 Task: Research Airbnb accommodation in Toukh, Egypt from 9th November, 2023 to 17th November, 2023 for 2 adults.1  bedroom having 2 beds and 1 bathroom. Property type can be flat. Look for 3 properties as per requirement.
Action: Mouse moved to (430, 92)
Screenshot: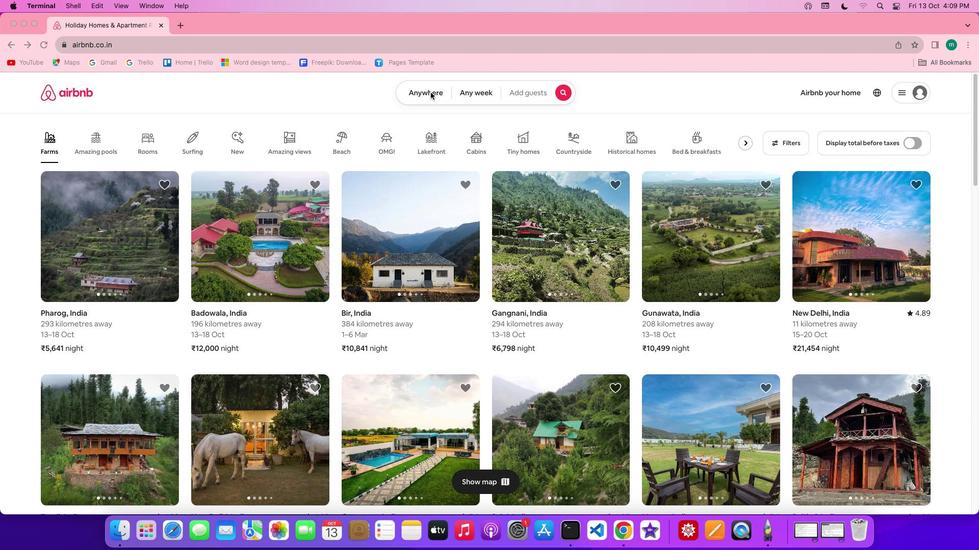 
Action: Mouse pressed left at (430, 92)
Screenshot: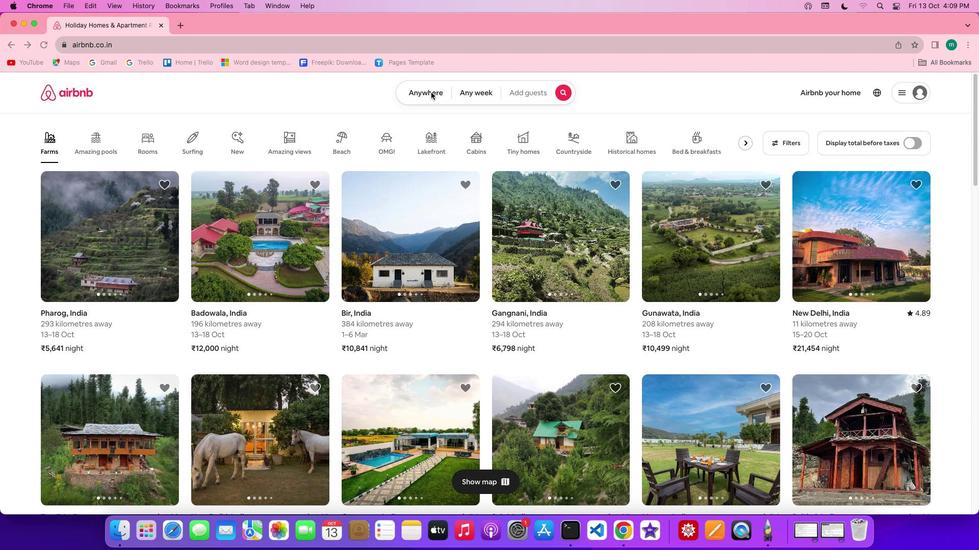 
Action: Mouse pressed left at (430, 92)
Screenshot: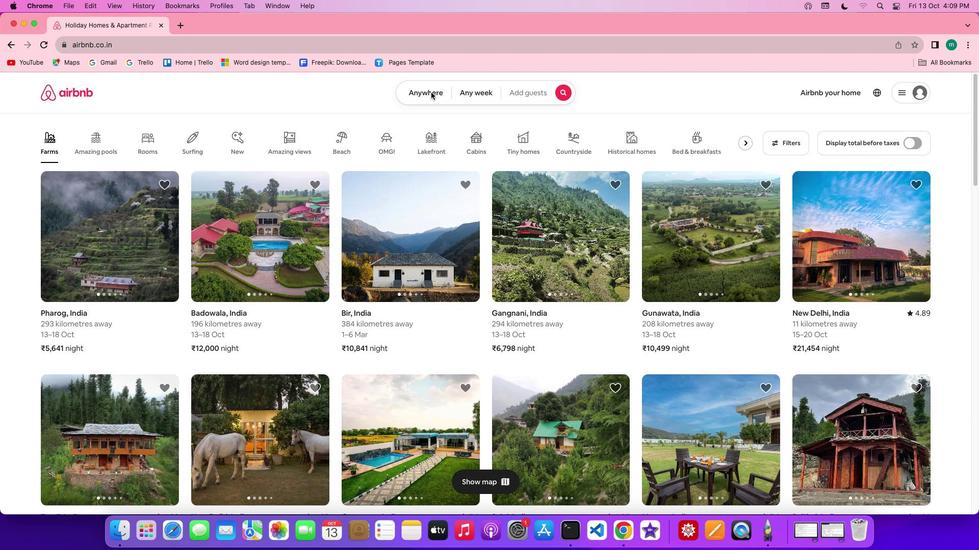 
Action: Mouse moved to (373, 136)
Screenshot: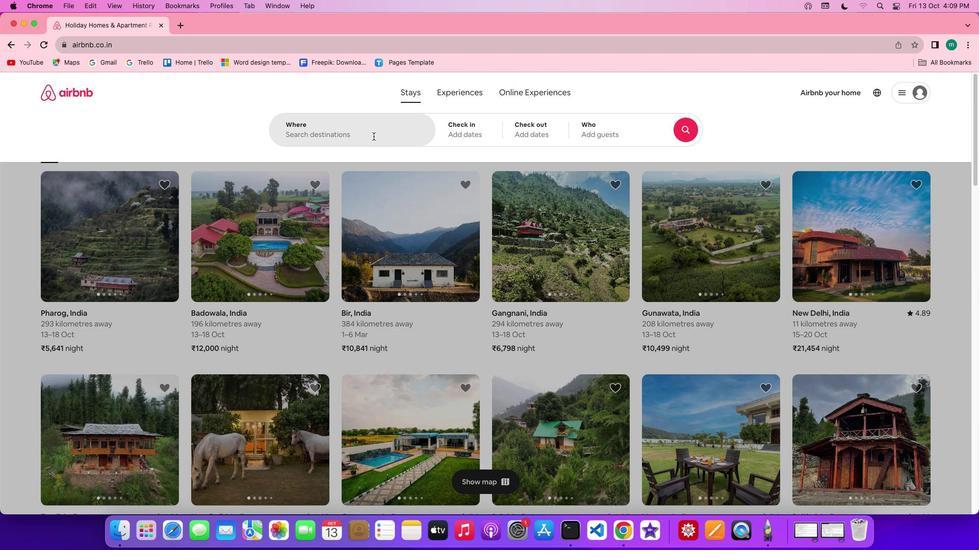 
Action: Mouse pressed left at (373, 136)
Screenshot: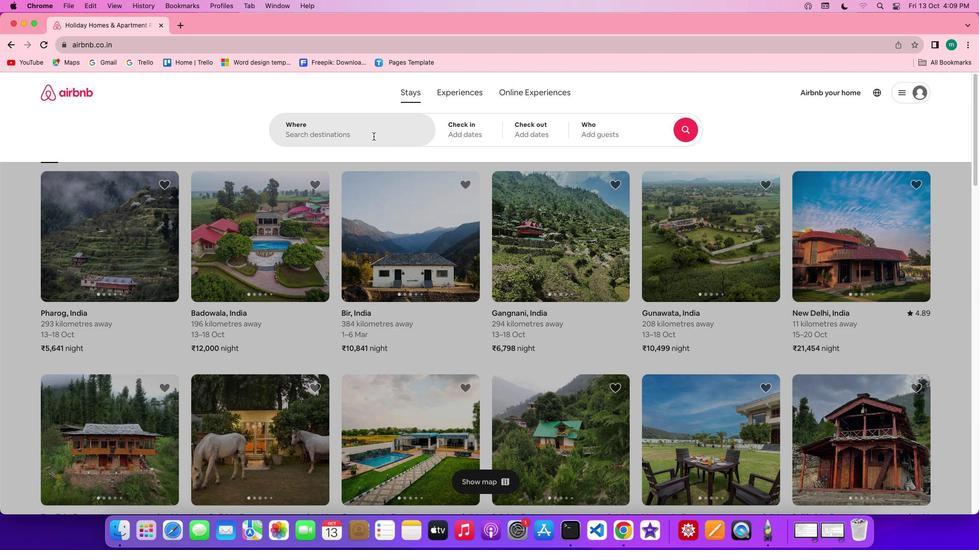 
Action: Key pressed Key.shift'T''o''u''k''h'','Key.shift'W''g''y''p''t'
Screenshot: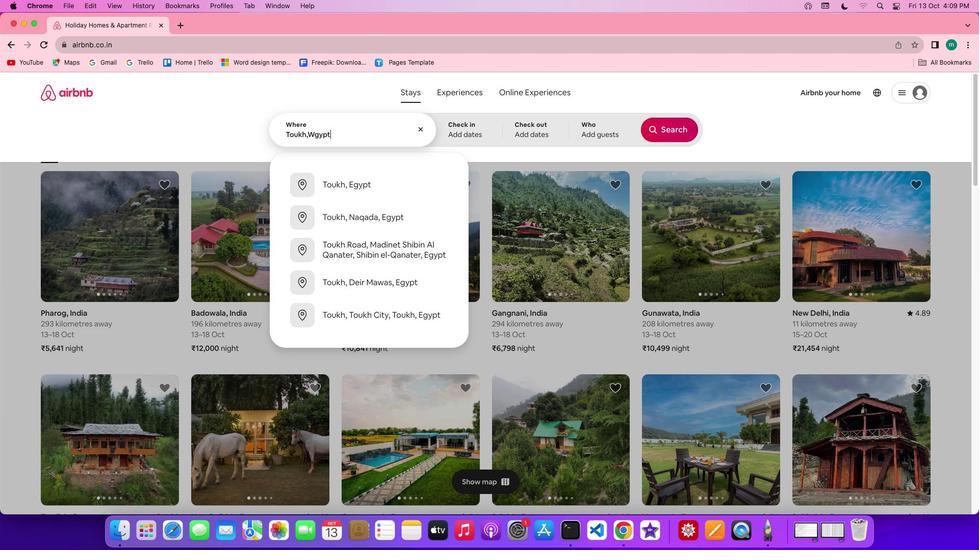 
Action: Mouse moved to (316, 133)
Screenshot: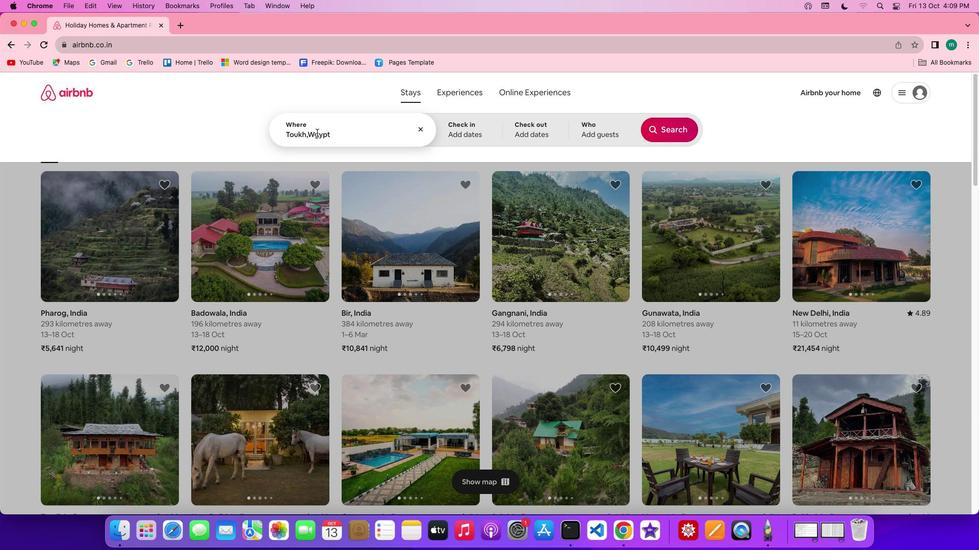 
Action: Mouse pressed left at (316, 133)
Screenshot: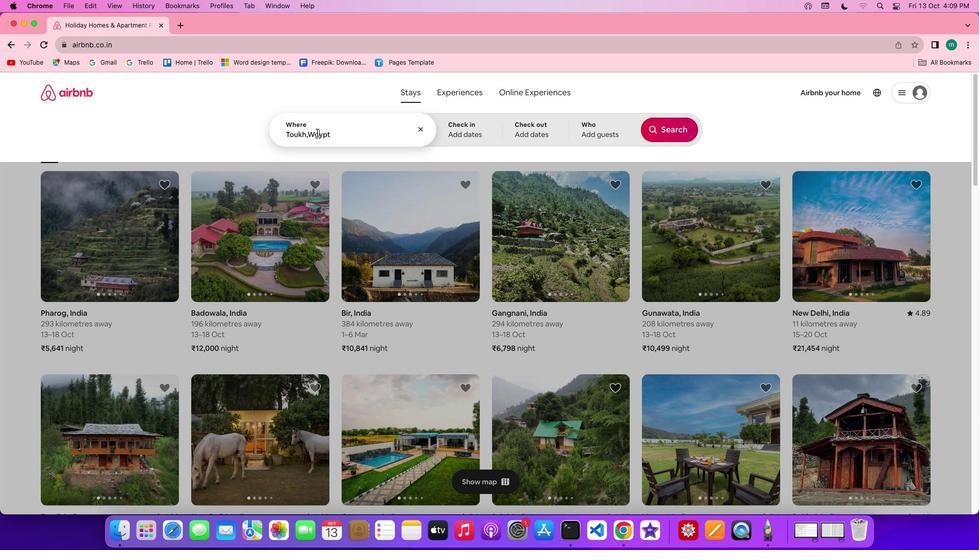 
Action: Mouse moved to (314, 135)
Screenshot: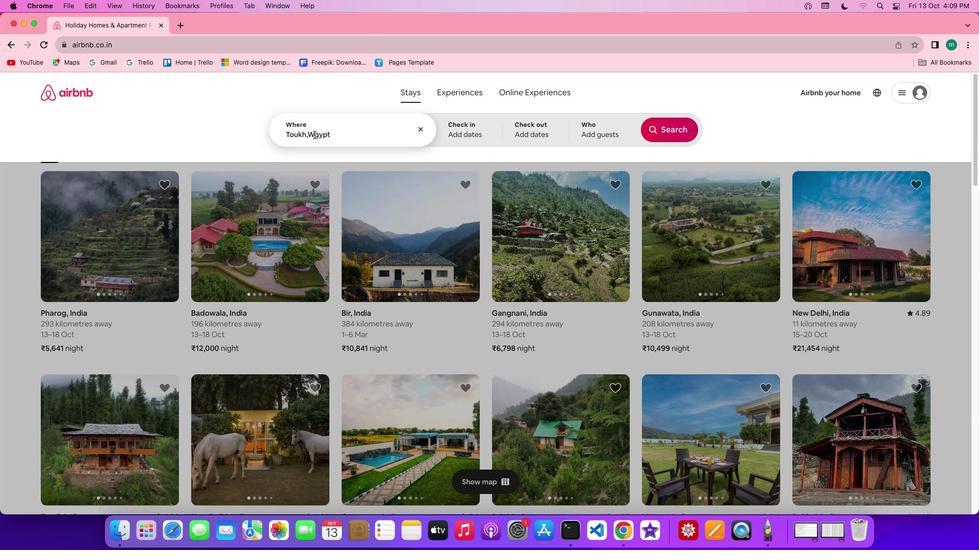 
Action: Mouse pressed left at (314, 135)
Screenshot: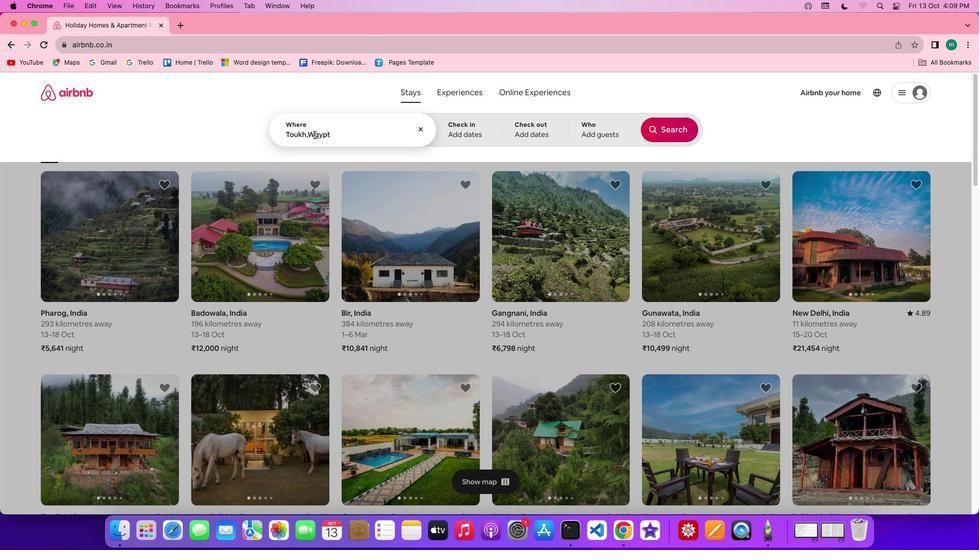 
Action: Mouse moved to (371, 132)
Screenshot: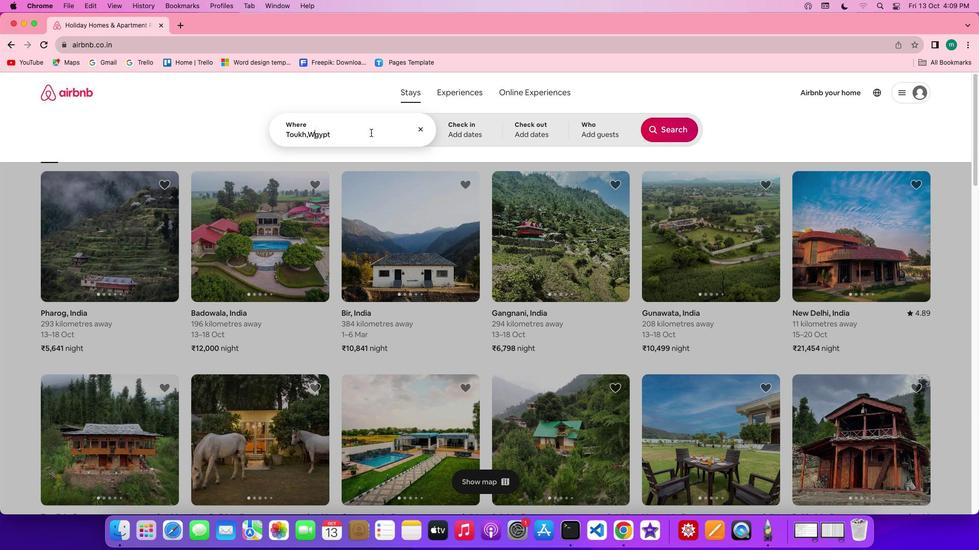 
Action: Key pressed Key.backspace'e'
Screenshot: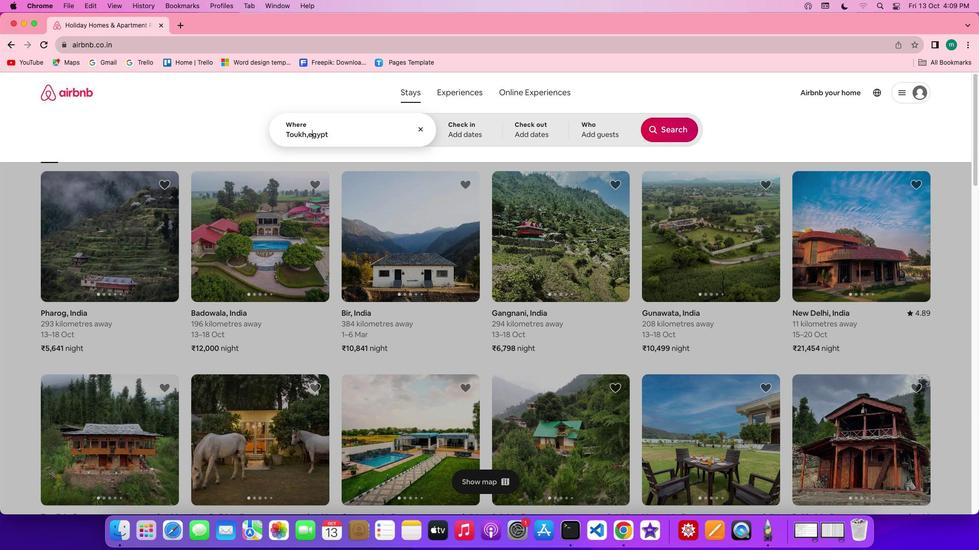 
Action: Mouse moved to (402, 176)
Screenshot: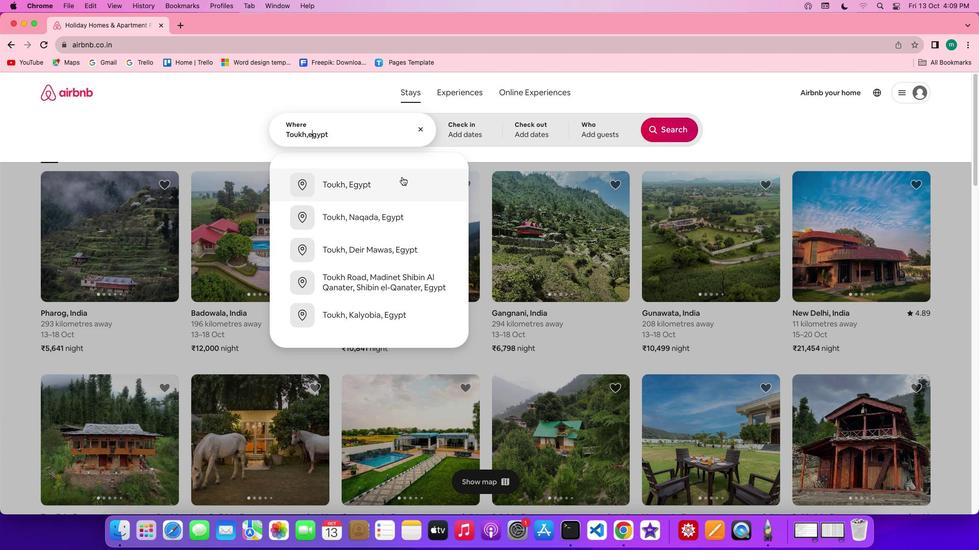 
Action: Mouse pressed left at (402, 176)
Screenshot: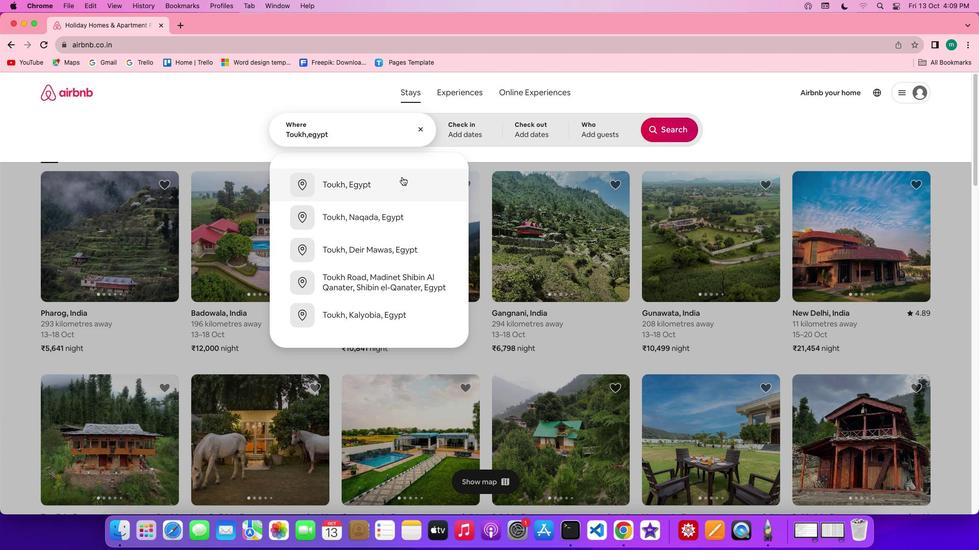 
Action: Mouse moved to (611, 289)
Screenshot: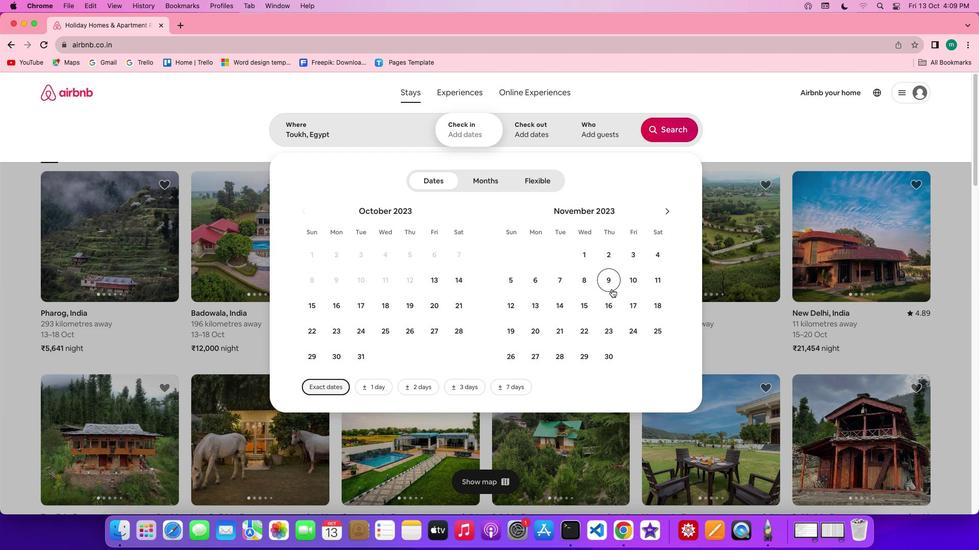 
Action: Mouse pressed left at (611, 289)
Screenshot: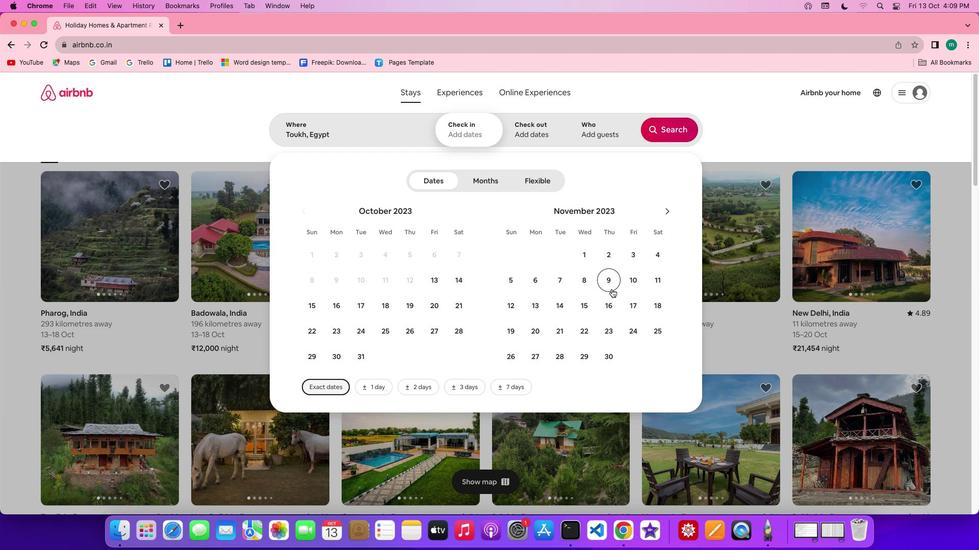 
Action: Mouse moved to (634, 313)
Screenshot: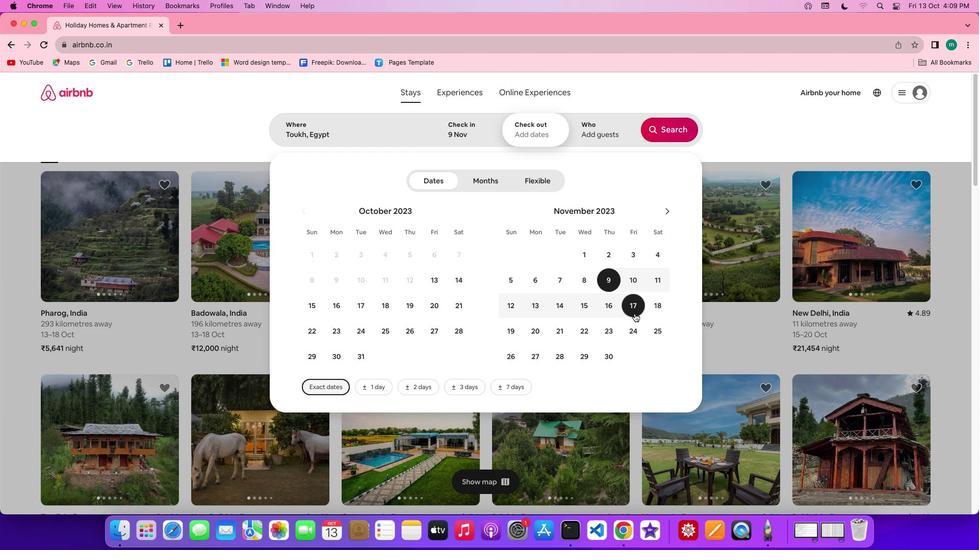 
Action: Mouse pressed left at (634, 313)
Screenshot: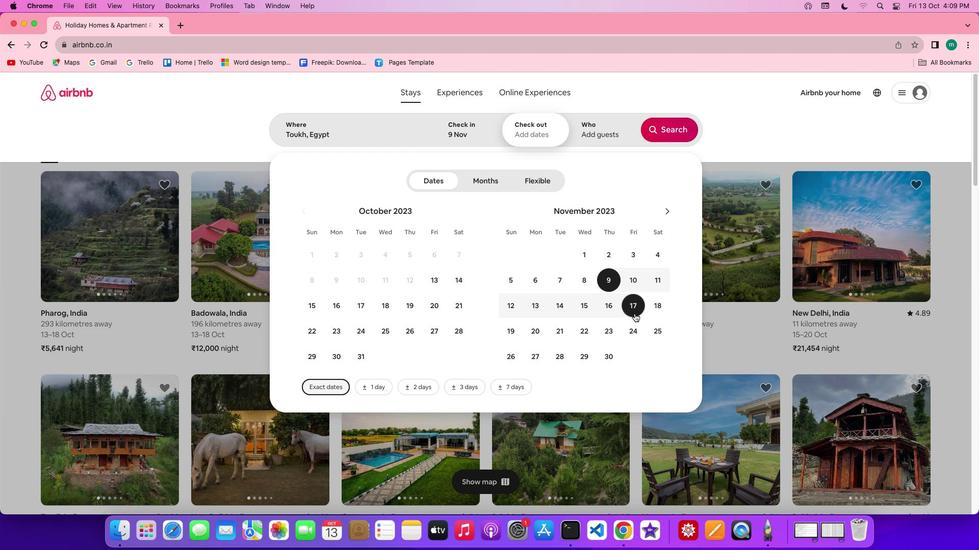 
Action: Mouse moved to (593, 135)
Screenshot: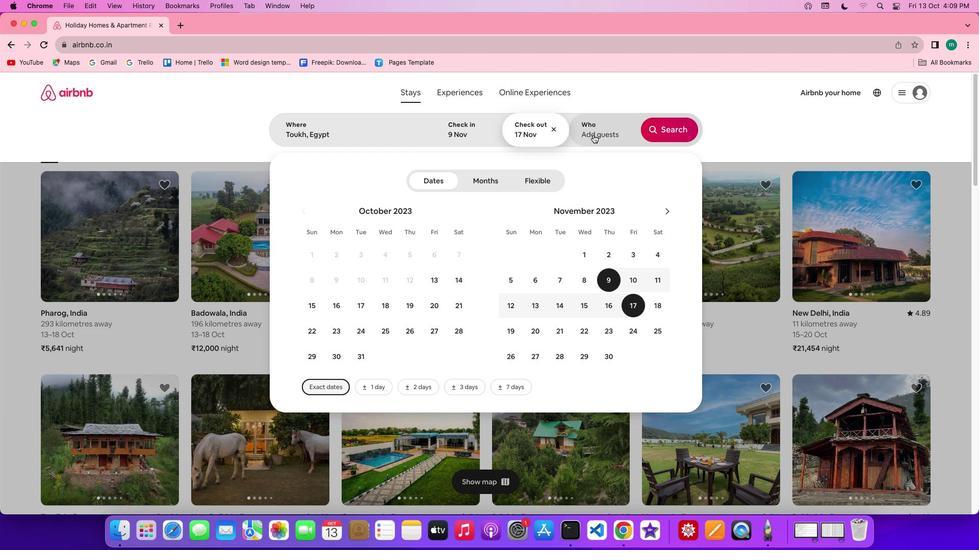 
Action: Mouse pressed left at (593, 135)
Screenshot: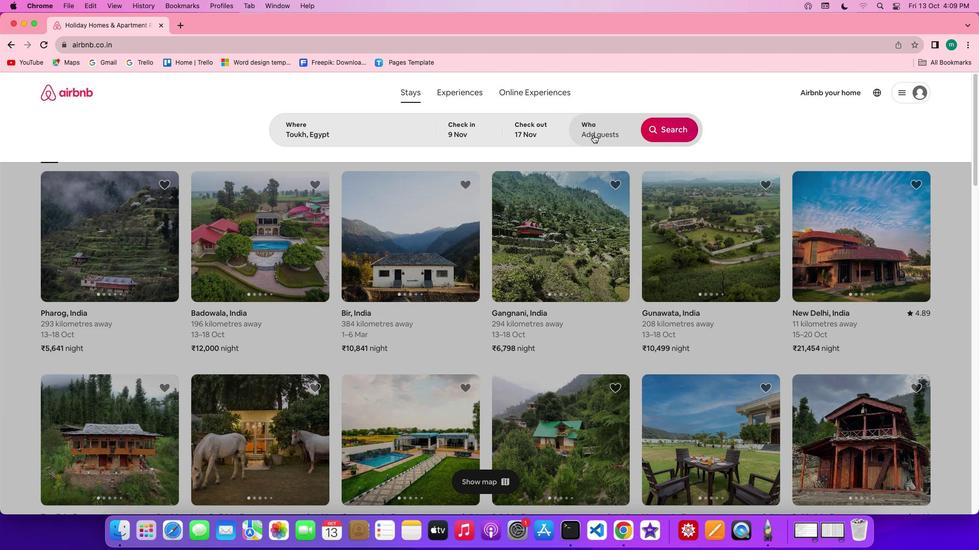 
Action: Mouse moved to (669, 179)
Screenshot: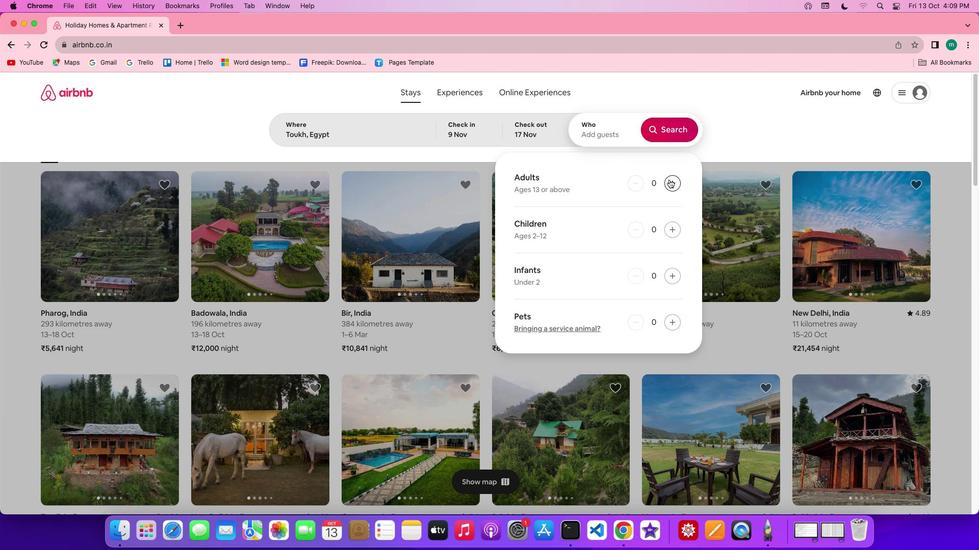 
Action: Mouse pressed left at (669, 179)
Screenshot: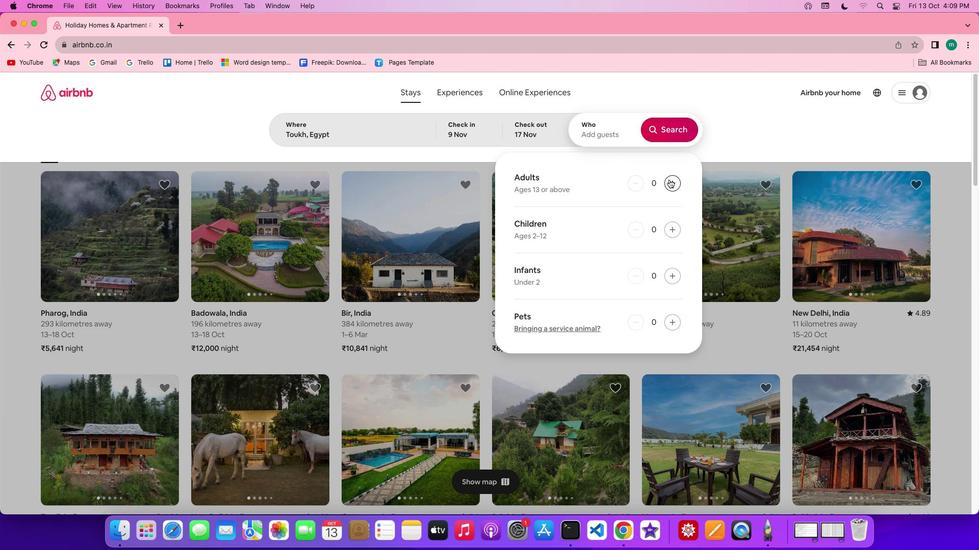 
Action: Mouse pressed left at (669, 179)
Screenshot: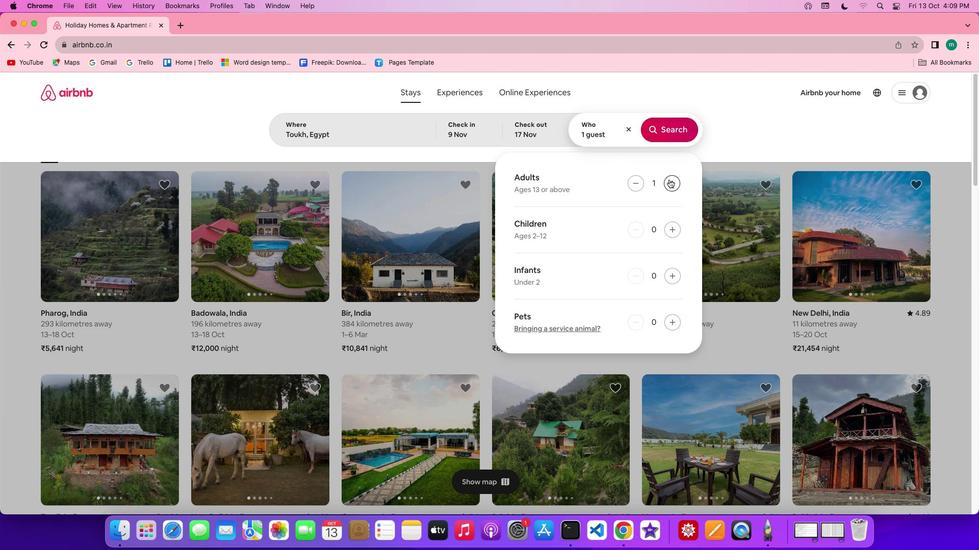 
Action: Mouse moved to (657, 128)
Screenshot: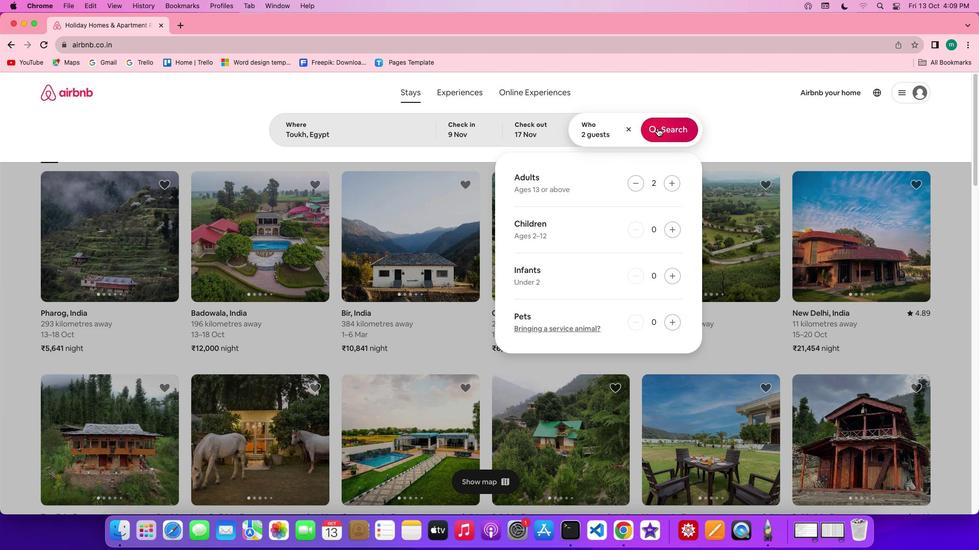 
Action: Mouse pressed left at (657, 128)
Screenshot: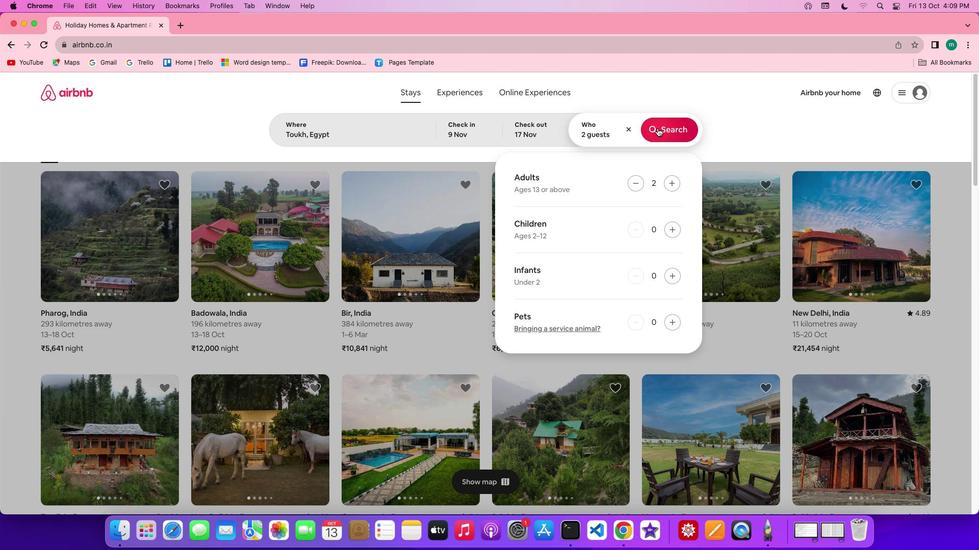 
Action: Mouse moved to (805, 131)
Screenshot: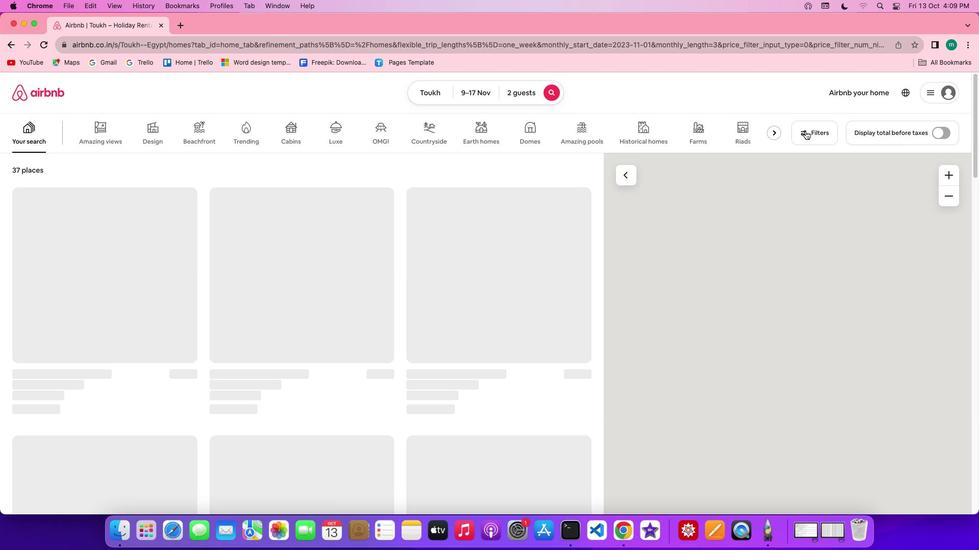 
Action: Mouse pressed left at (805, 131)
Screenshot: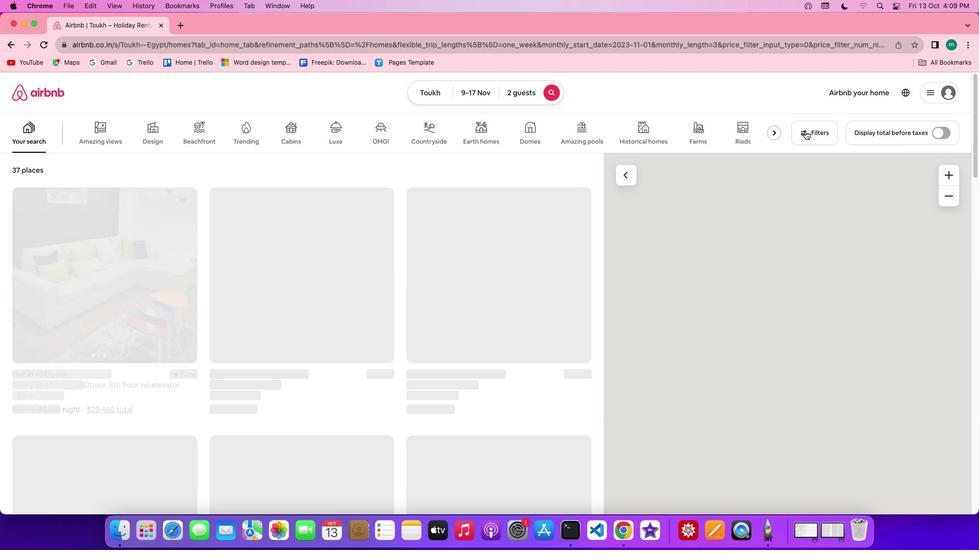 
Action: Mouse moved to (819, 132)
Screenshot: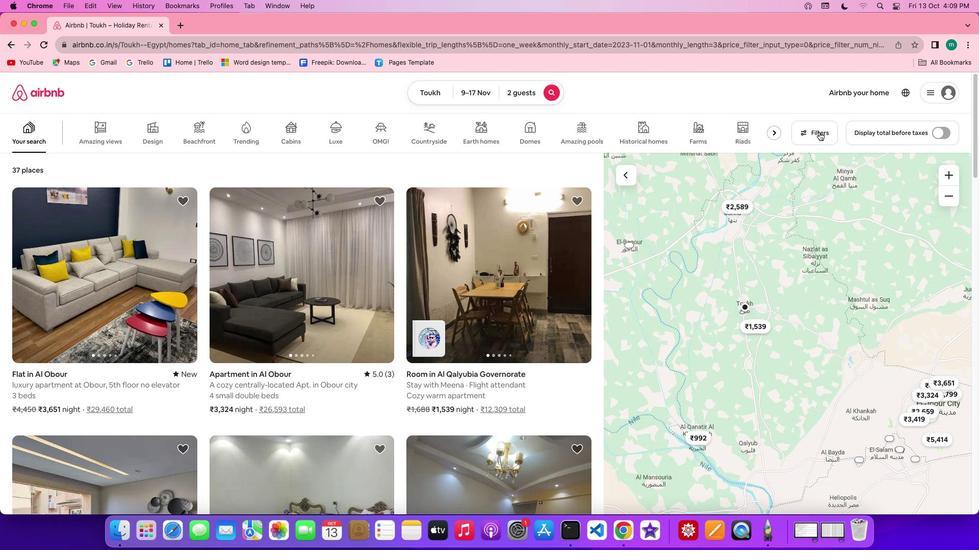 
Action: Mouse pressed left at (819, 132)
Screenshot: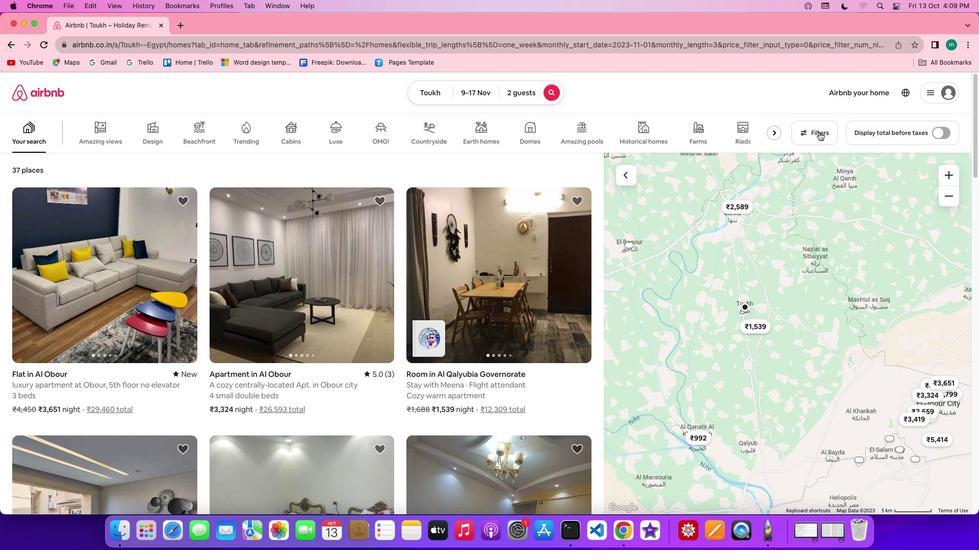 
Action: Mouse moved to (480, 328)
Screenshot: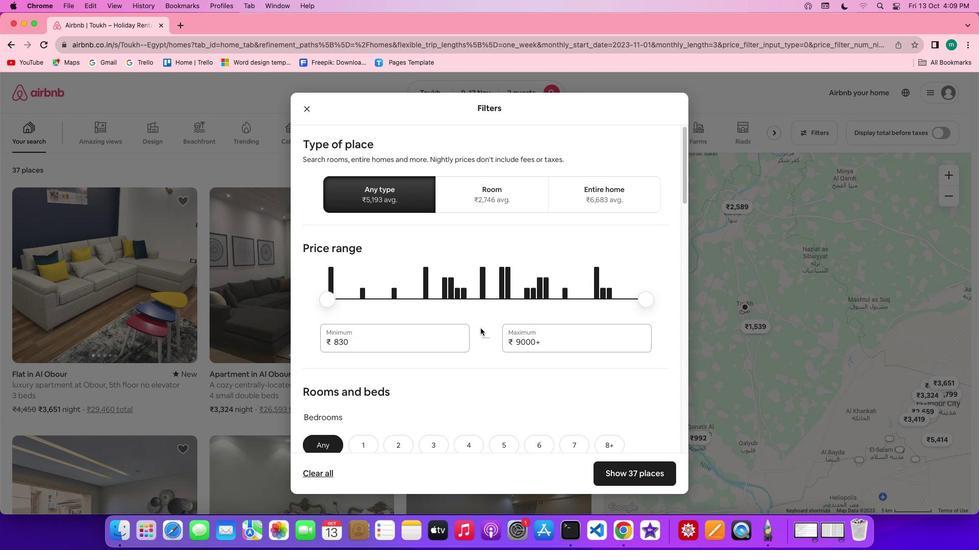 
Action: Mouse scrolled (480, 328) with delta (0, 0)
Screenshot: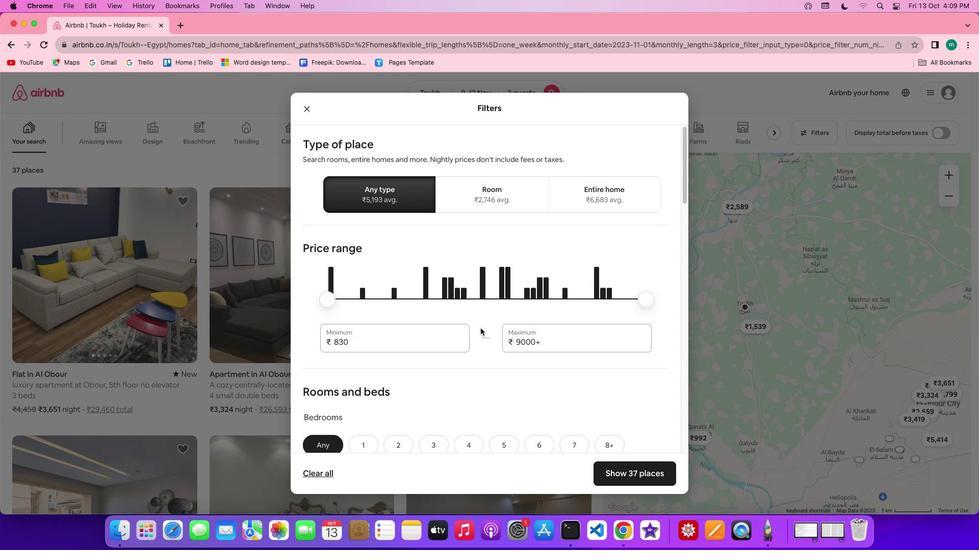 
Action: Mouse scrolled (480, 328) with delta (0, 0)
Screenshot: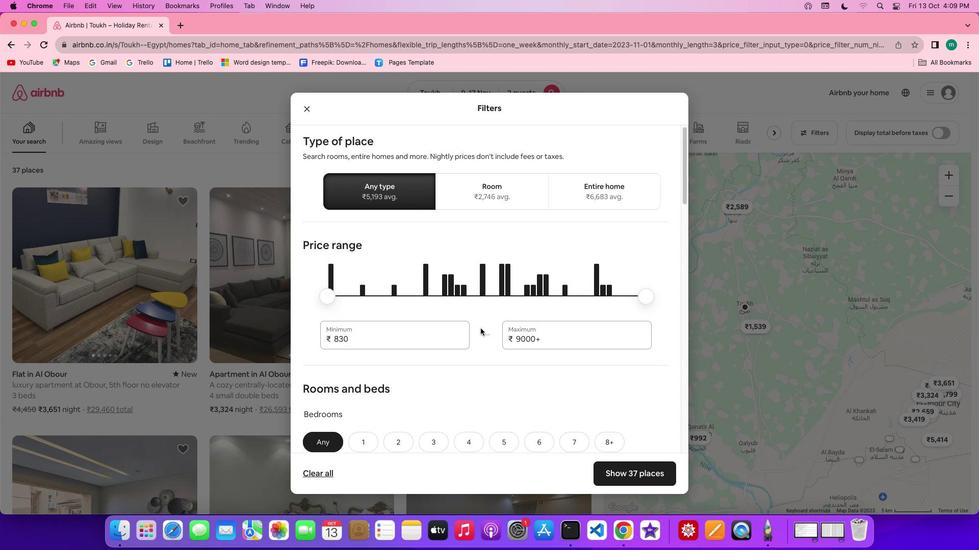
Action: Mouse scrolled (480, 328) with delta (0, -1)
Screenshot: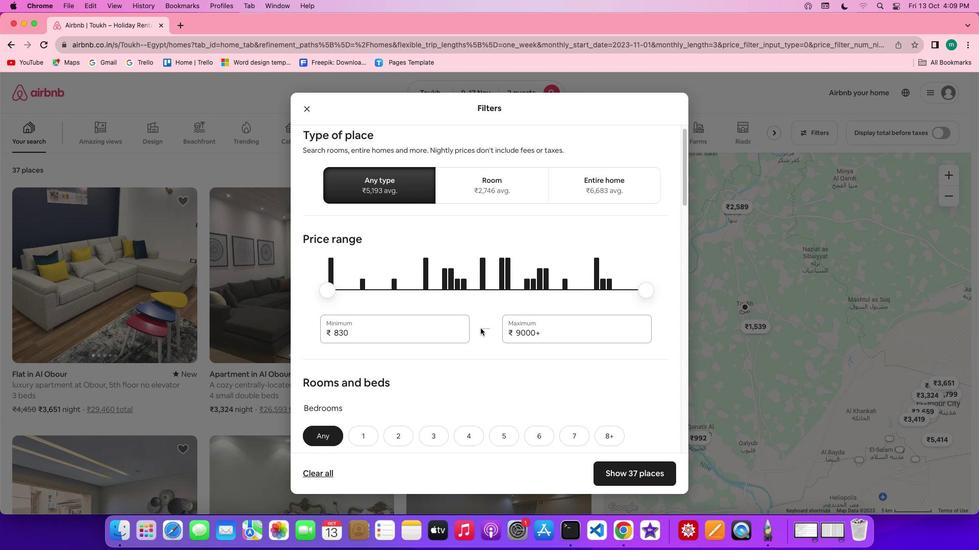 
Action: Mouse scrolled (480, 328) with delta (0, 0)
Screenshot: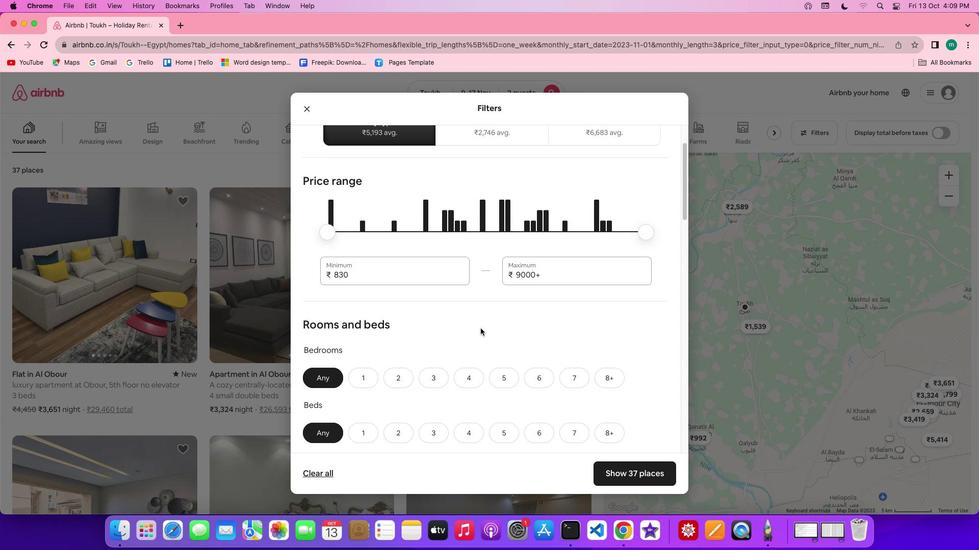 
Action: Mouse scrolled (480, 328) with delta (0, 0)
Screenshot: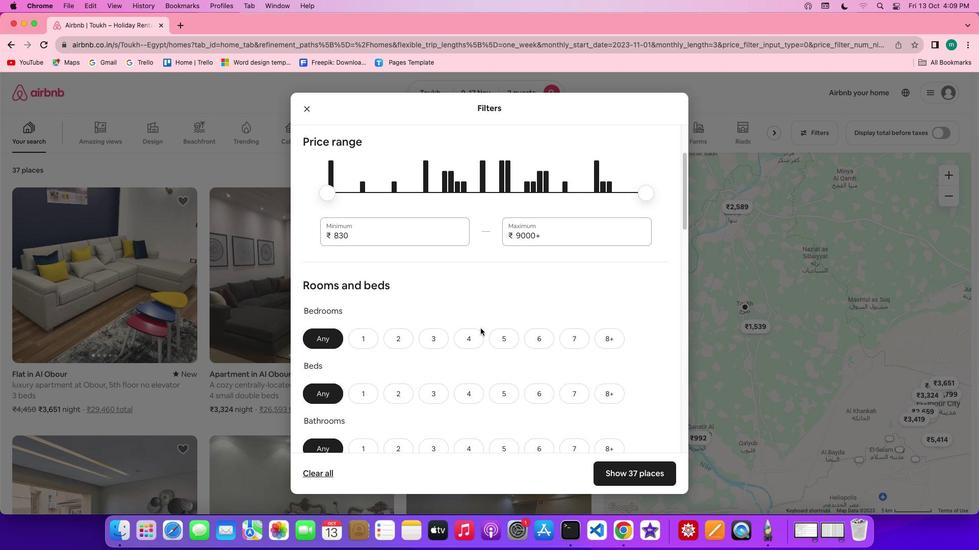 
Action: Mouse scrolled (480, 328) with delta (0, 0)
Screenshot: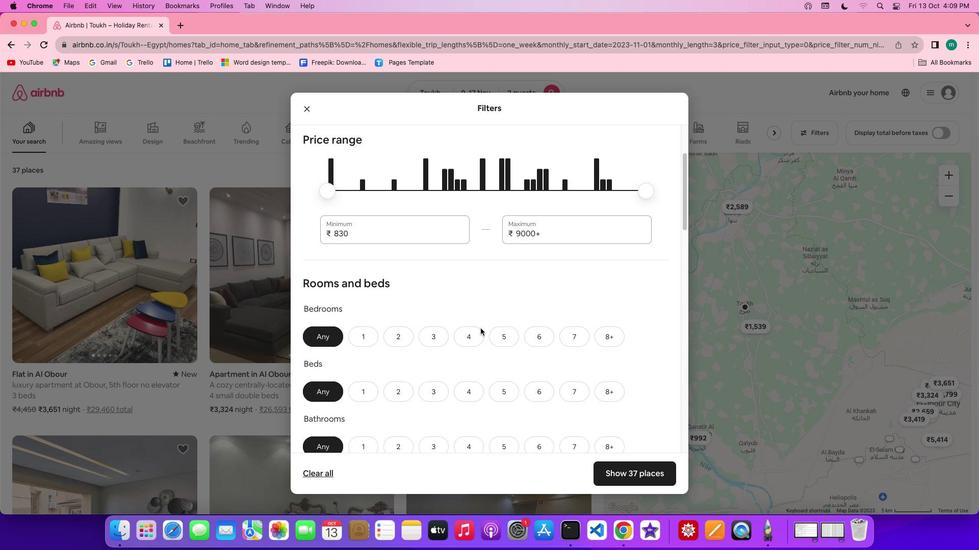 
Action: Mouse scrolled (480, 328) with delta (0, 0)
Screenshot: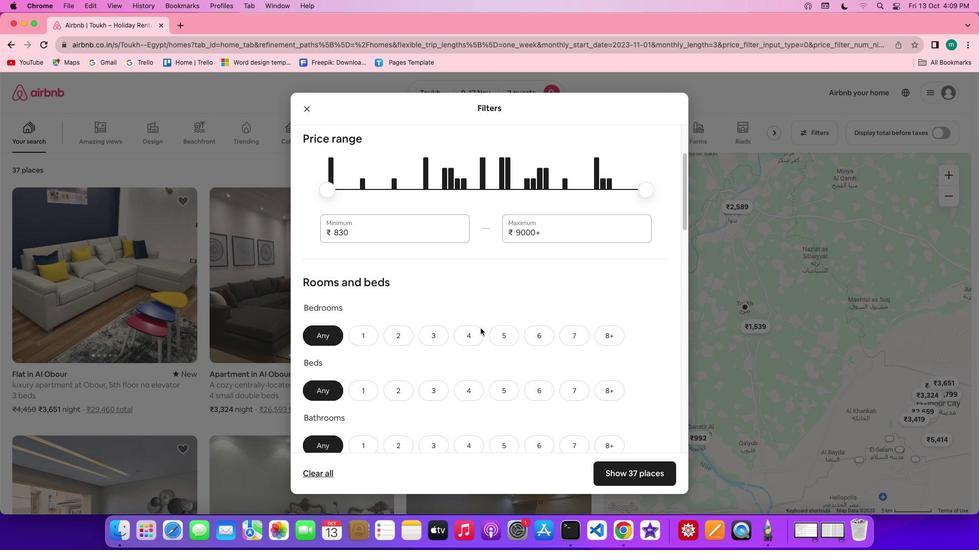 
Action: Mouse scrolled (480, 328) with delta (0, 0)
Screenshot: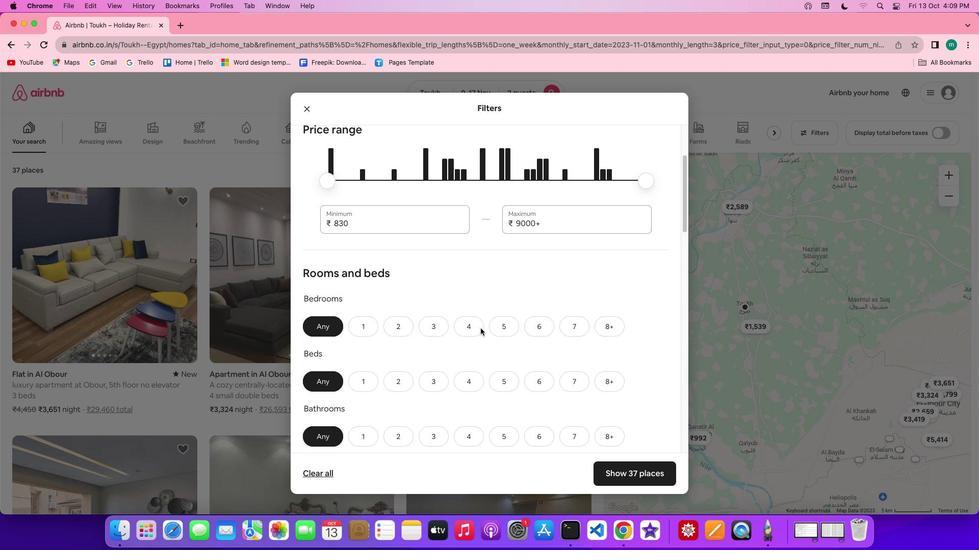 
Action: Mouse scrolled (480, 328) with delta (0, 0)
Screenshot: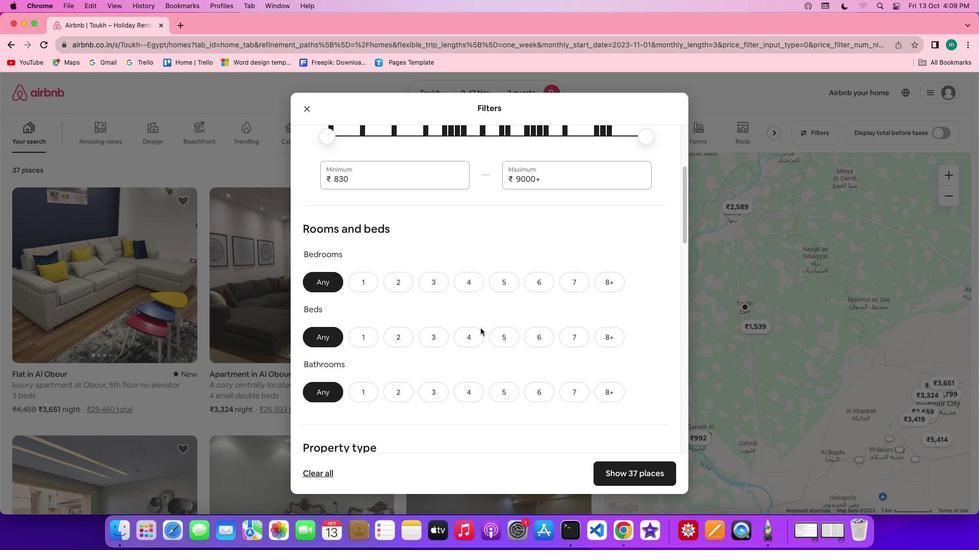
Action: Mouse scrolled (480, 328) with delta (0, 0)
Screenshot: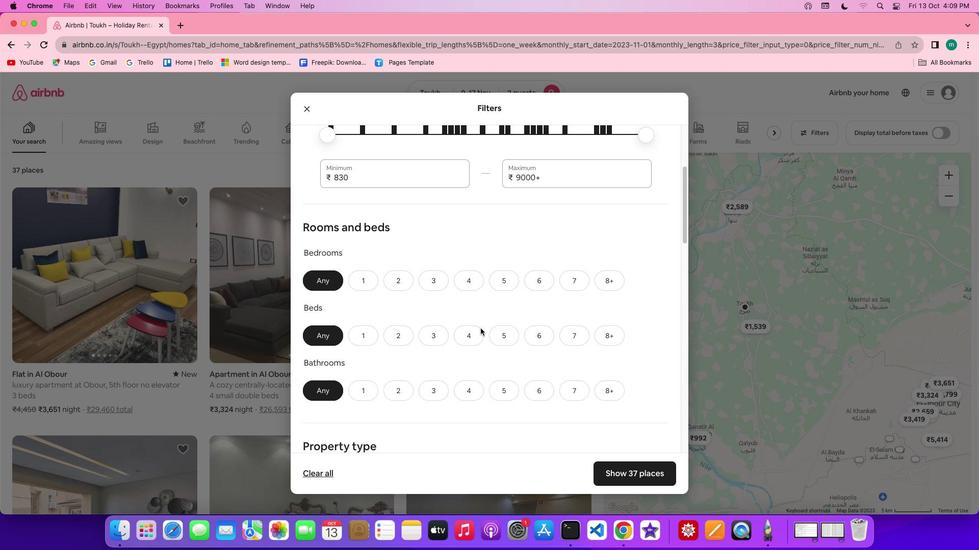 
Action: Mouse scrolled (480, 328) with delta (0, -1)
Screenshot: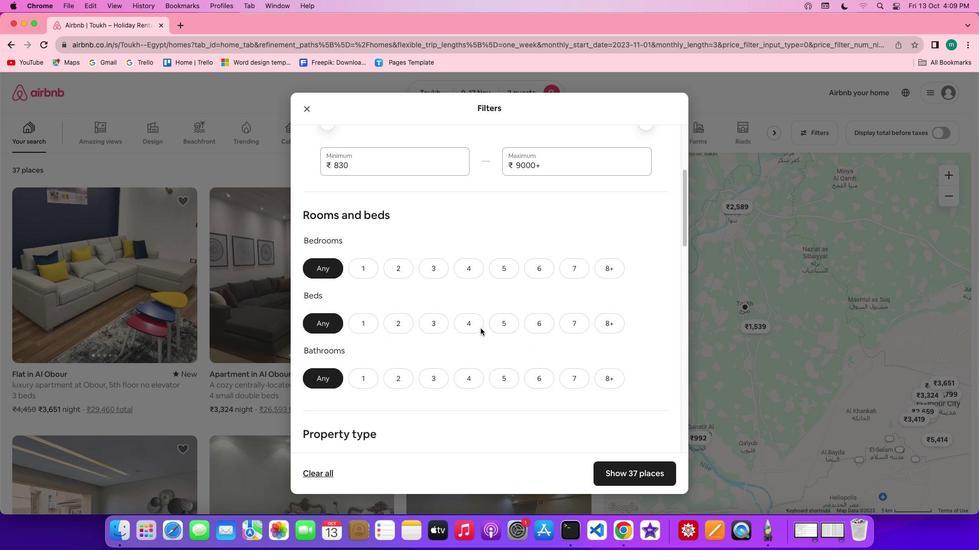 
Action: Mouse moved to (484, 322)
Screenshot: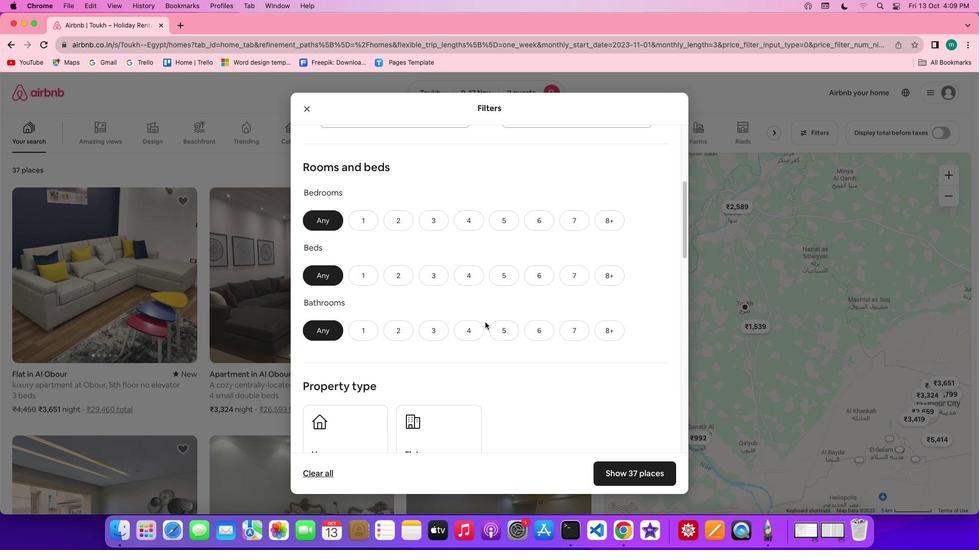
Action: Mouse scrolled (484, 322) with delta (0, 0)
Screenshot: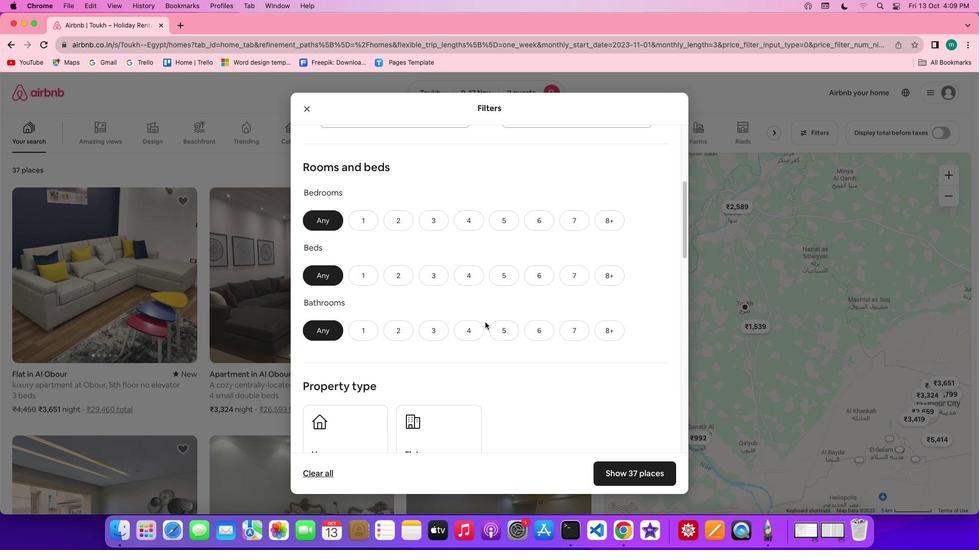 
Action: Mouse scrolled (484, 322) with delta (0, 0)
Screenshot: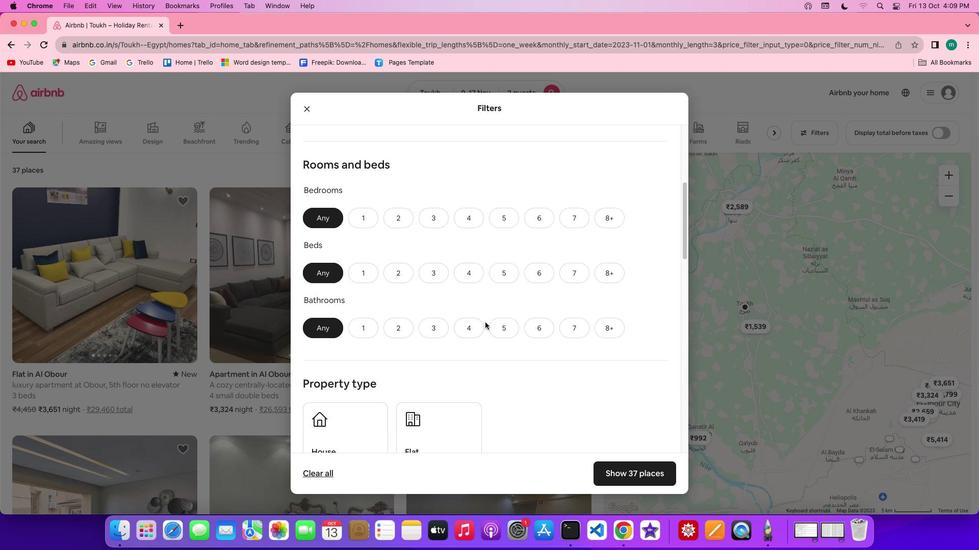 
Action: Mouse scrolled (484, 322) with delta (0, 0)
Screenshot: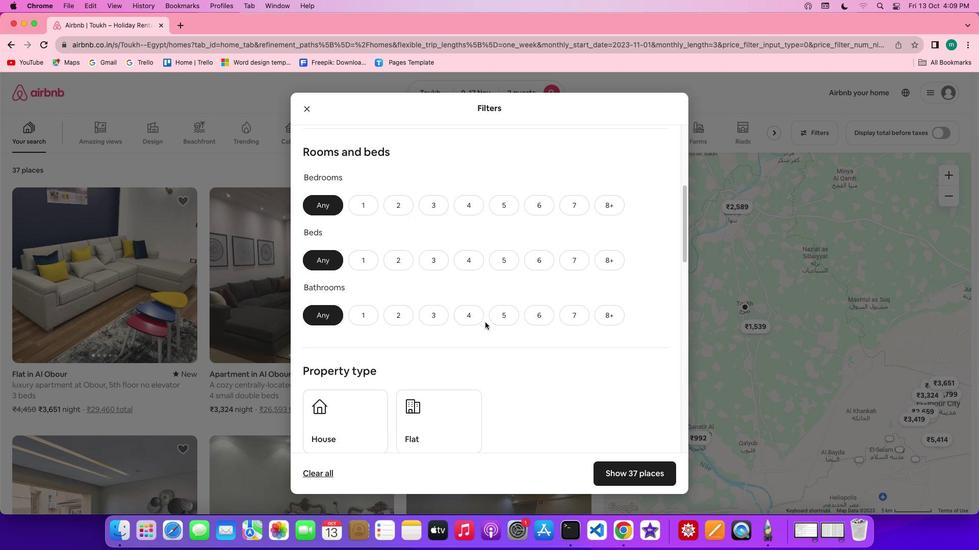 
Action: Mouse moved to (365, 189)
Screenshot: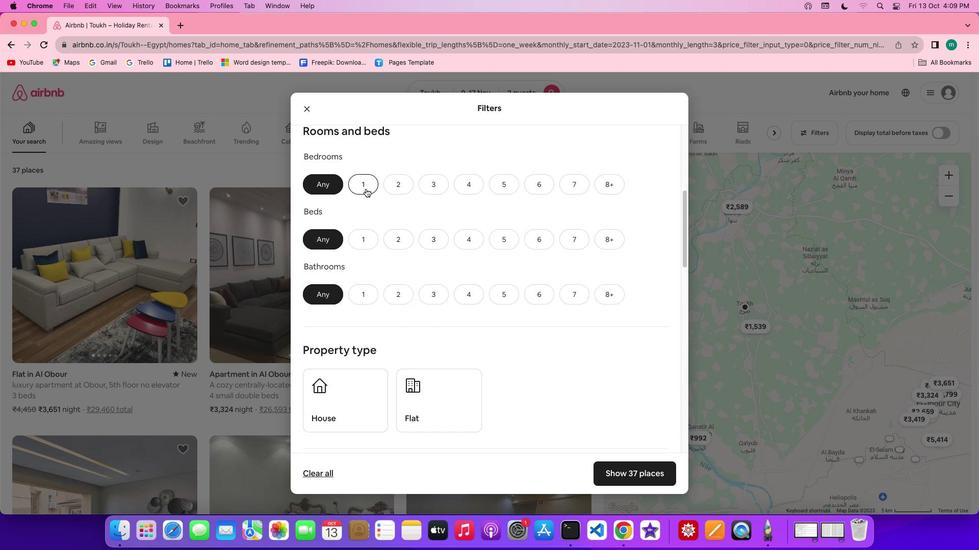 
Action: Mouse pressed left at (365, 189)
Screenshot: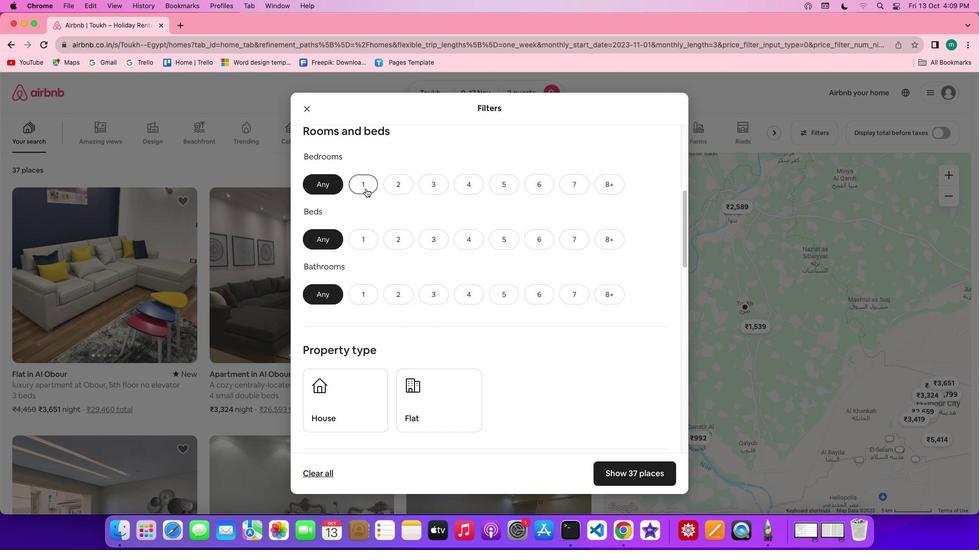 
Action: Mouse moved to (398, 236)
Screenshot: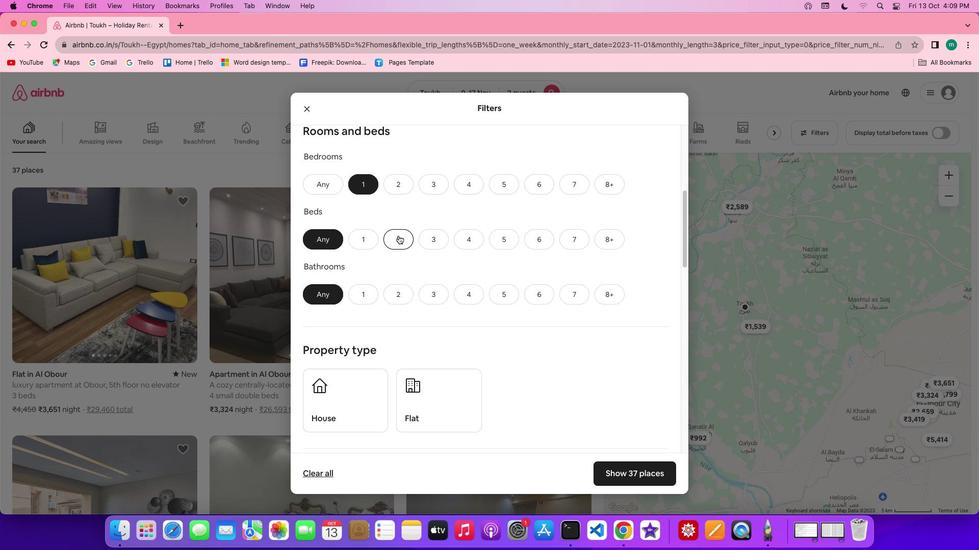 
Action: Mouse pressed left at (398, 236)
Screenshot: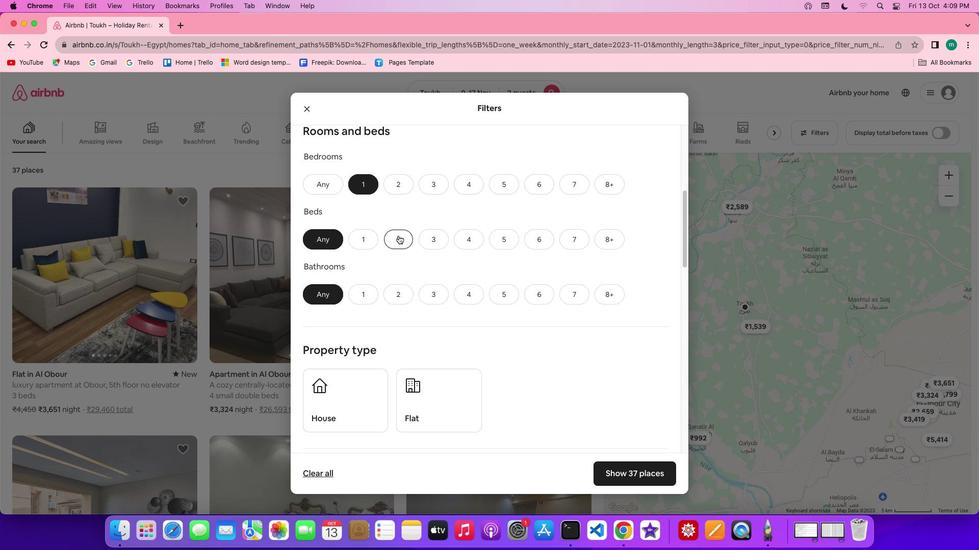 
Action: Mouse moved to (369, 292)
Screenshot: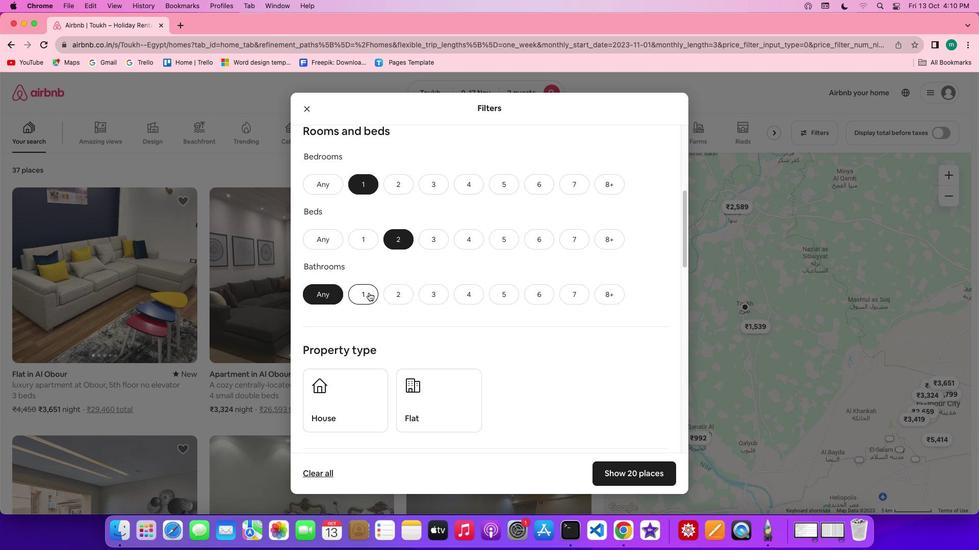 
Action: Mouse pressed left at (369, 292)
Screenshot: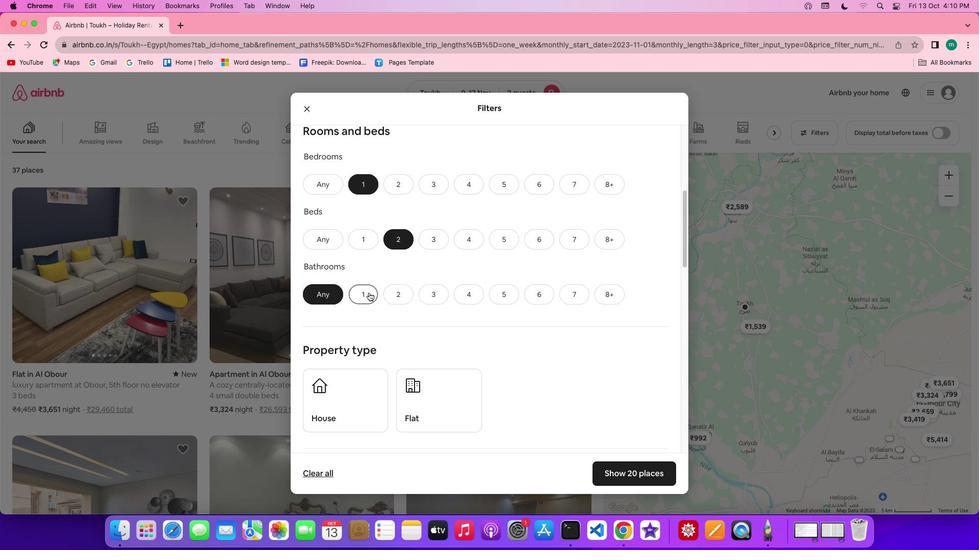 
Action: Mouse moved to (451, 319)
Screenshot: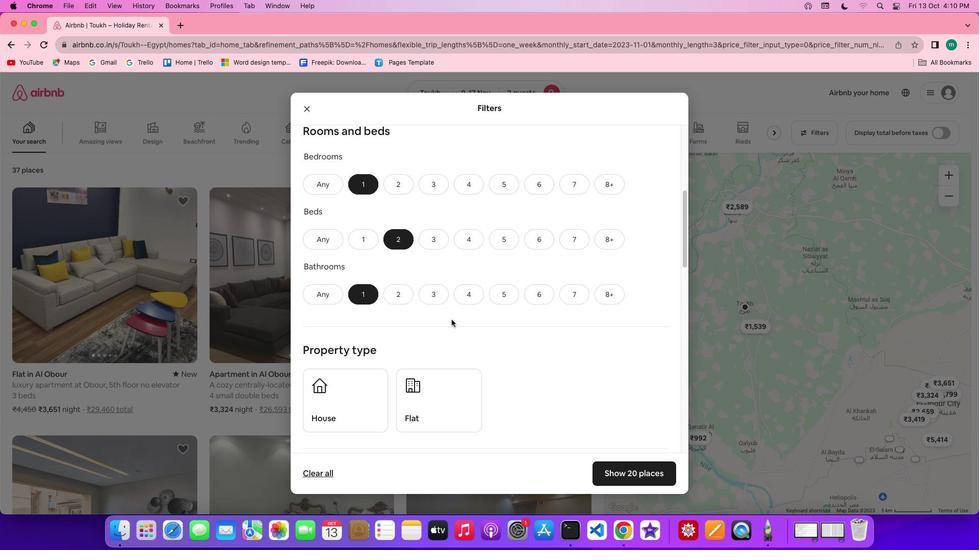
Action: Mouse scrolled (451, 319) with delta (0, 0)
Screenshot: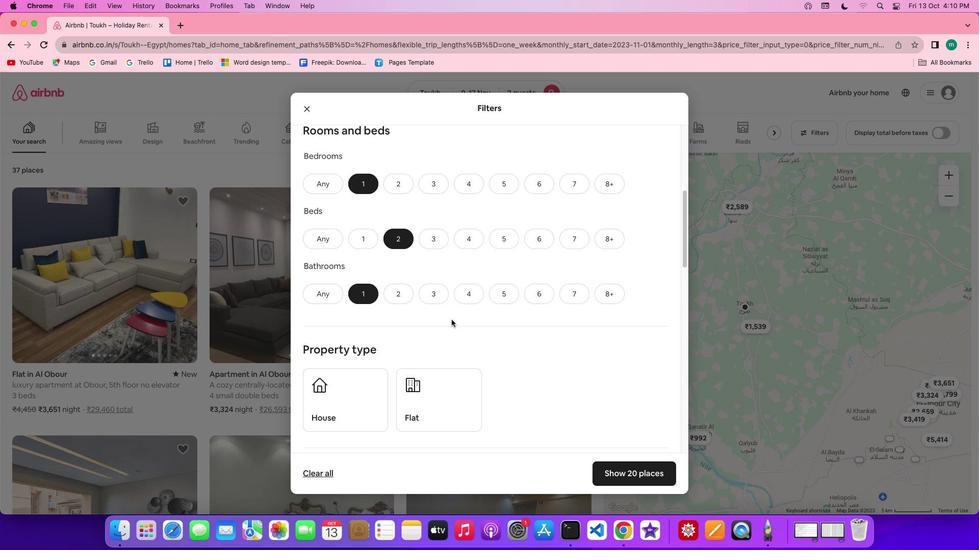 
Action: Mouse scrolled (451, 319) with delta (0, 0)
Screenshot: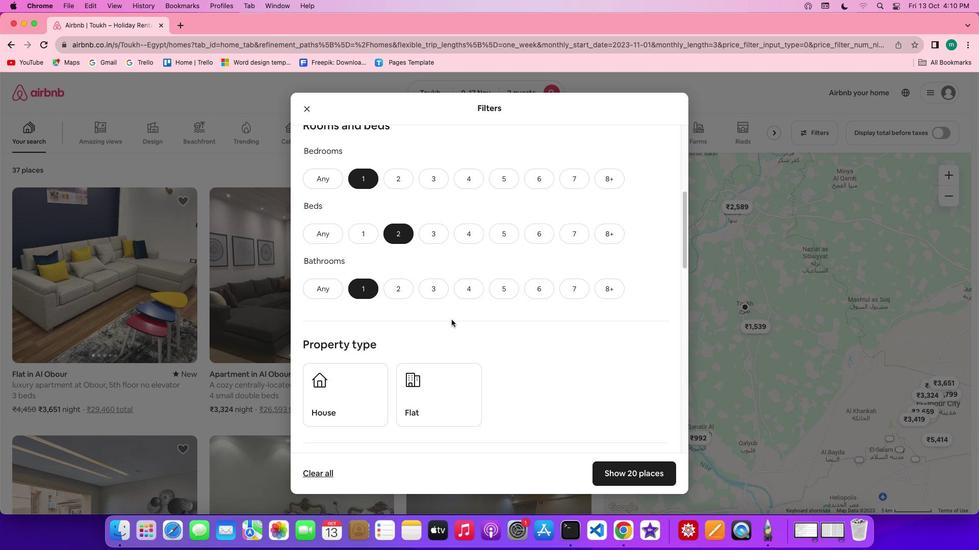 
Action: Mouse scrolled (451, 319) with delta (0, 0)
Screenshot: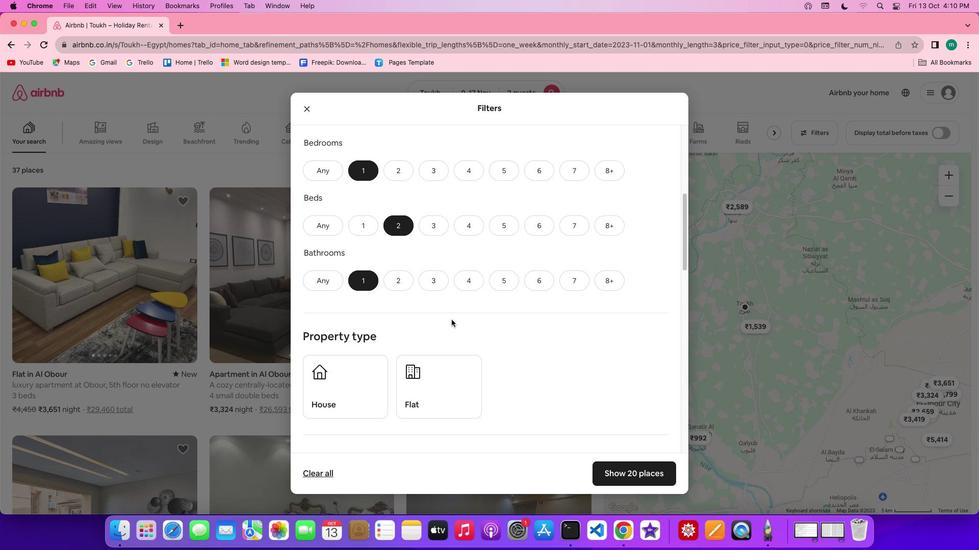 
Action: Mouse scrolled (451, 319) with delta (0, -1)
Screenshot: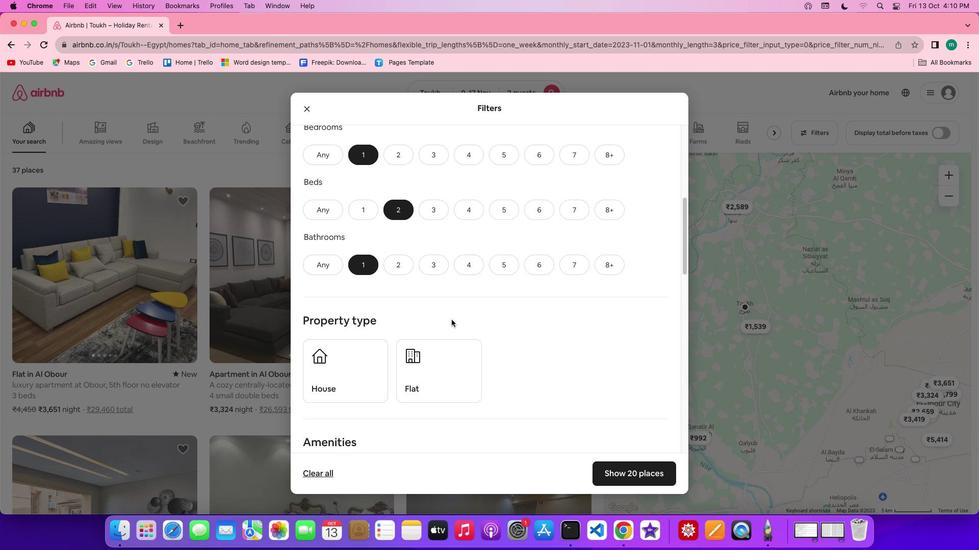
Action: Mouse pressed left at (451, 319)
Screenshot: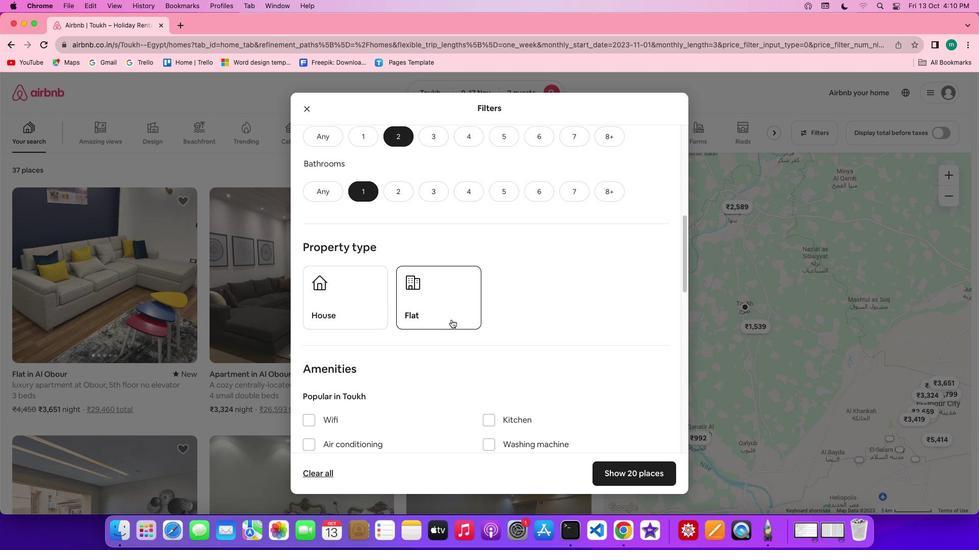 
Action: Mouse moved to (496, 330)
Screenshot: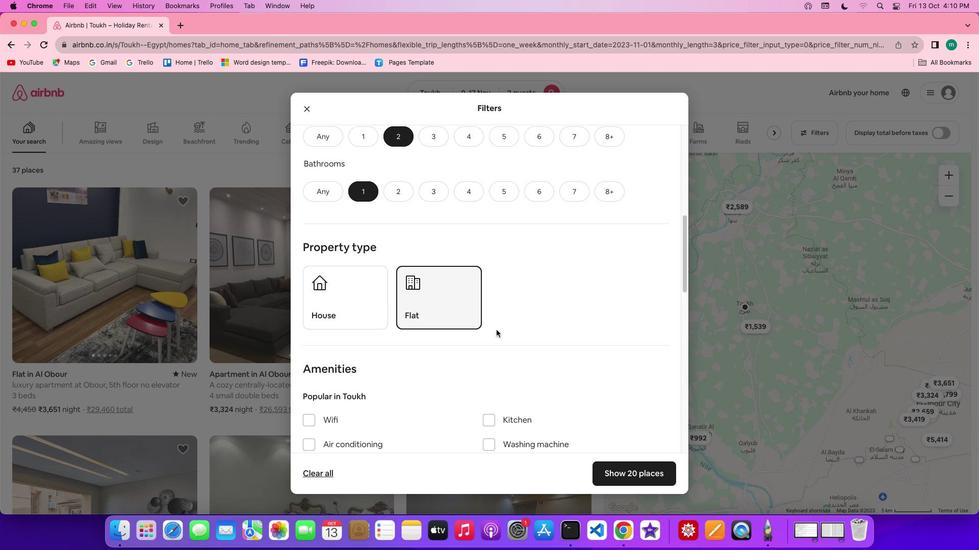 
Action: Mouse scrolled (496, 330) with delta (0, 0)
Screenshot: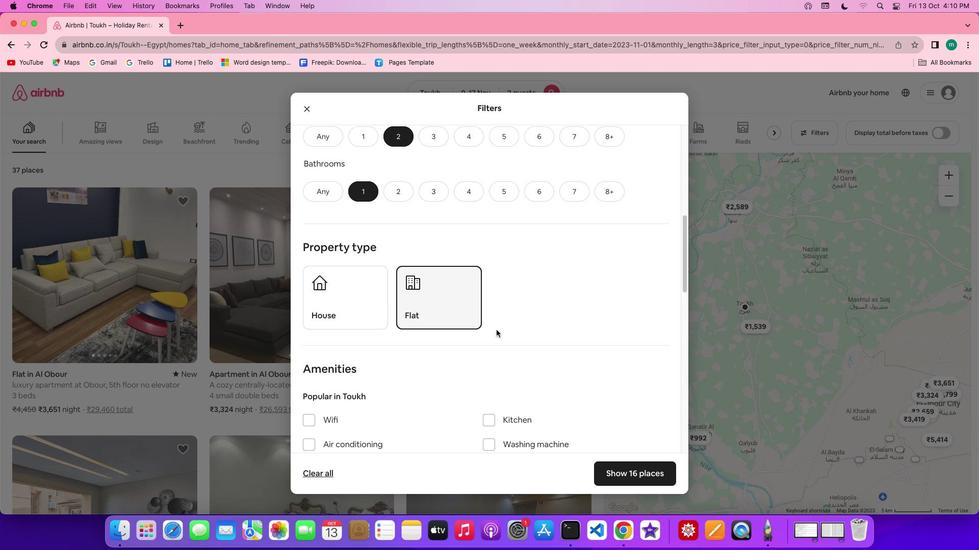 
Action: Mouse scrolled (496, 330) with delta (0, 0)
Screenshot: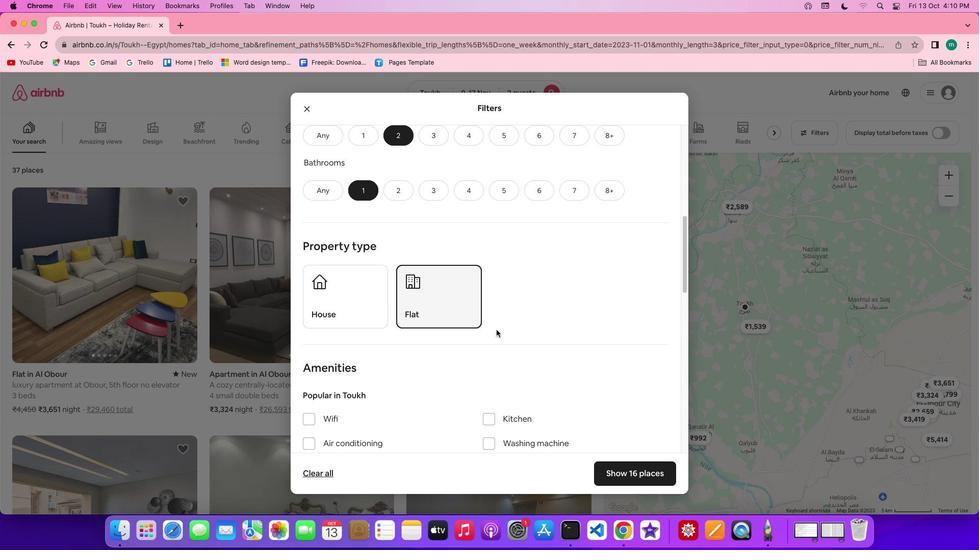 
Action: Mouse scrolled (496, 330) with delta (0, 0)
Screenshot: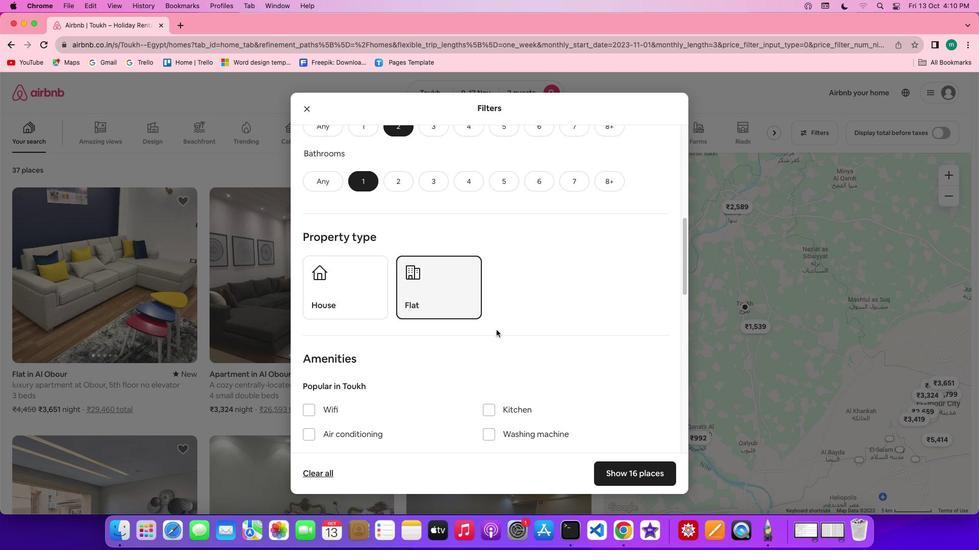 
Action: Mouse scrolled (496, 330) with delta (0, 0)
Screenshot: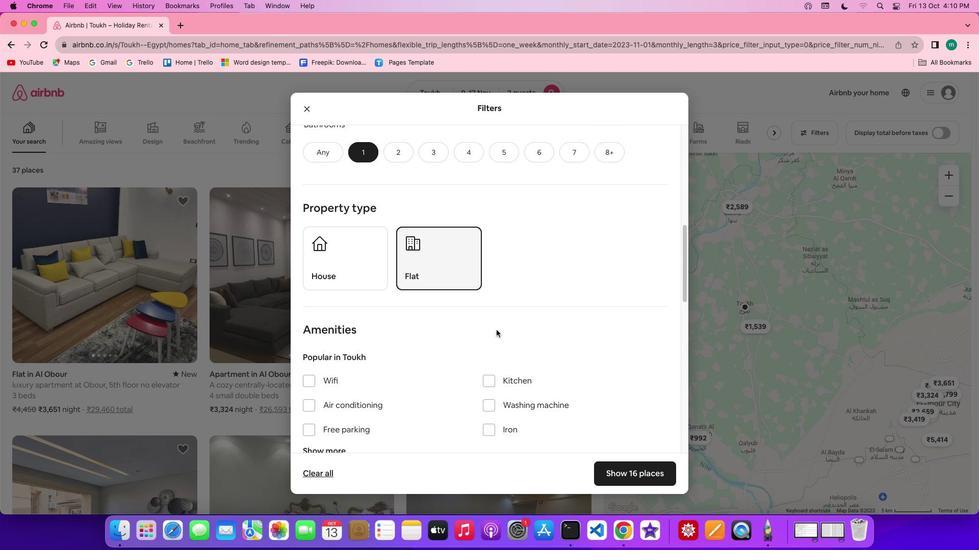 
Action: Mouse scrolled (496, 330) with delta (0, 0)
Screenshot: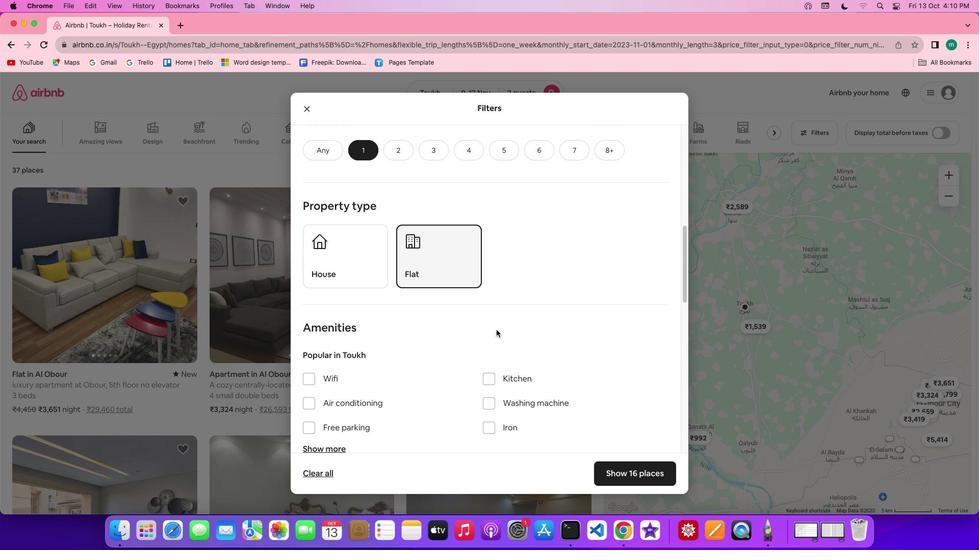 
Action: Mouse scrolled (496, 330) with delta (0, 0)
Screenshot: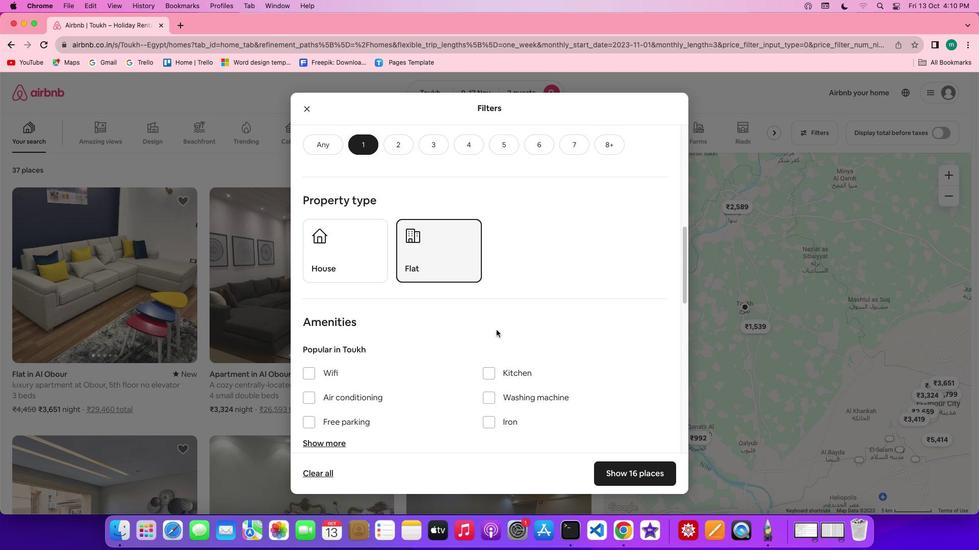 
Action: Mouse scrolled (496, 330) with delta (0, 0)
Screenshot: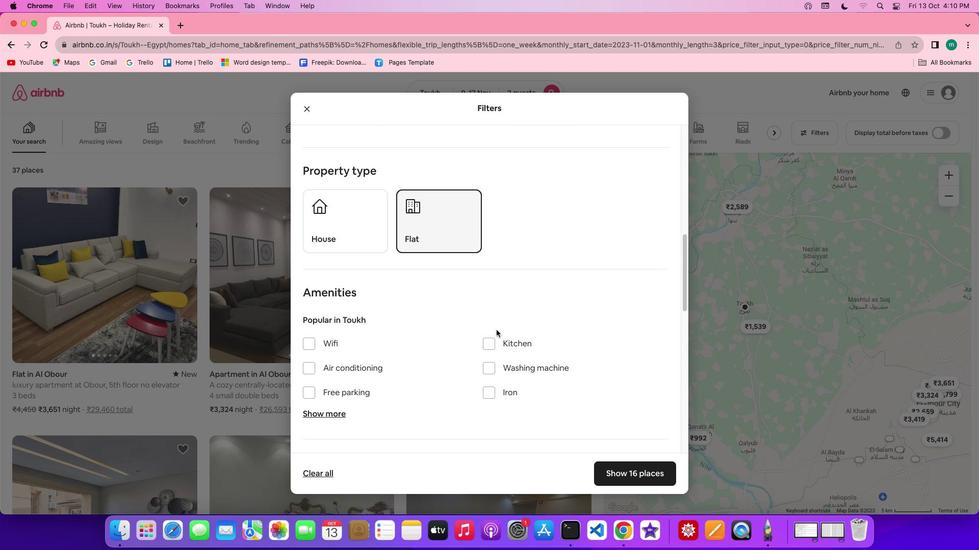 
Action: Mouse scrolled (496, 330) with delta (0, 0)
Screenshot: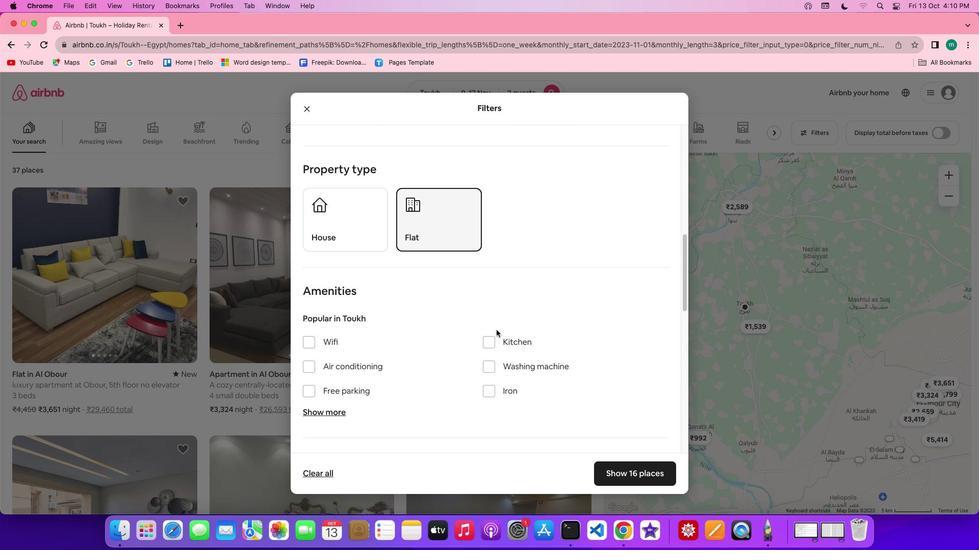 
Action: Mouse scrolled (496, 330) with delta (0, 0)
Screenshot: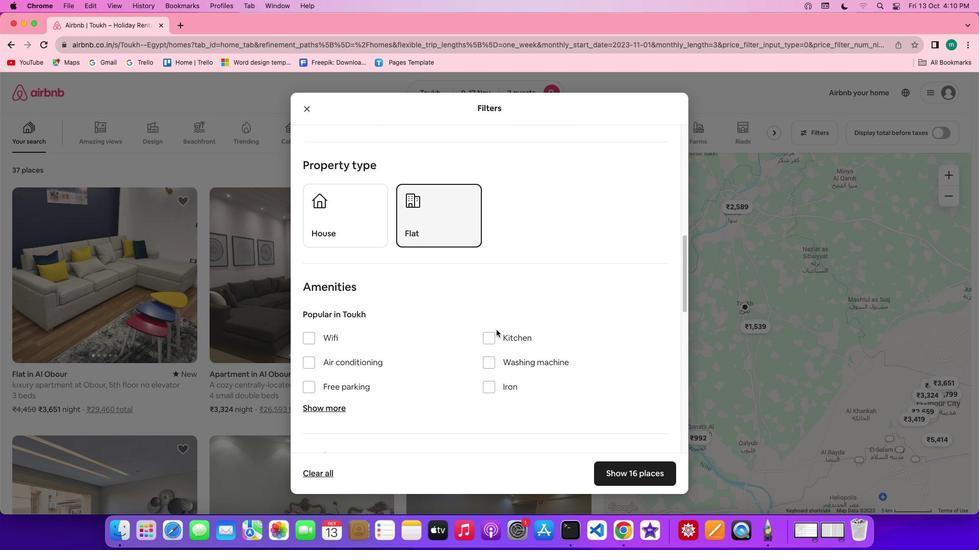 
Action: Mouse scrolled (496, 330) with delta (0, 0)
Screenshot: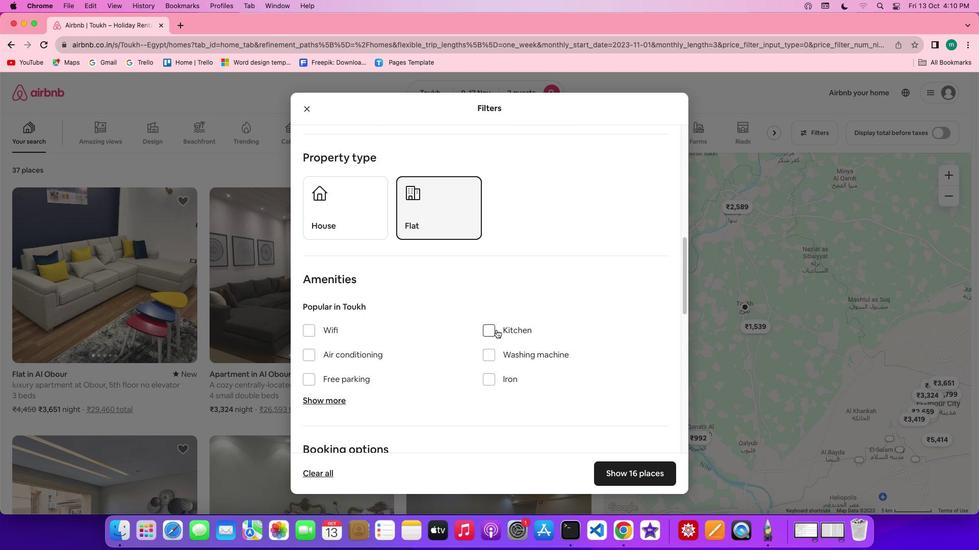 
Action: Mouse scrolled (496, 330) with delta (0, 0)
Screenshot: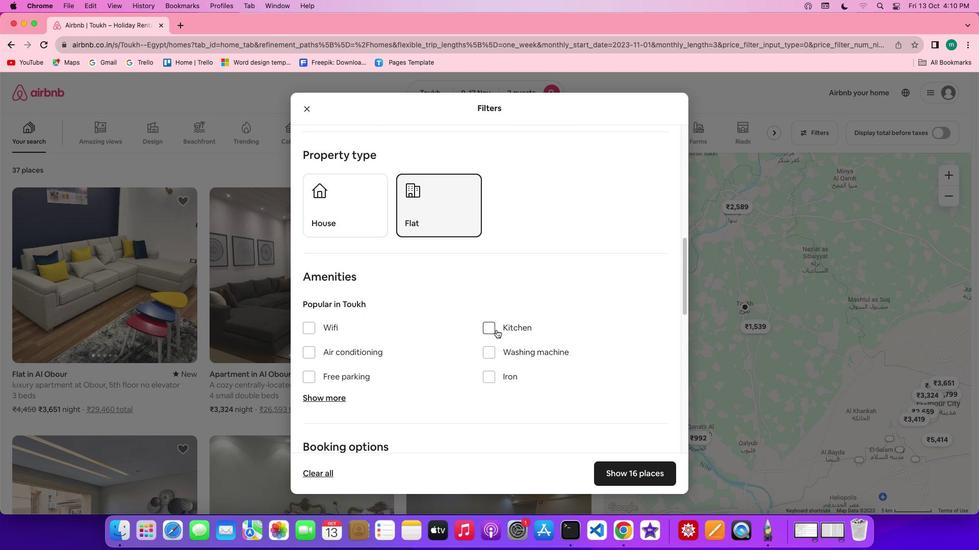 
Action: Mouse scrolled (496, 330) with delta (0, 0)
Screenshot: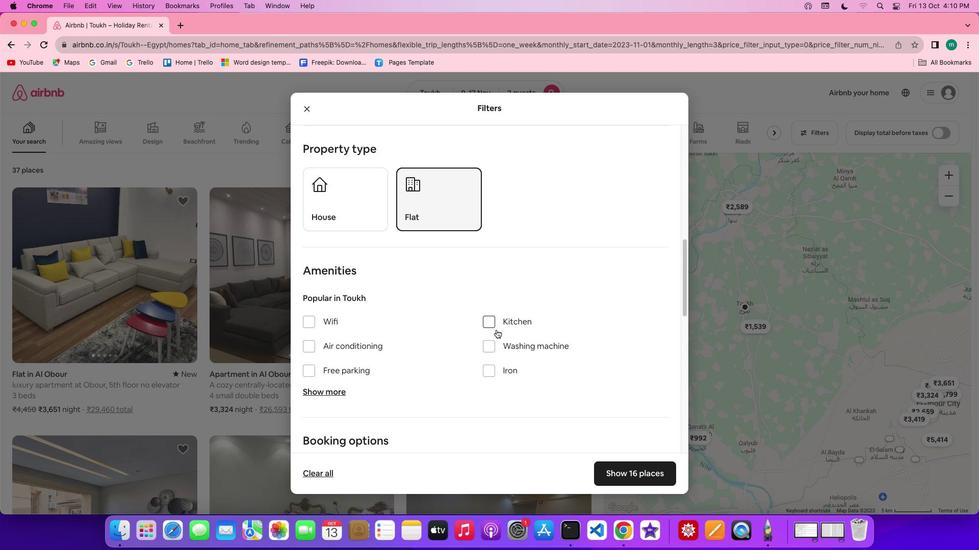 
Action: Mouse moved to (619, 473)
Screenshot: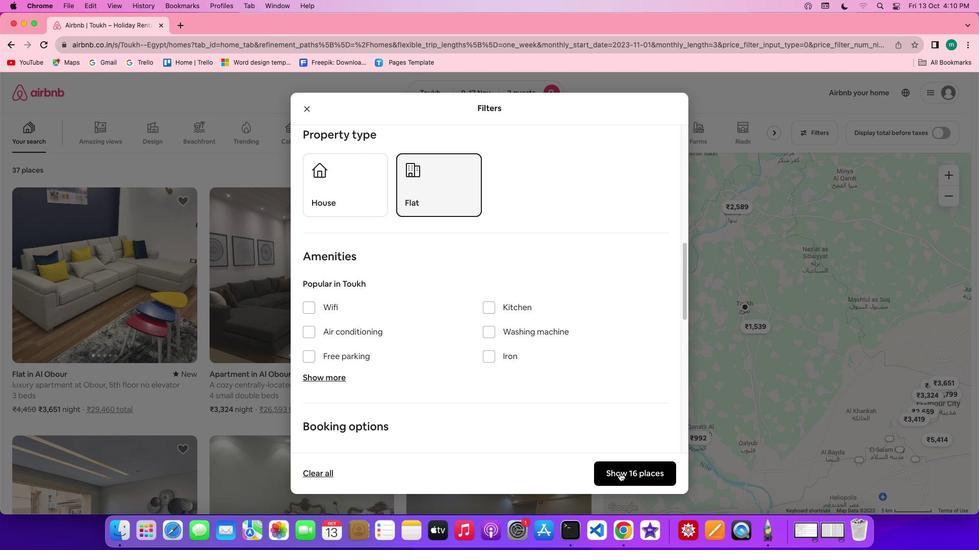 
Action: Mouse pressed left at (619, 473)
Screenshot: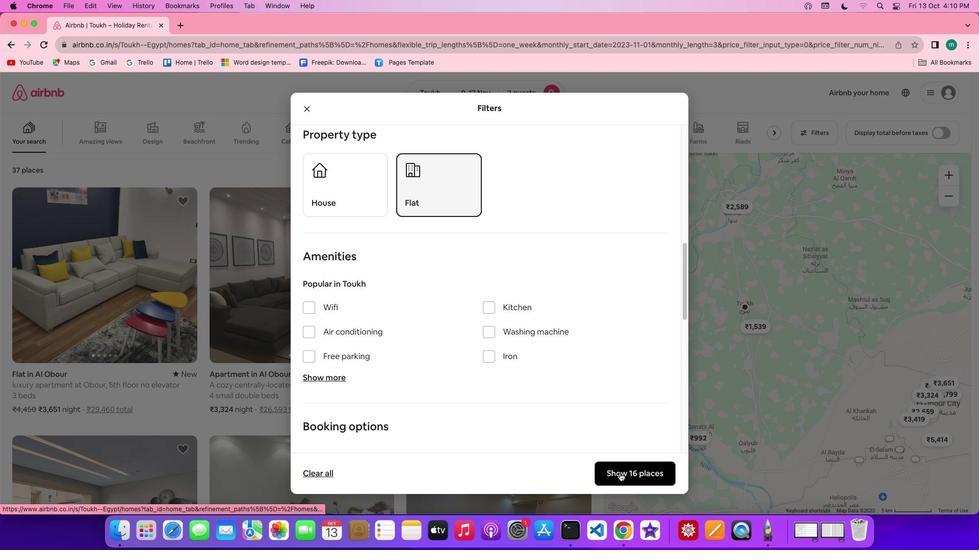 
Action: Mouse moved to (120, 255)
Screenshot: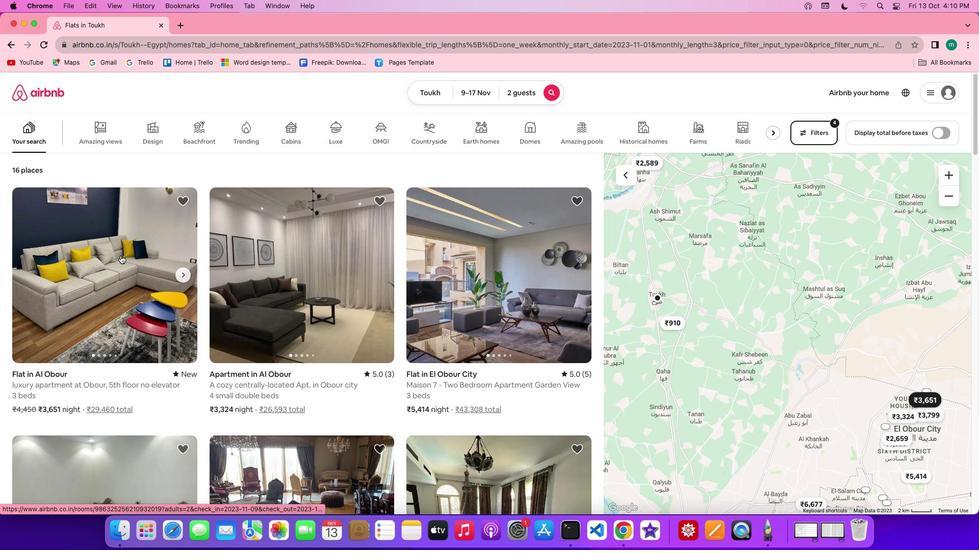 
Action: Mouse pressed left at (120, 255)
Screenshot: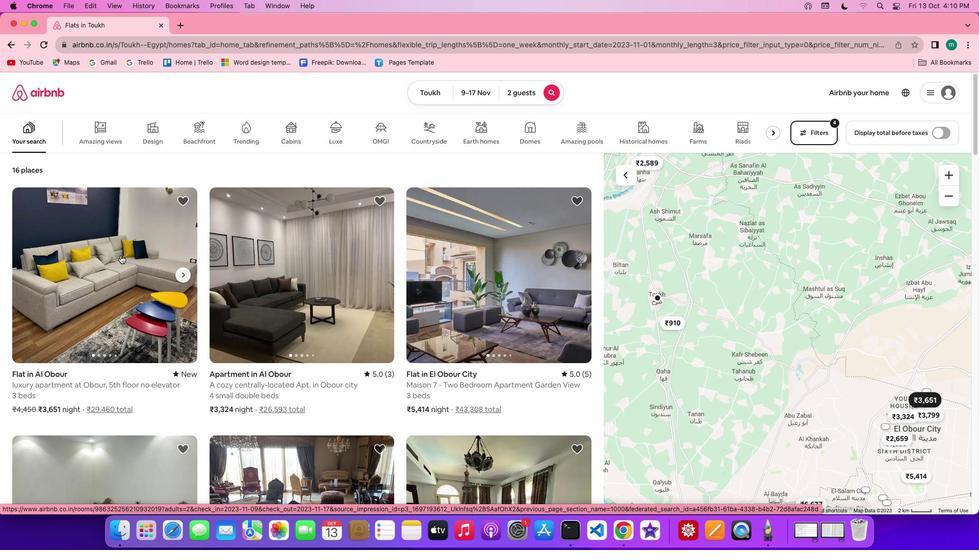 
Action: Mouse moved to (741, 377)
Screenshot: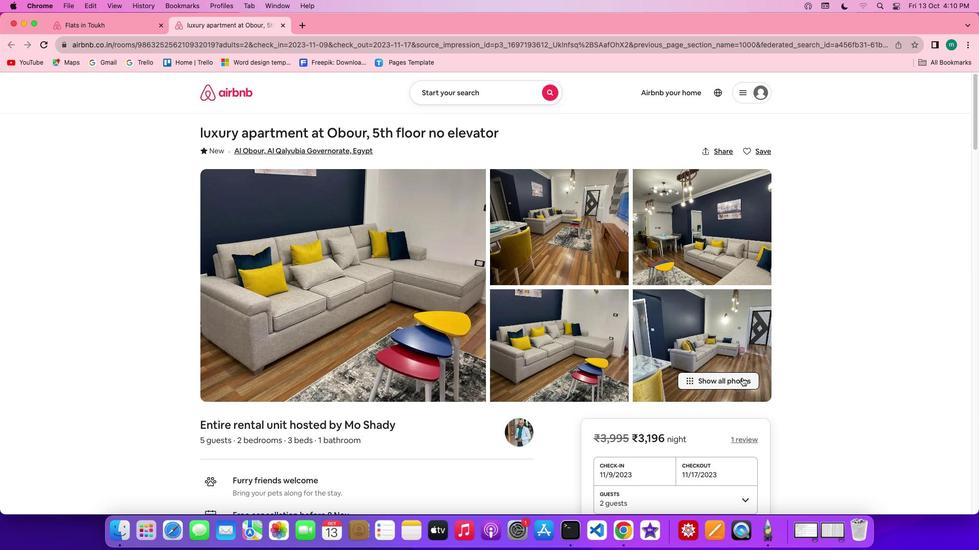 
Action: Mouse pressed left at (741, 377)
Screenshot: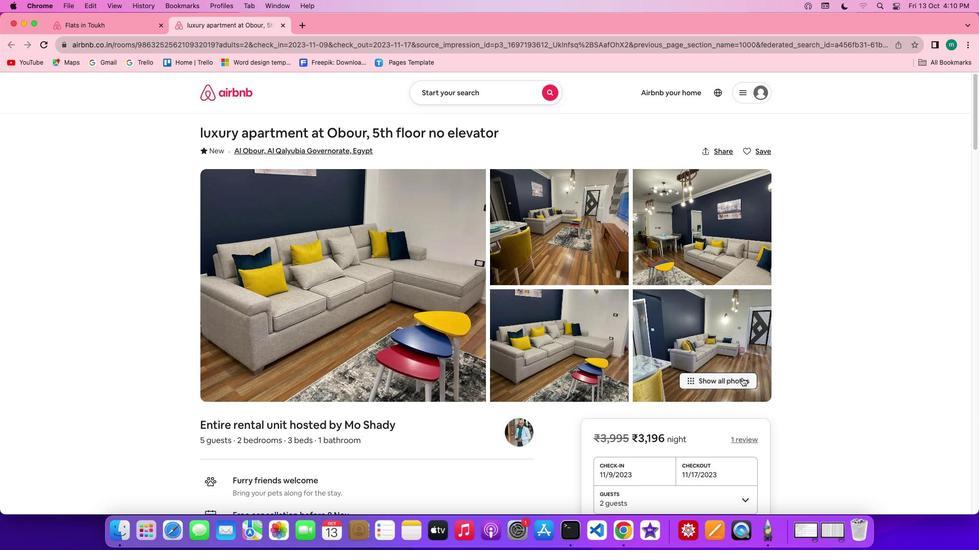 
Action: Mouse moved to (741, 377)
Screenshot: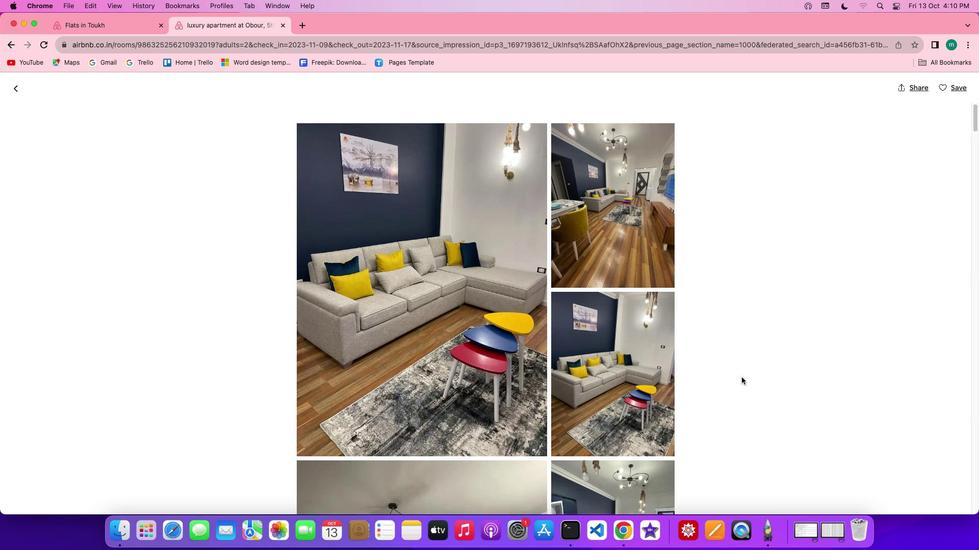
Action: Mouse scrolled (741, 377) with delta (0, 0)
Screenshot: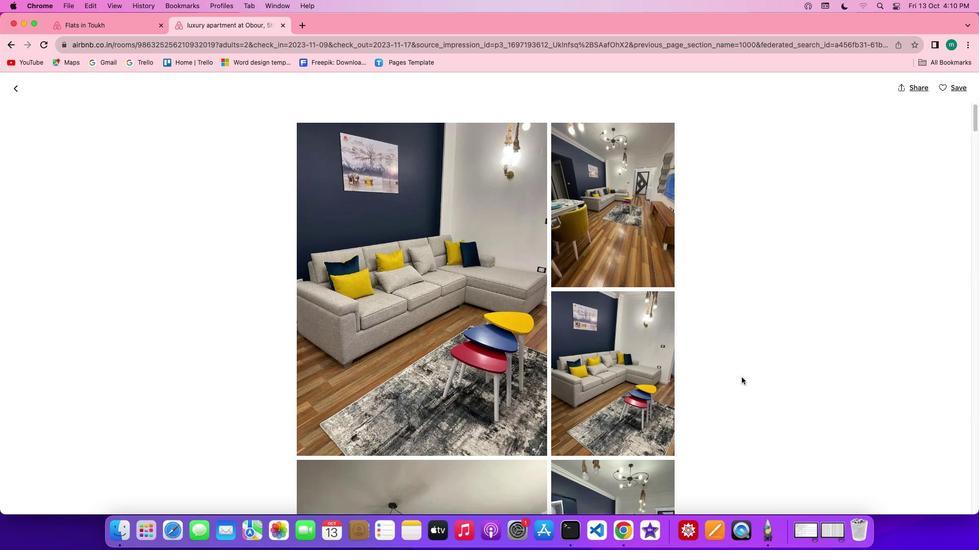 
Action: Mouse scrolled (741, 377) with delta (0, 0)
Screenshot: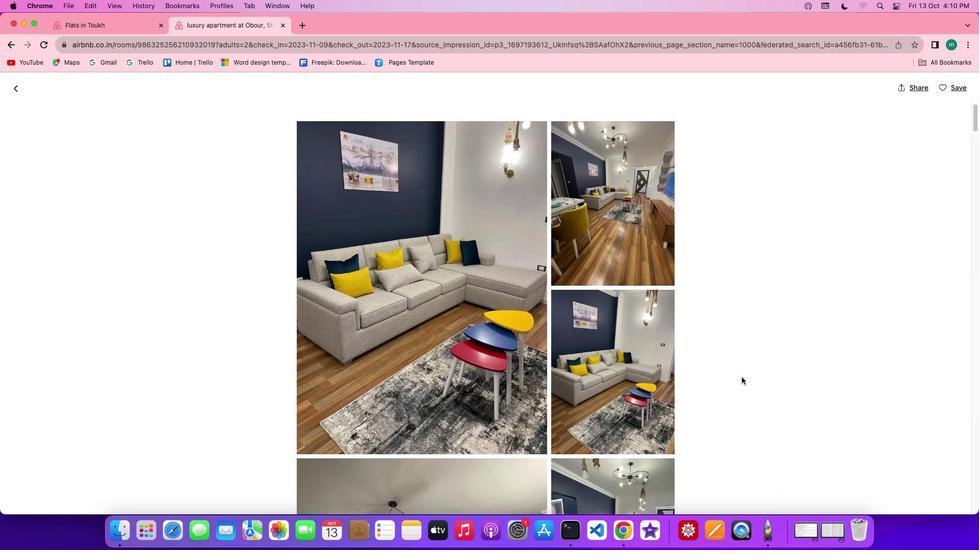
Action: Mouse scrolled (741, 377) with delta (0, 0)
Screenshot: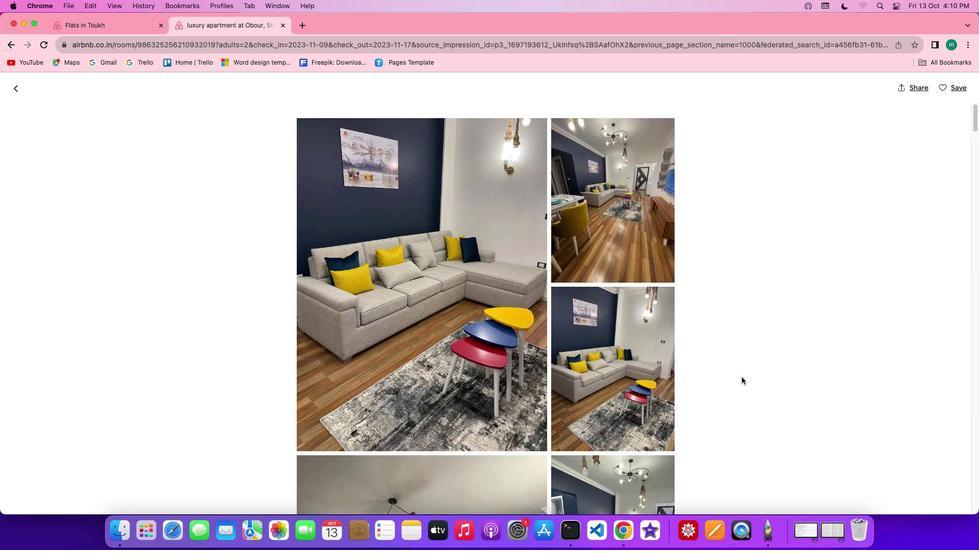 
Action: Mouse scrolled (741, 377) with delta (0, -1)
Screenshot: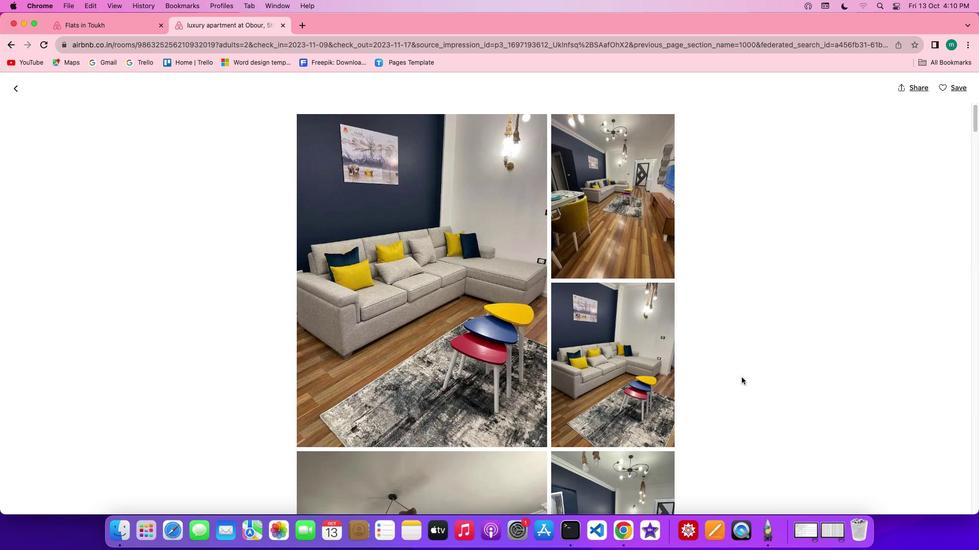 
Action: Mouse scrolled (741, 377) with delta (0, -1)
Screenshot: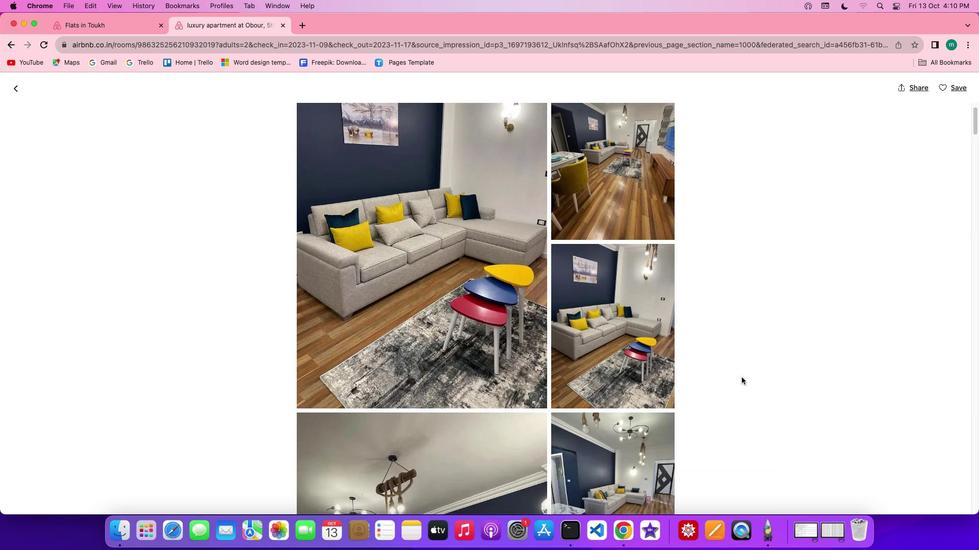 
Action: Mouse scrolled (741, 377) with delta (0, 0)
Screenshot: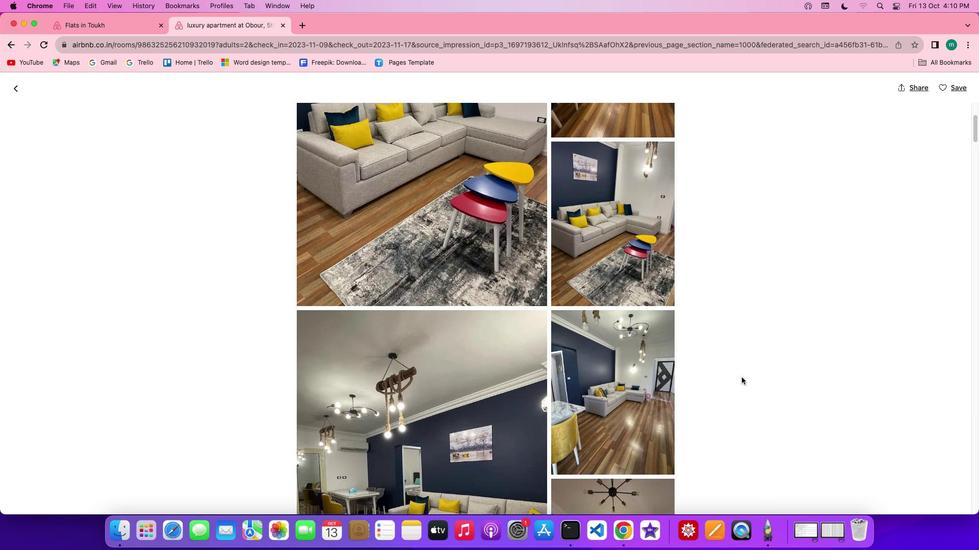 
Action: Mouse scrolled (741, 377) with delta (0, 0)
Screenshot: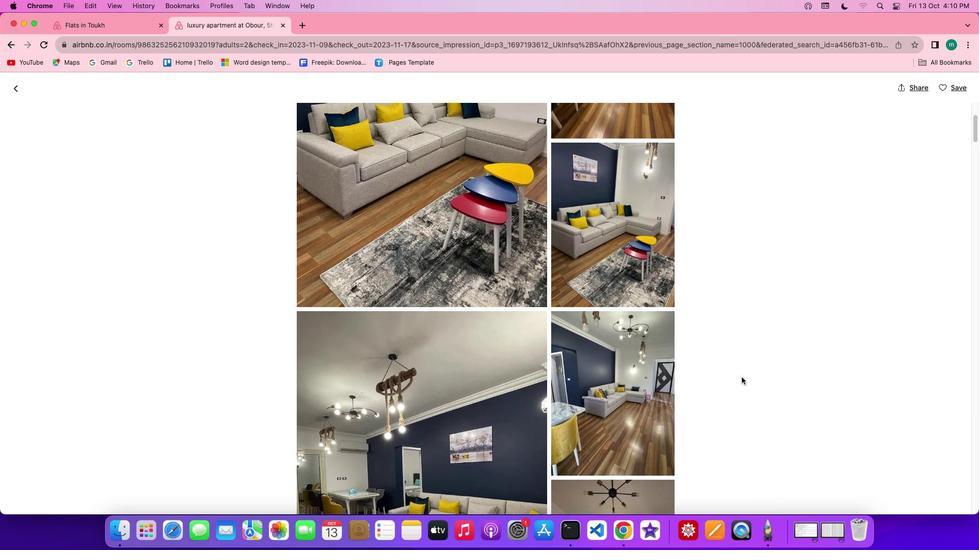 
Action: Mouse scrolled (741, 377) with delta (0, 1)
Screenshot: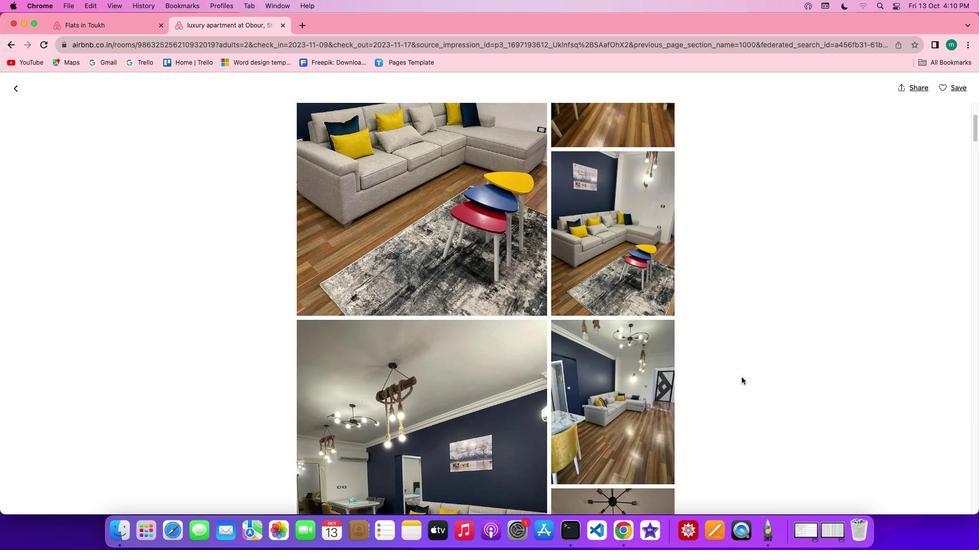
Action: Mouse scrolled (741, 377) with delta (0, 0)
Screenshot: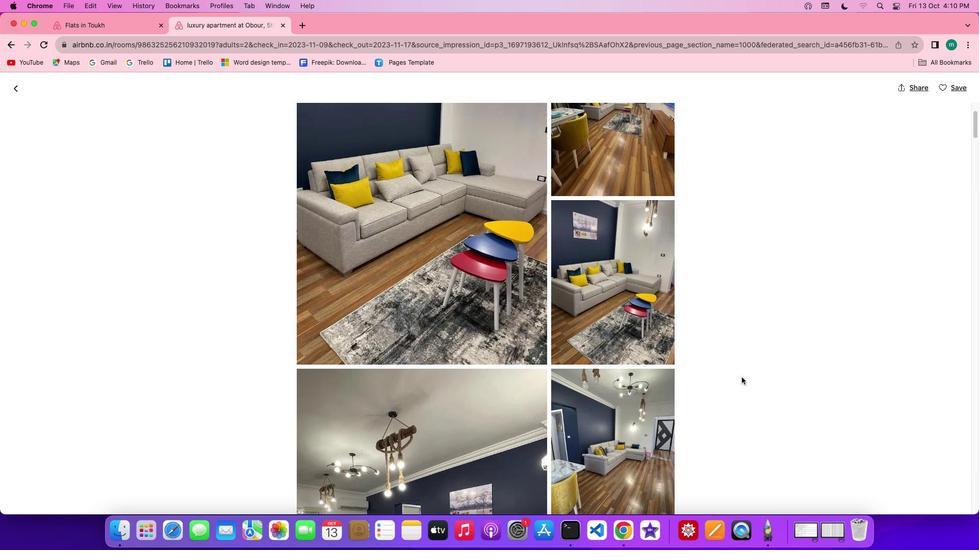 
Action: Mouse scrolled (741, 377) with delta (0, 0)
Screenshot: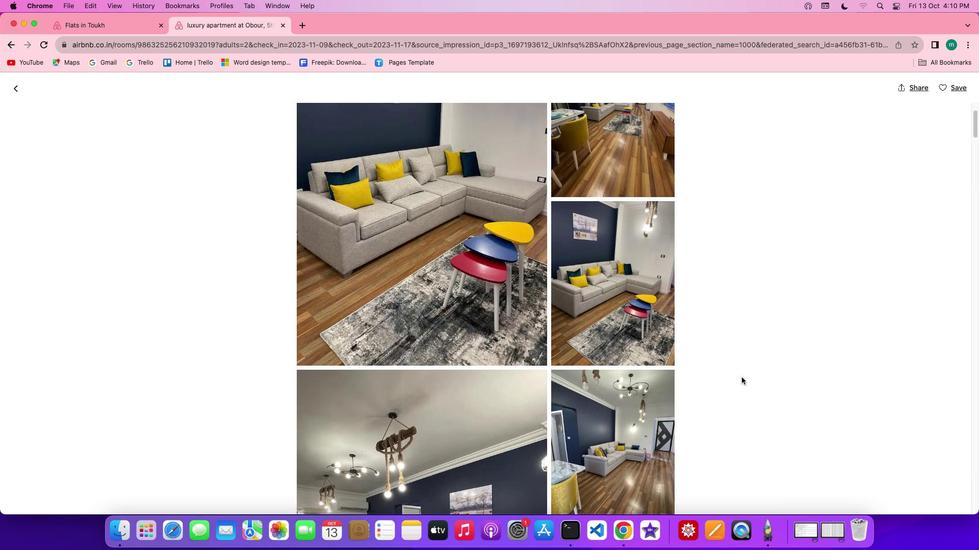 
Action: Mouse scrolled (741, 377) with delta (0, 0)
Screenshot: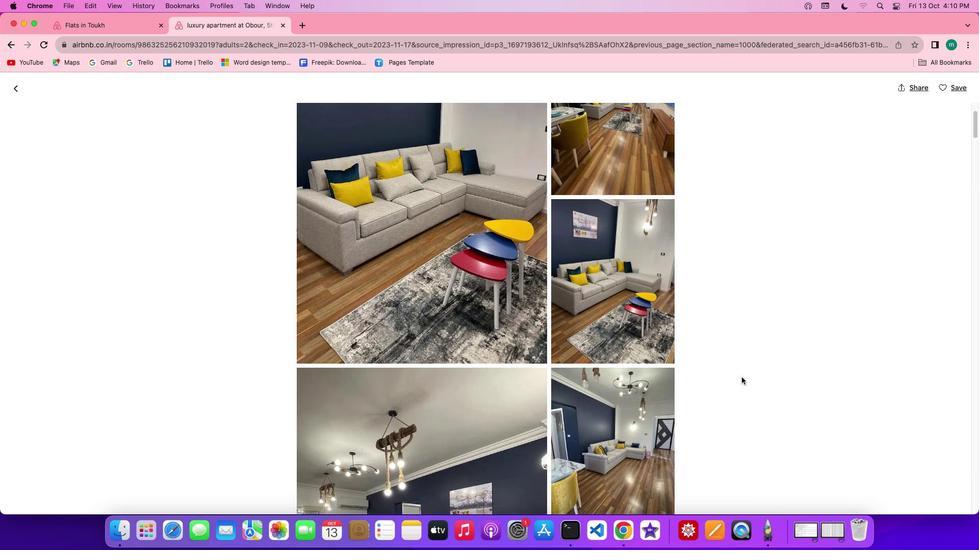 
Action: Mouse scrolled (741, 377) with delta (0, 0)
Screenshot: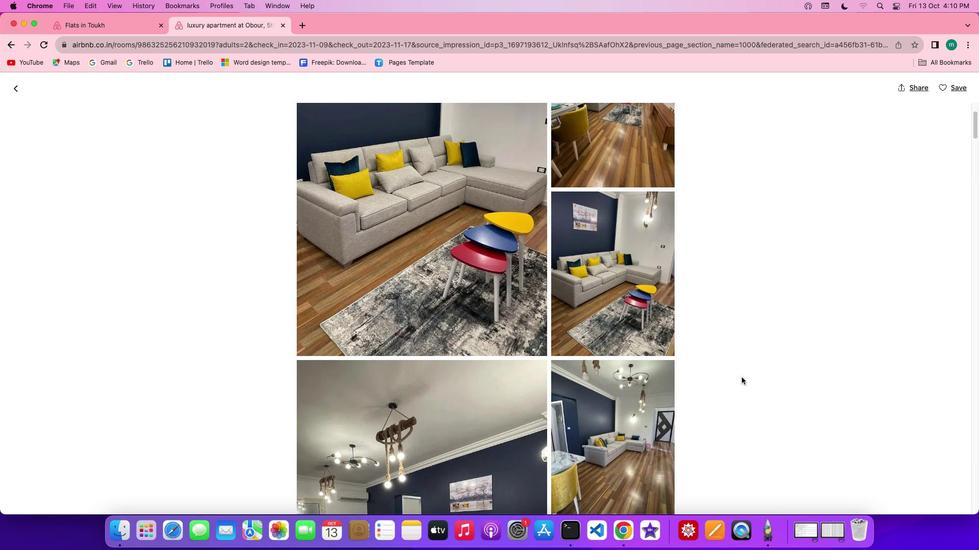 
Action: Mouse scrolled (741, 377) with delta (0, -1)
Screenshot: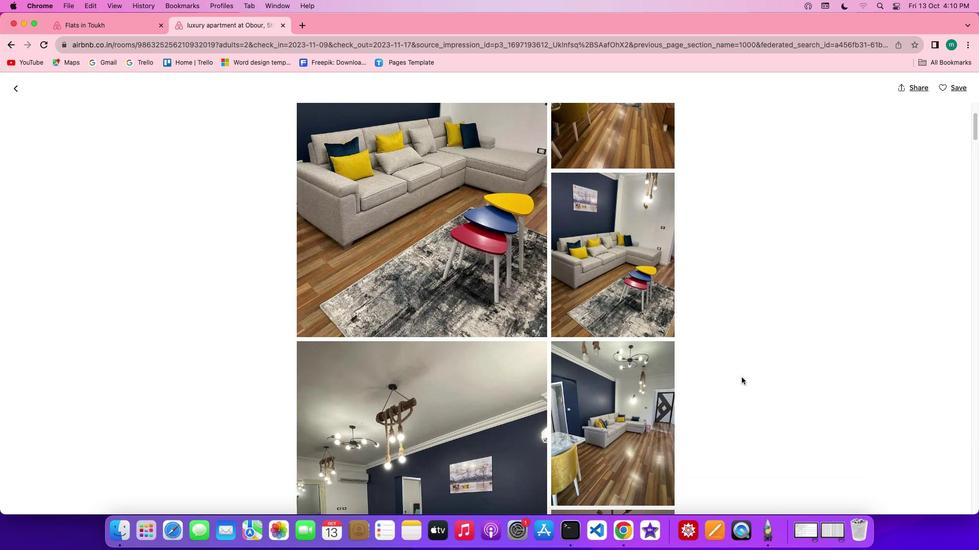 
Action: Mouse scrolled (741, 377) with delta (0, 0)
Screenshot: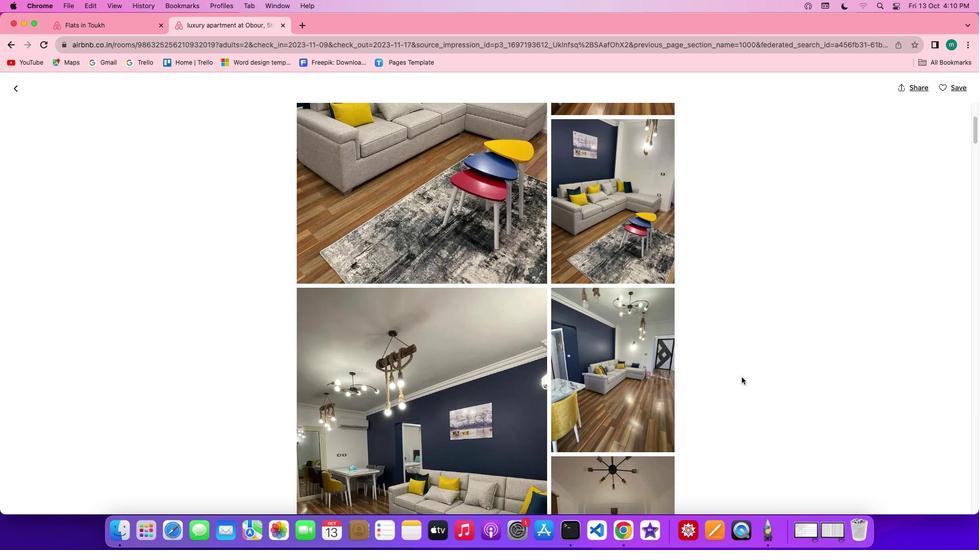 
Action: Mouse scrolled (741, 377) with delta (0, 0)
Screenshot: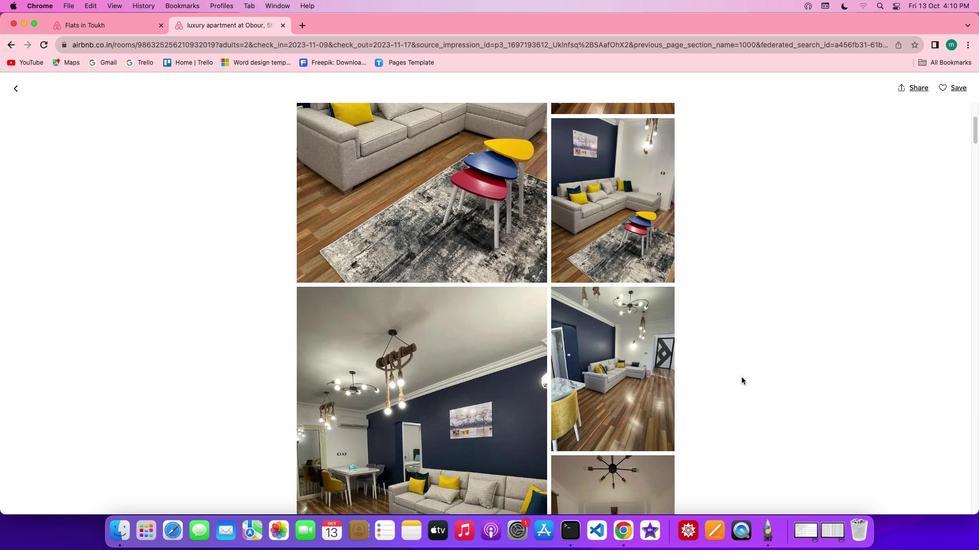 
Action: Mouse scrolled (741, 377) with delta (0, -1)
Screenshot: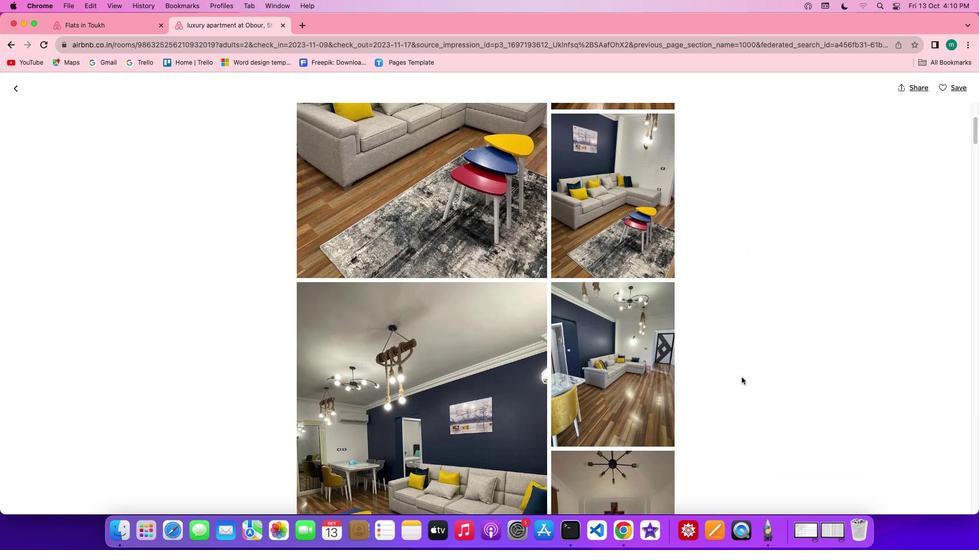 
Action: Mouse scrolled (741, 377) with delta (0, 0)
Screenshot: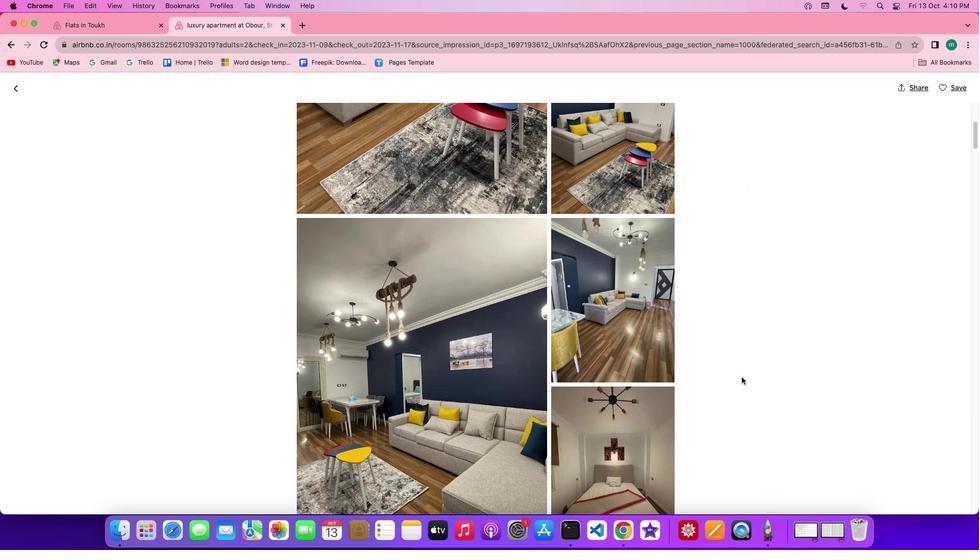 
Action: Mouse scrolled (741, 377) with delta (0, 0)
Screenshot: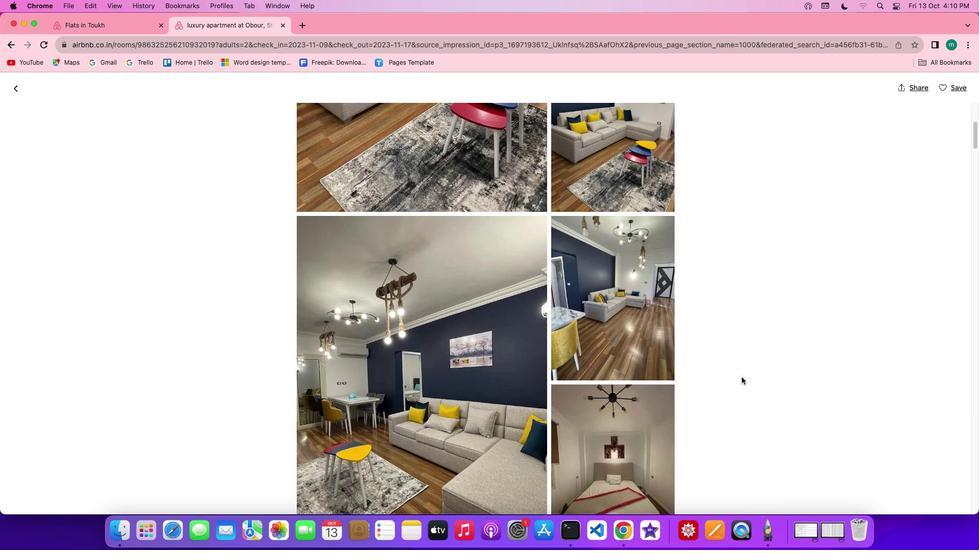 
Action: Mouse scrolled (741, 377) with delta (0, 0)
Screenshot: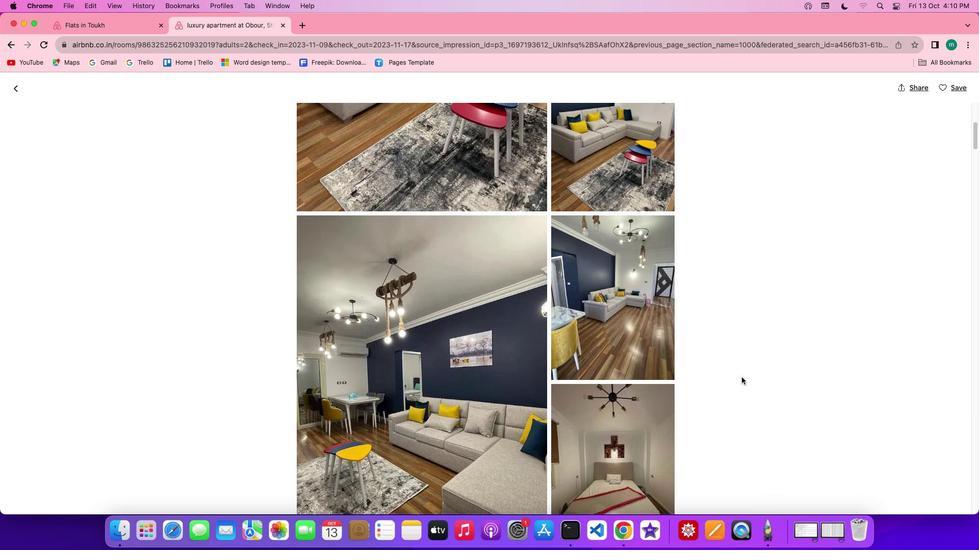 
Action: Mouse scrolled (741, 377) with delta (0, 0)
Screenshot: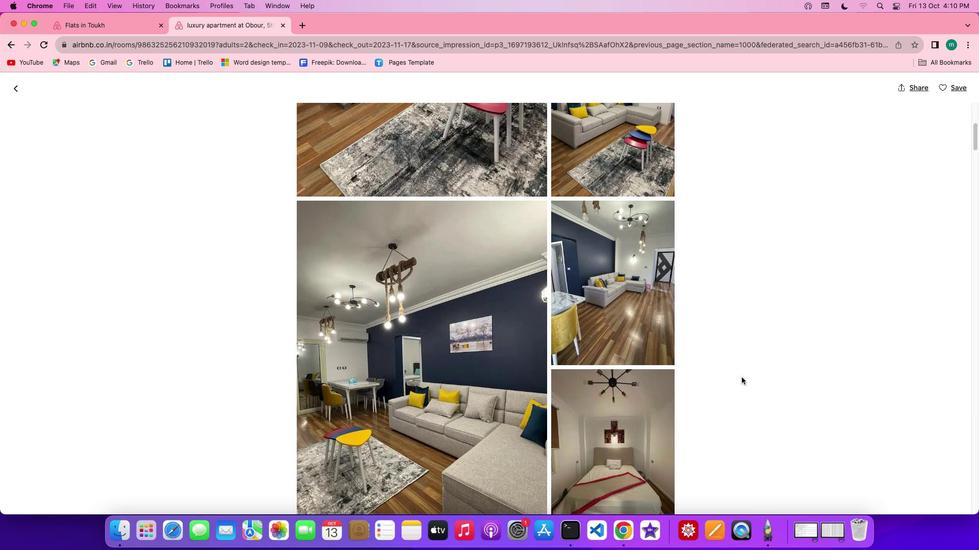 
Action: Mouse scrolled (741, 377) with delta (0, 0)
Screenshot: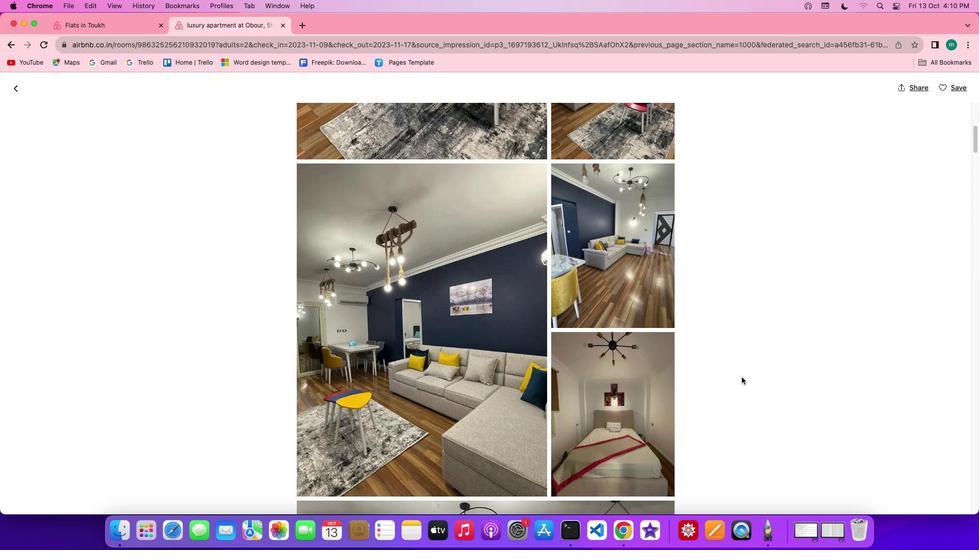 
Action: Mouse scrolled (741, 377) with delta (0, 0)
Screenshot: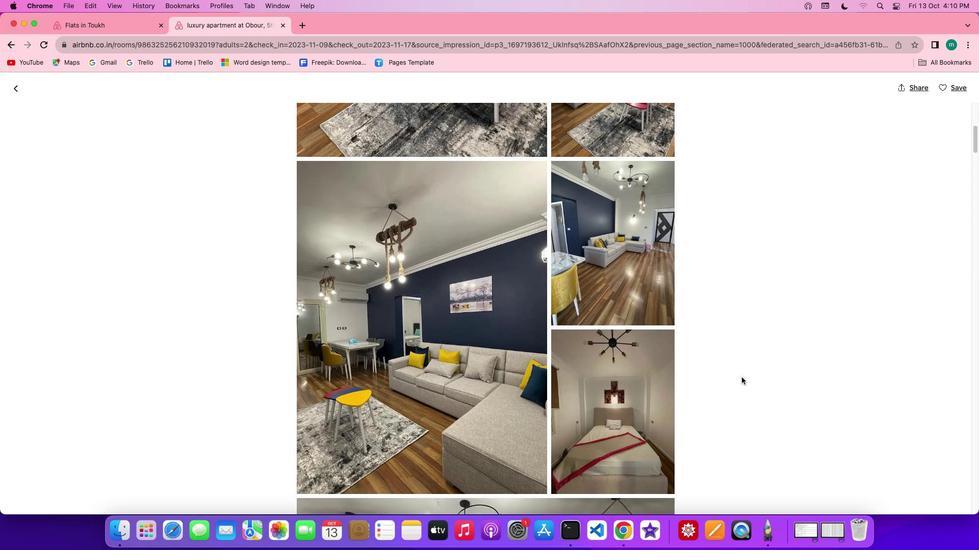 
Action: Mouse scrolled (741, 377) with delta (0, 0)
Screenshot: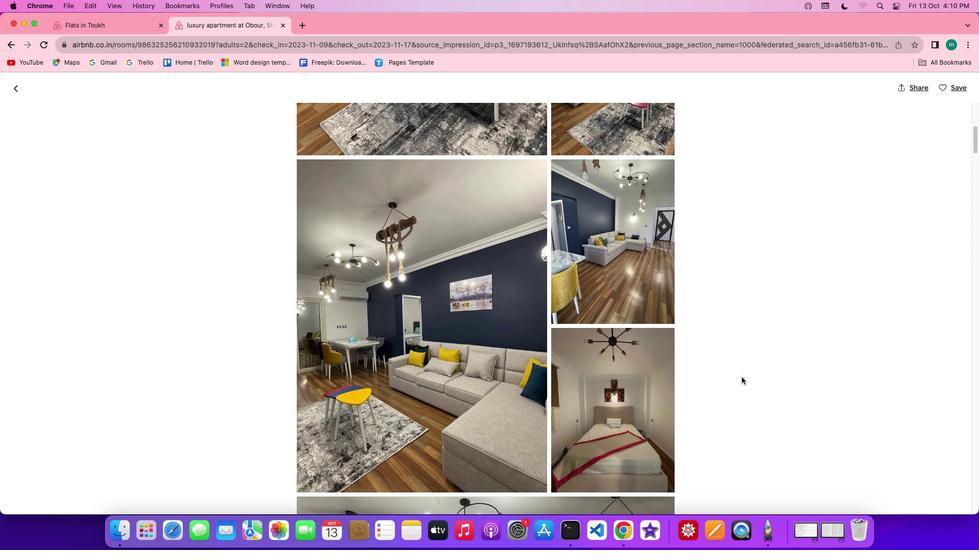 
Action: Mouse scrolled (741, 377) with delta (0, -1)
Screenshot: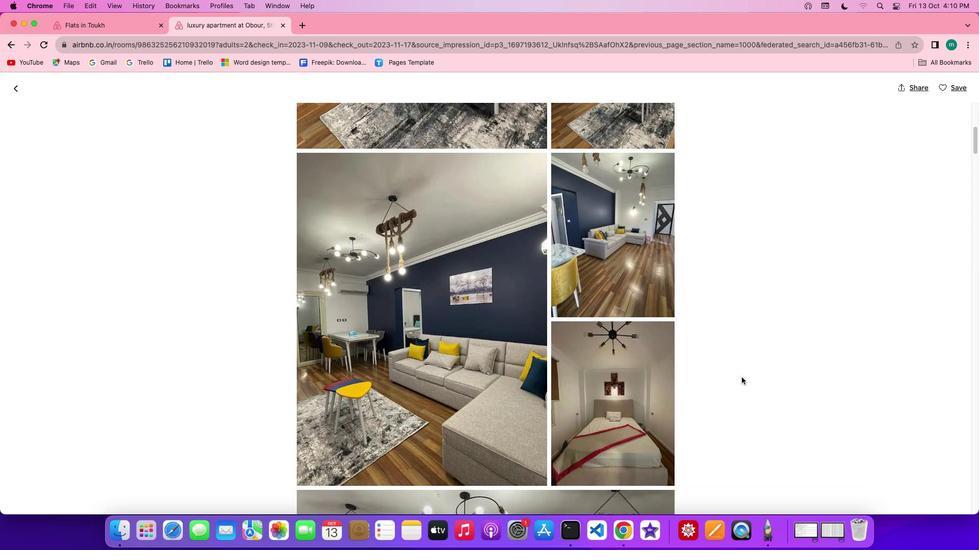 
Action: Mouse scrolled (741, 377) with delta (0, 0)
Screenshot: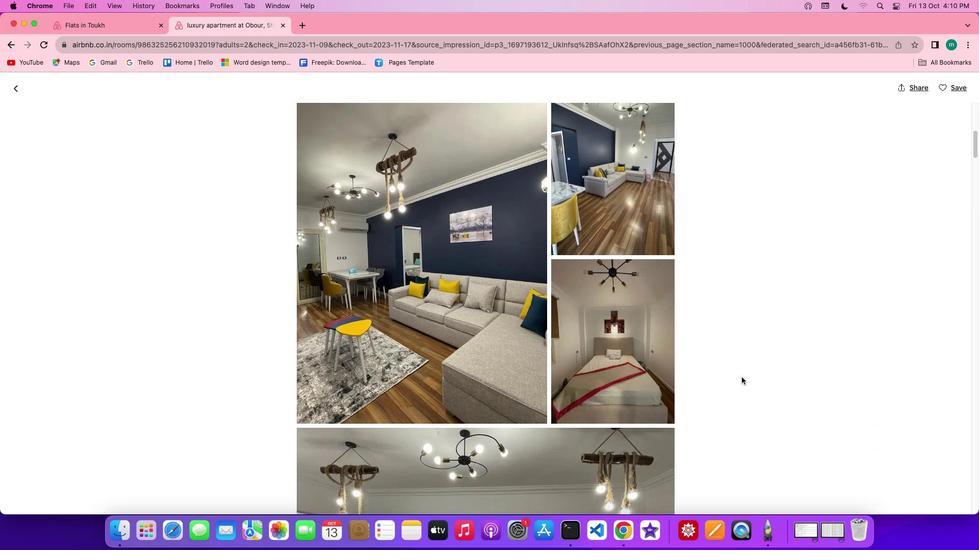 
Action: Mouse scrolled (741, 377) with delta (0, 0)
Screenshot: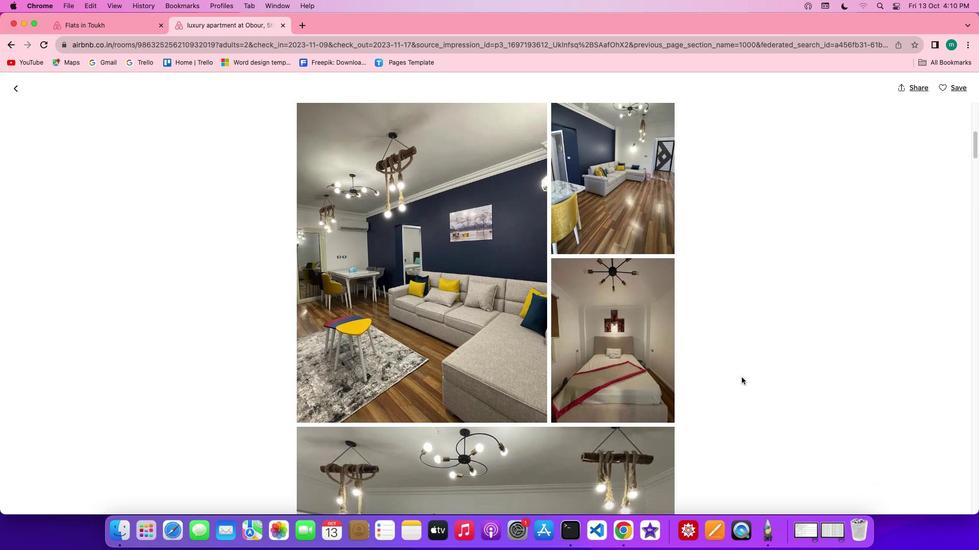 
Action: Mouse scrolled (741, 377) with delta (0, 0)
Screenshot: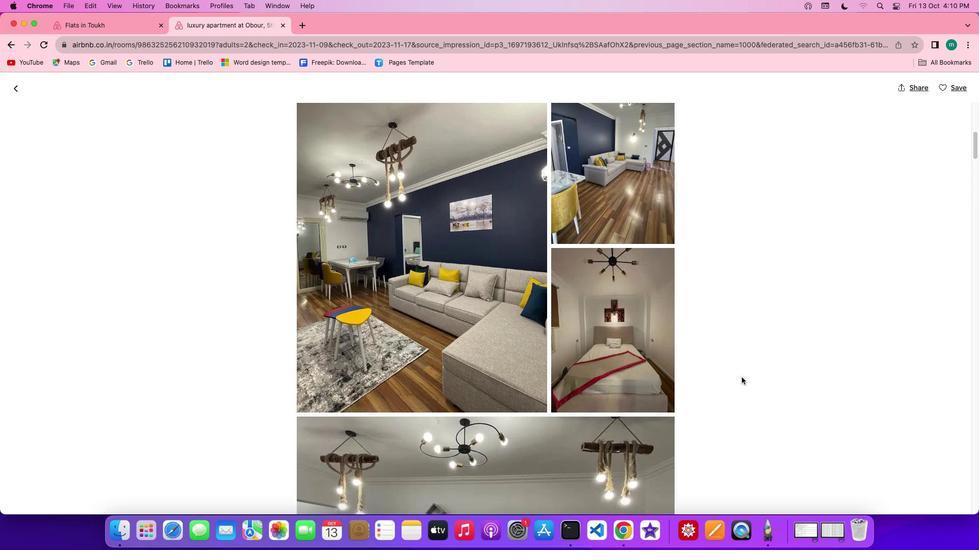 
Action: Mouse scrolled (741, 377) with delta (0, 0)
Screenshot: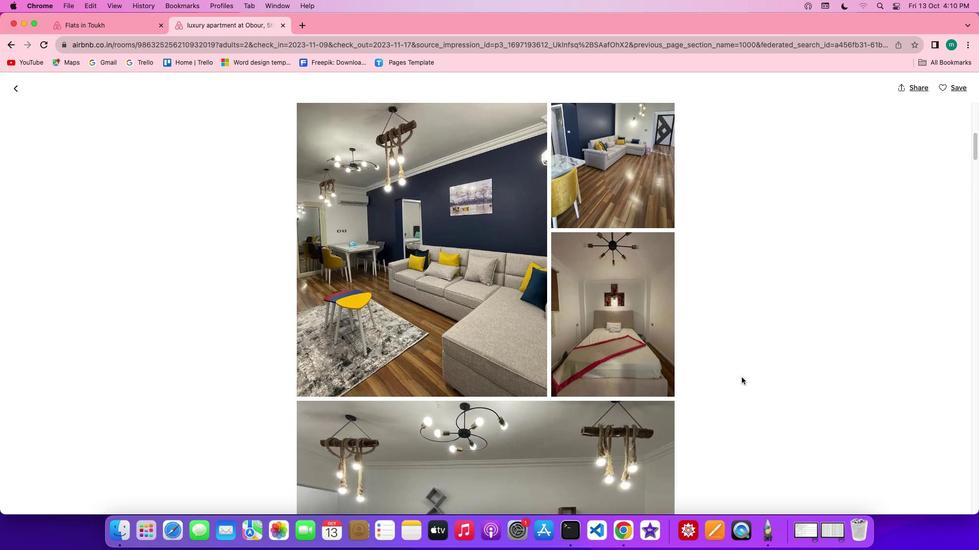 
Action: Mouse scrolled (741, 377) with delta (0, 0)
Screenshot: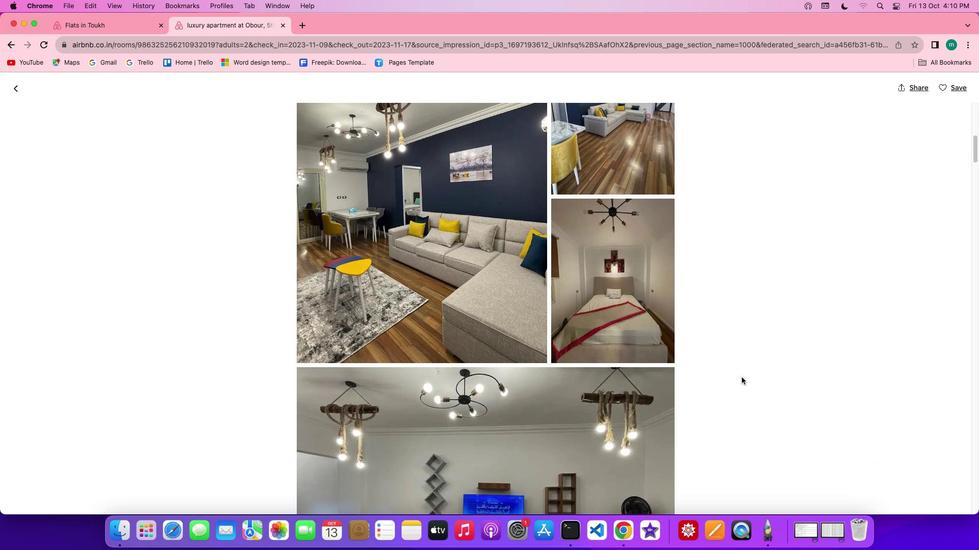 
Action: Mouse scrolled (741, 377) with delta (0, 0)
Screenshot: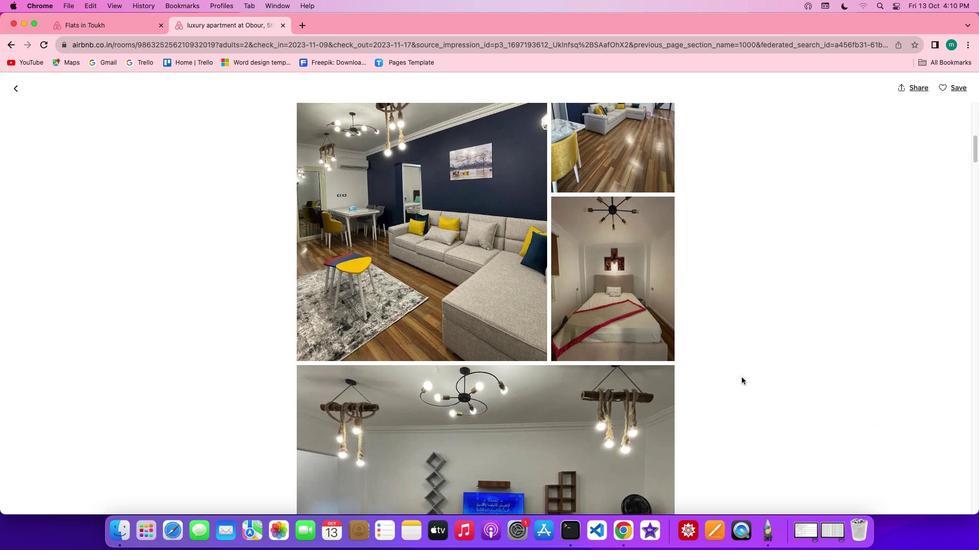 
Action: Mouse scrolled (741, 377) with delta (0, 0)
Screenshot: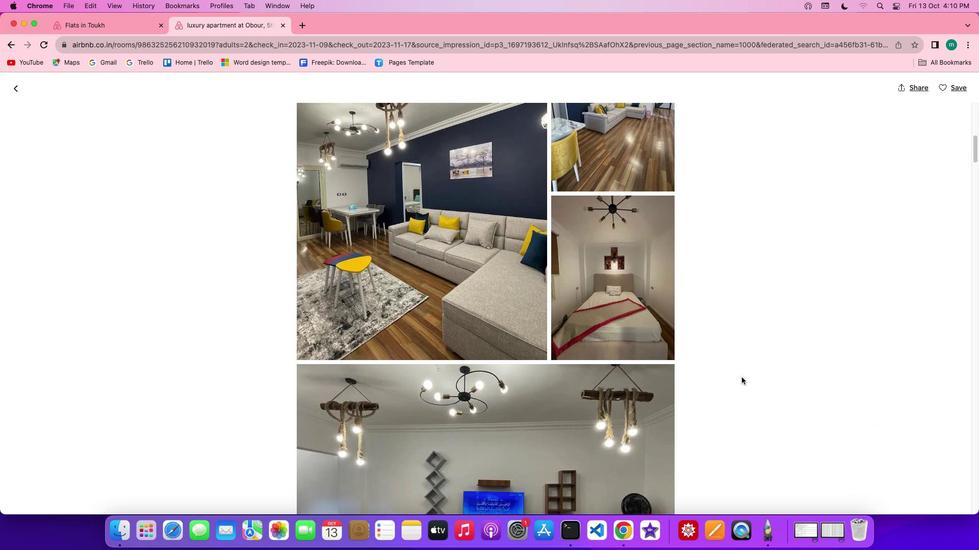 
Action: Mouse scrolled (741, 377) with delta (0, 0)
Screenshot: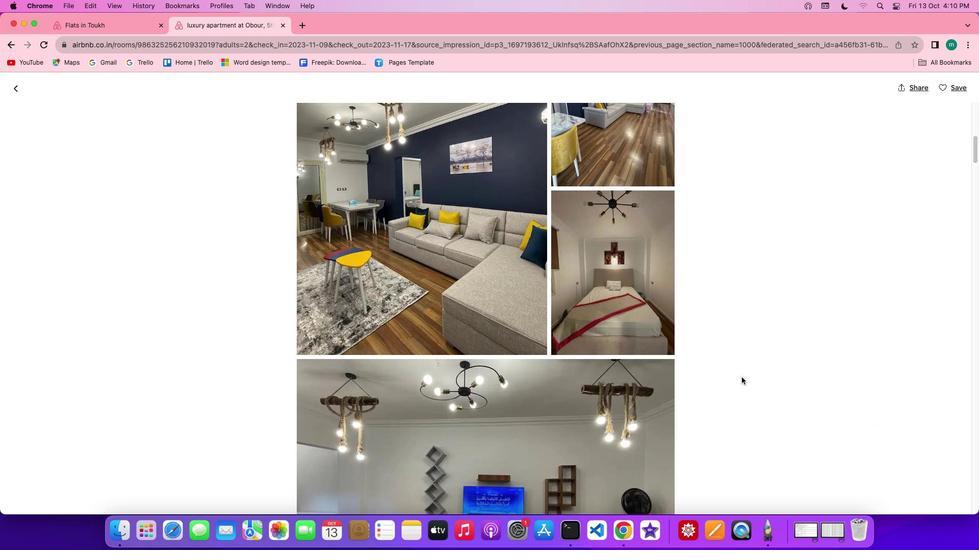 
Action: Mouse scrolled (741, 377) with delta (0, 0)
Screenshot: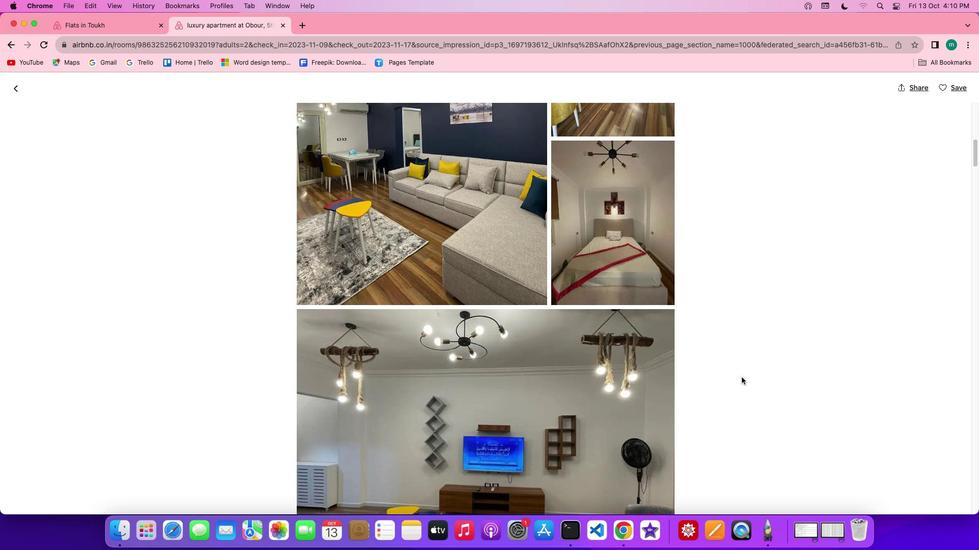 
Action: Mouse scrolled (741, 377) with delta (0, 0)
Screenshot: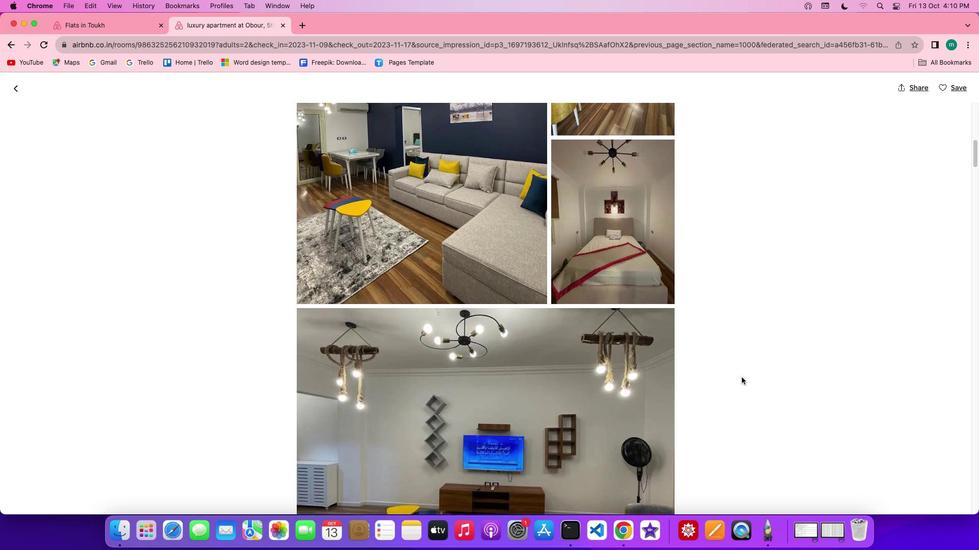 
Action: Mouse scrolled (741, 377) with delta (0, 0)
Screenshot: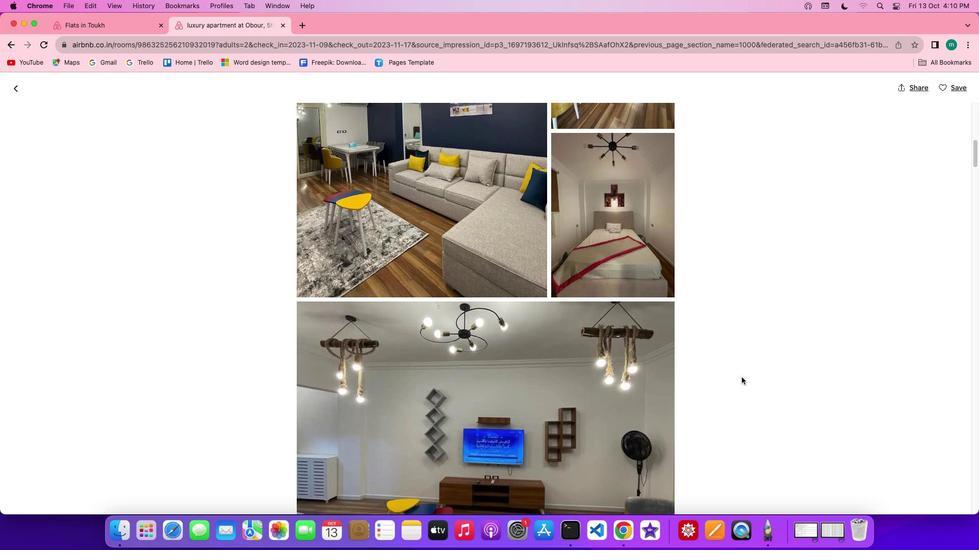 
Action: Mouse scrolled (741, 377) with delta (0, 0)
Screenshot: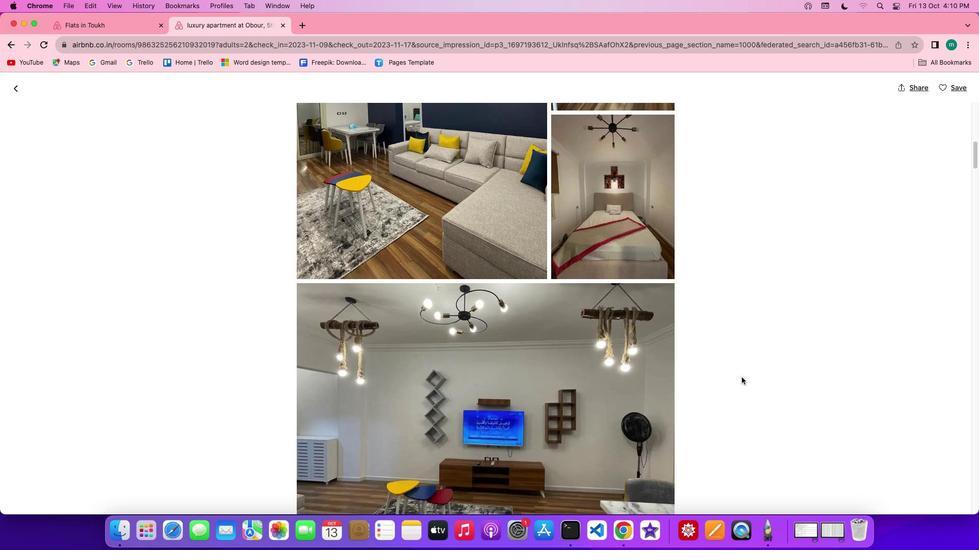 
Action: Mouse scrolled (741, 377) with delta (0, 0)
Screenshot: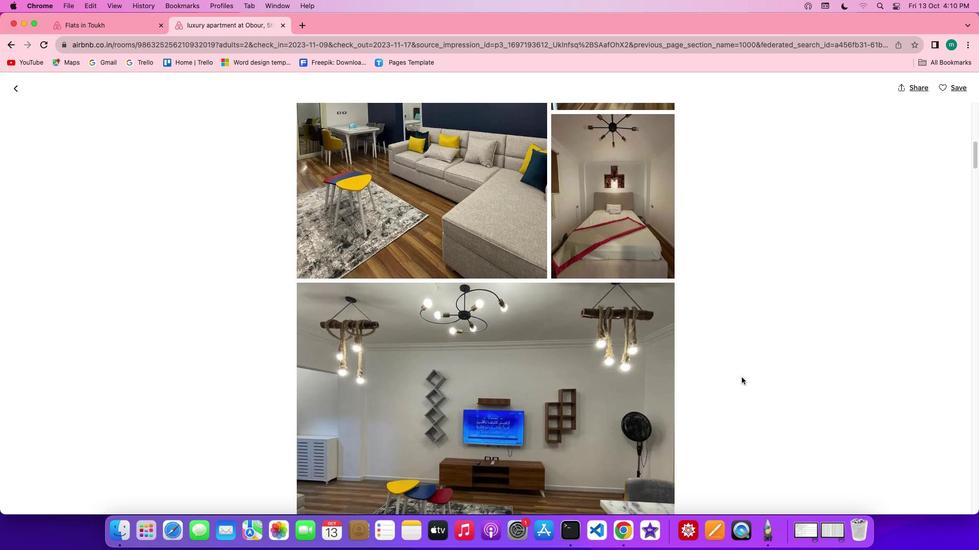 
Action: Mouse scrolled (741, 377) with delta (0, 0)
Screenshot: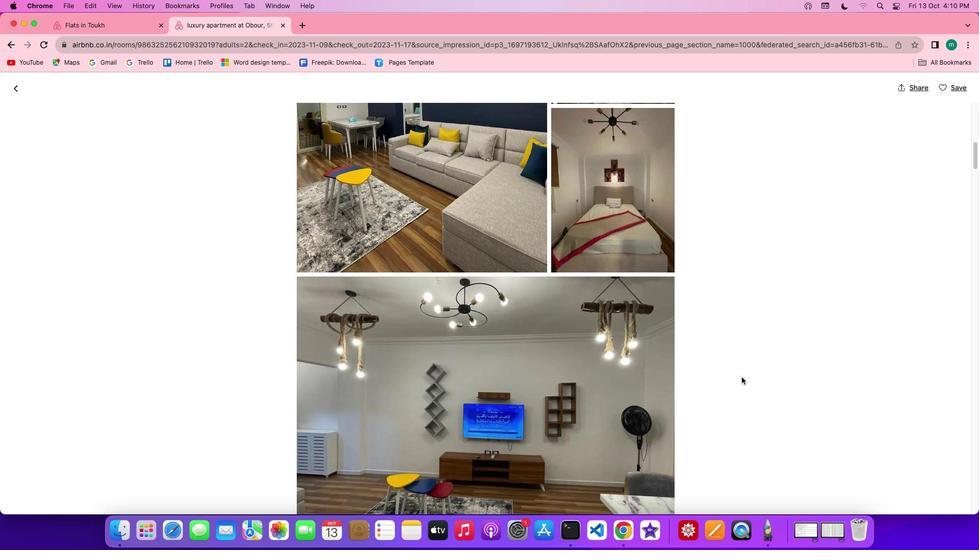 
Action: Mouse scrolled (741, 377) with delta (0, 0)
Screenshot: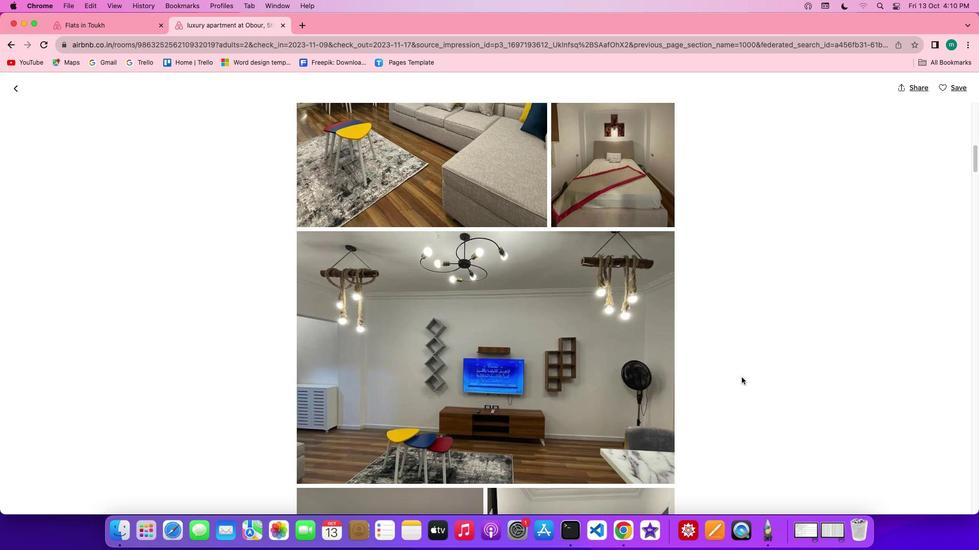 
Action: Mouse scrolled (741, 377) with delta (0, 0)
Screenshot: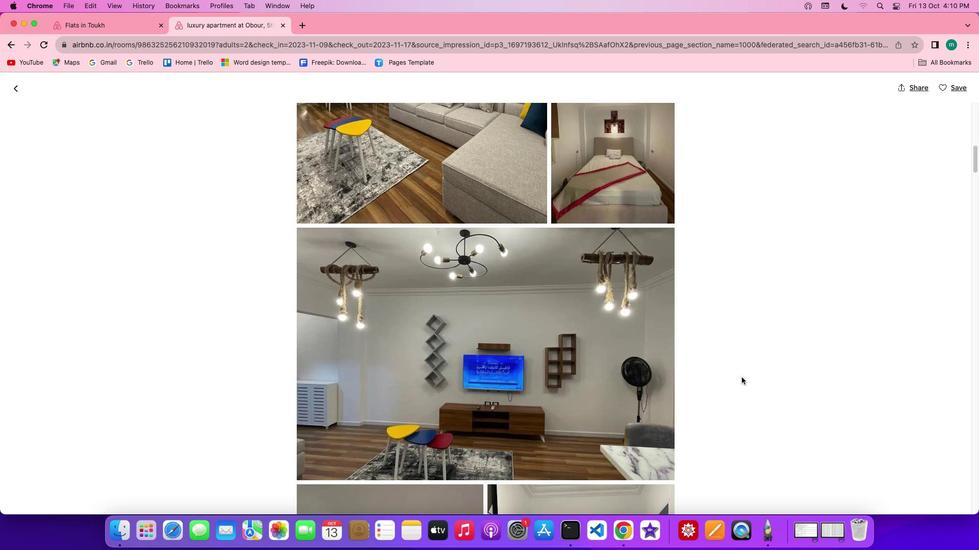 
Action: Mouse scrolled (741, 377) with delta (0, 0)
Screenshot: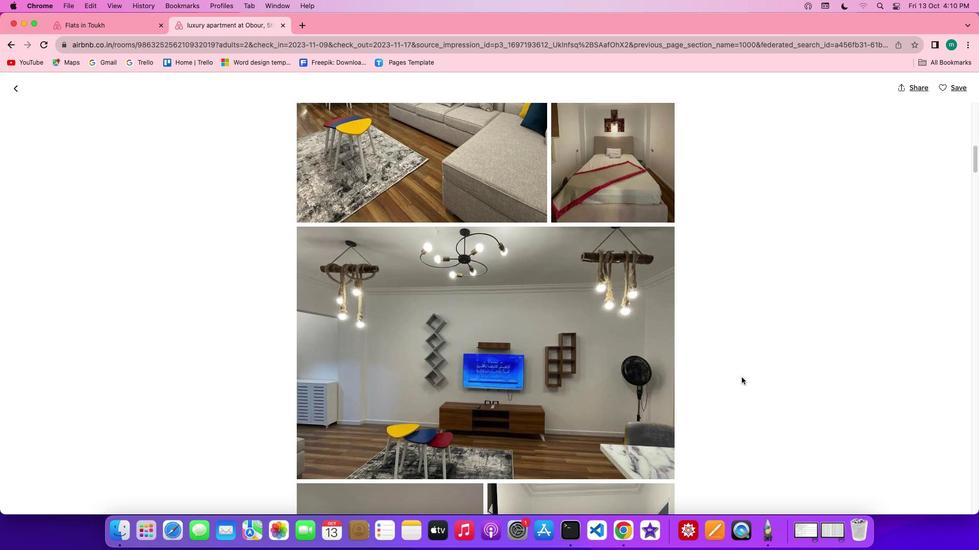 
Action: Mouse scrolled (741, 377) with delta (0, -1)
Screenshot: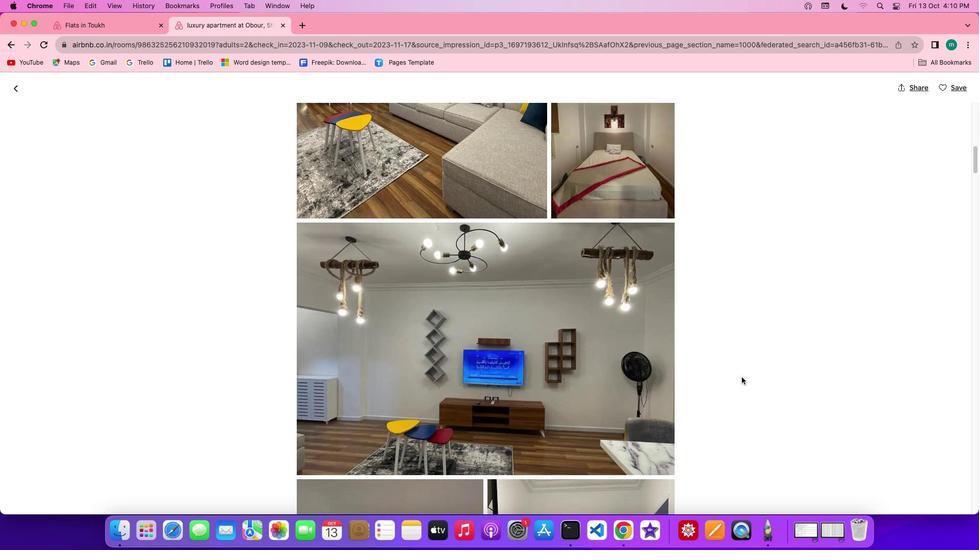 
Action: Mouse scrolled (741, 377) with delta (0, -1)
Screenshot: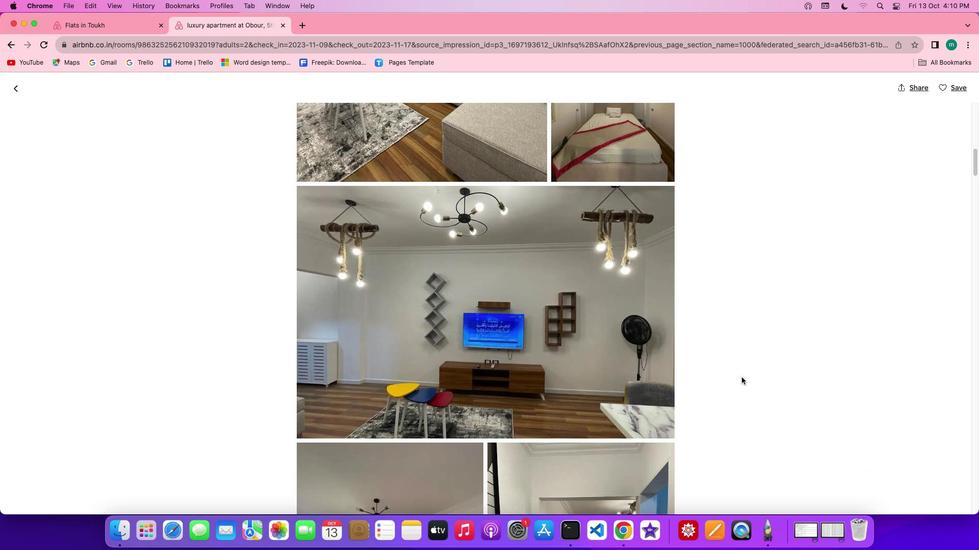 
Action: Mouse scrolled (741, 377) with delta (0, 0)
Screenshot: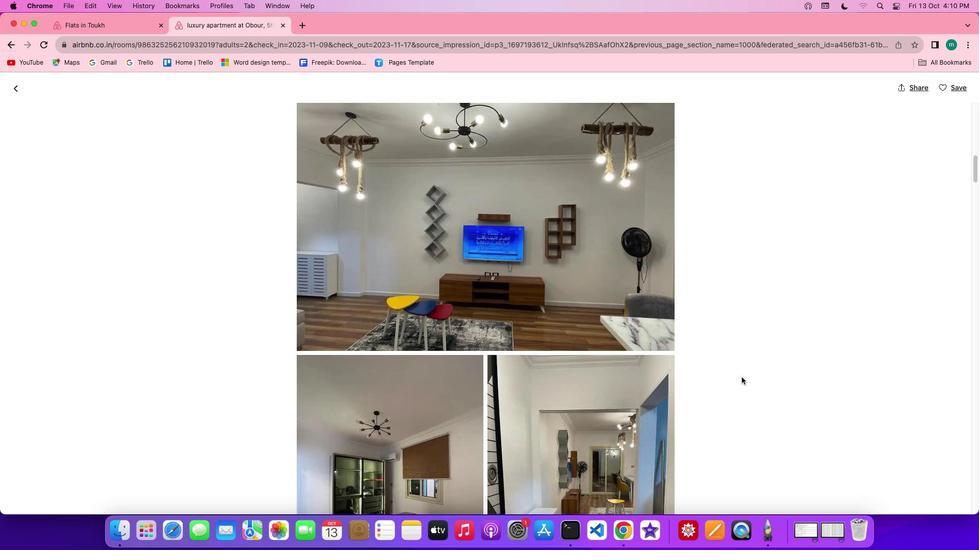 
Action: Mouse scrolled (741, 377) with delta (0, 0)
Screenshot: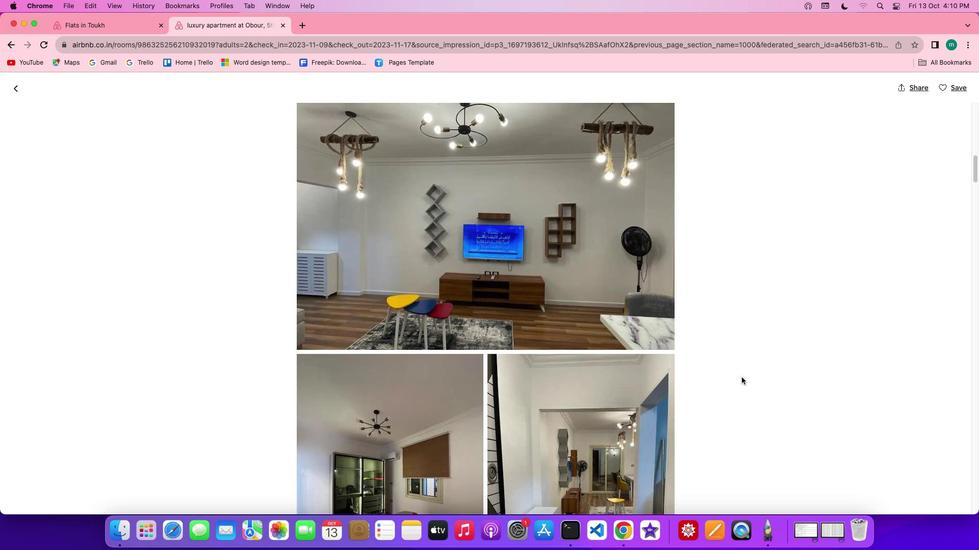 
Action: Mouse scrolled (741, 377) with delta (0, -1)
Screenshot: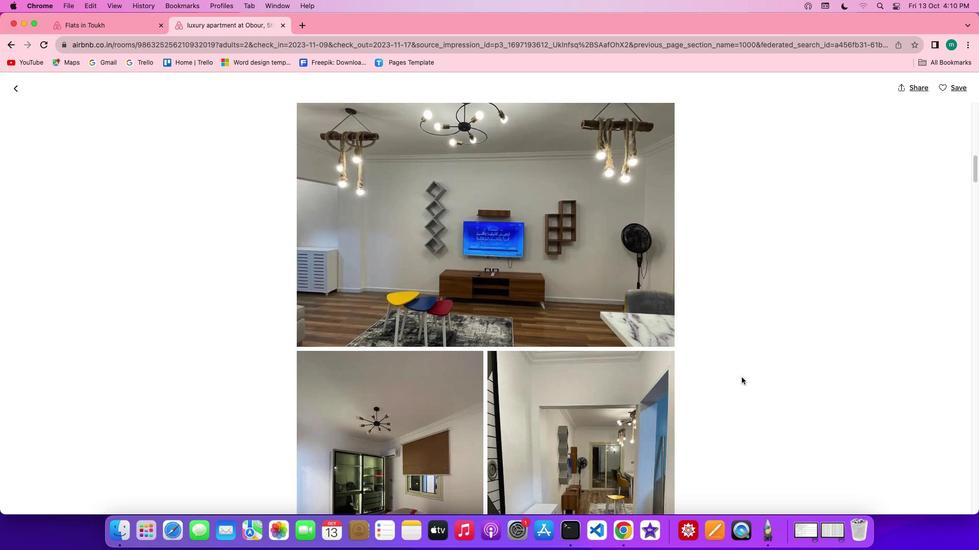 
Action: Mouse scrolled (741, 377) with delta (0, -1)
Screenshot: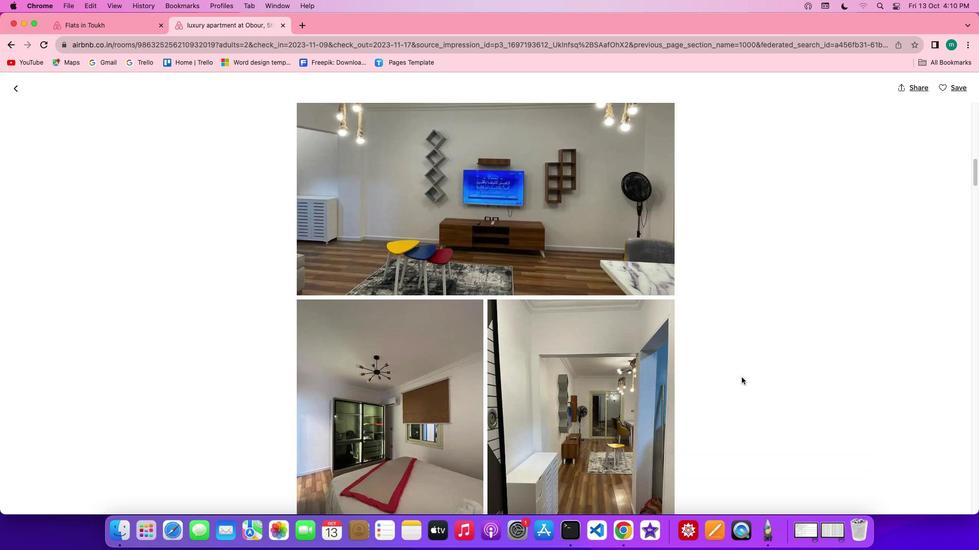 
Action: Mouse scrolled (741, 377) with delta (0, 0)
Screenshot: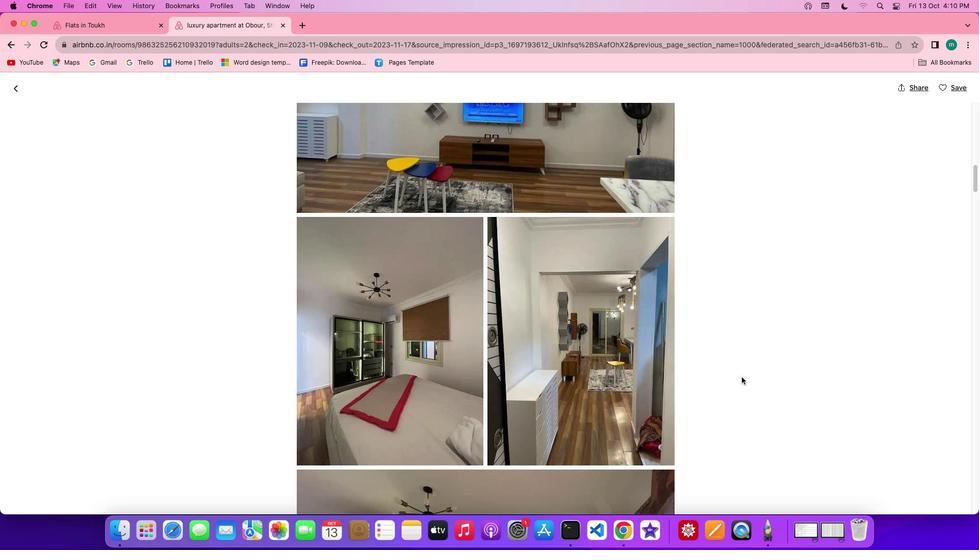 
Action: Mouse scrolled (741, 377) with delta (0, 0)
Screenshot: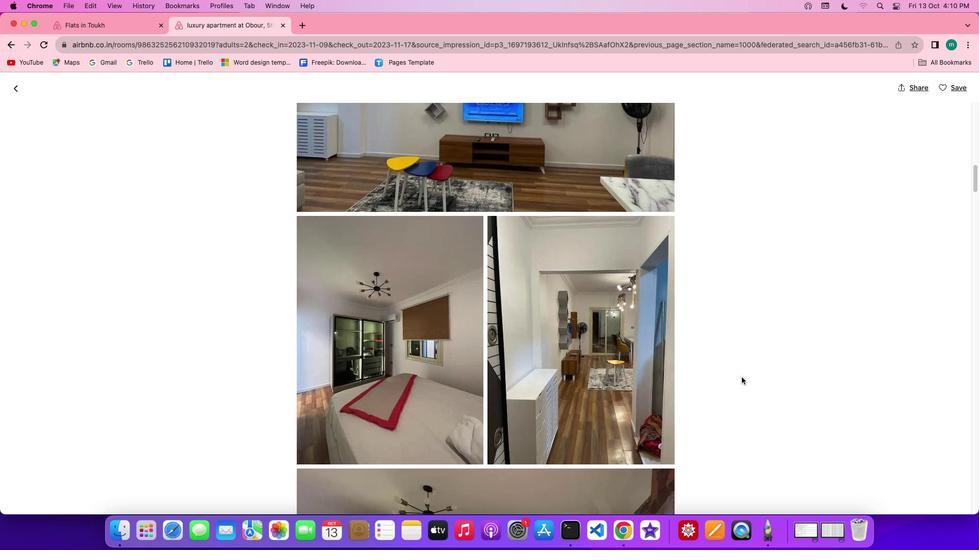 
Action: Mouse scrolled (741, 377) with delta (0, -1)
Screenshot: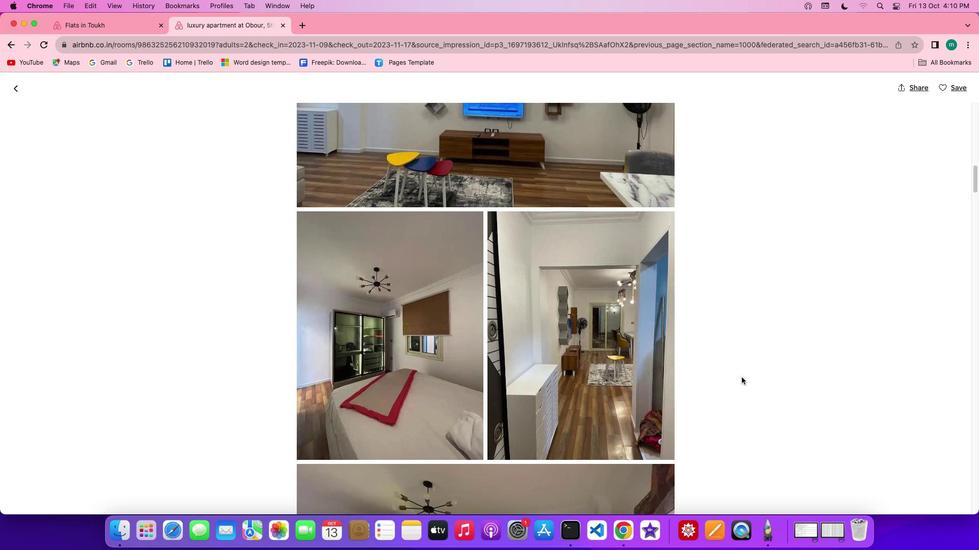 
Action: Mouse scrolled (741, 377) with delta (0, -1)
Screenshot: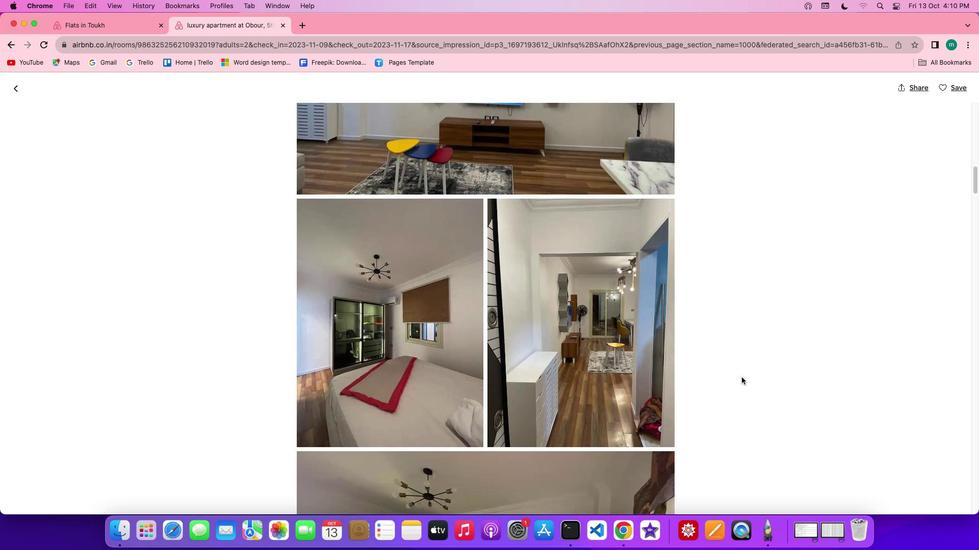 
Action: Mouse scrolled (741, 377) with delta (0, 0)
Screenshot: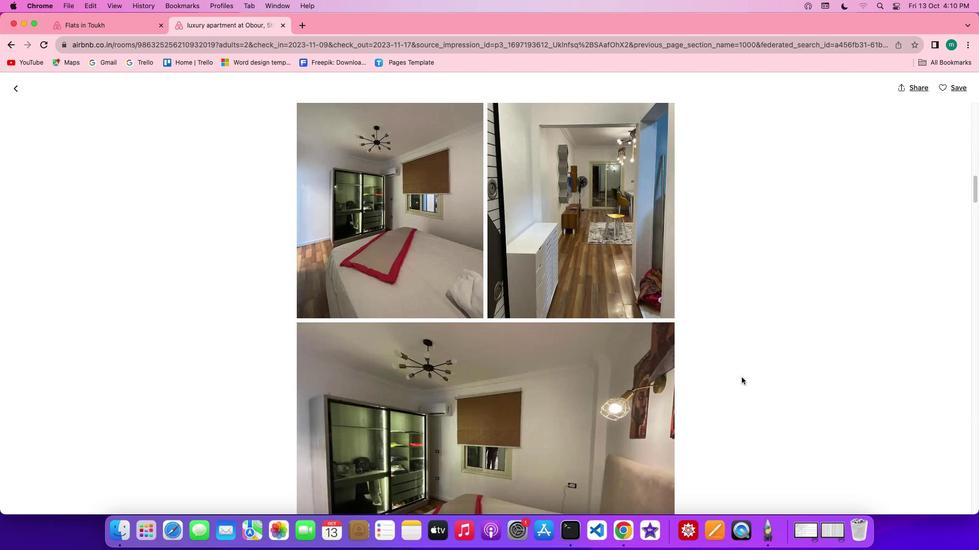 
Action: Mouse scrolled (741, 377) with delta (0, 0)
Screenshot: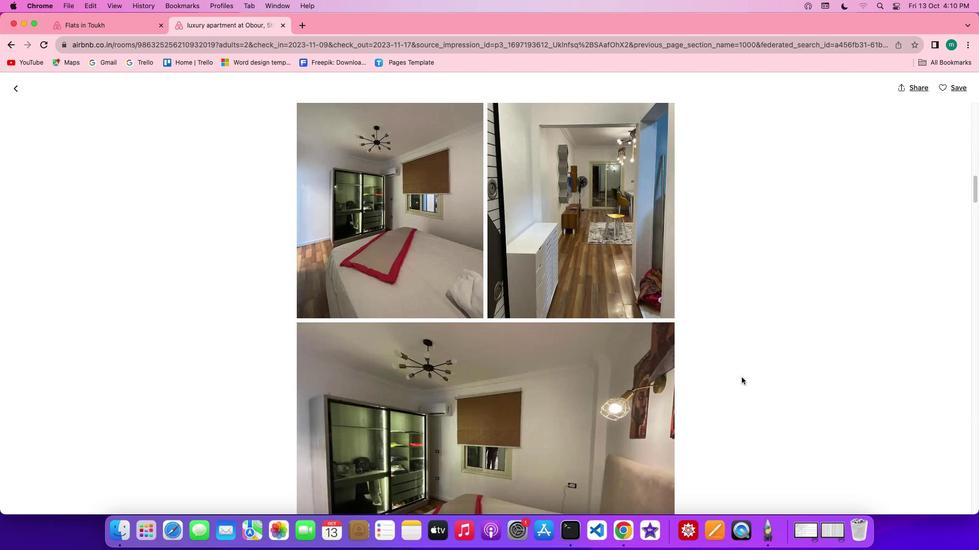 
Action: Mouse scrolled (741, 377) with delta (0, -1)
Screenshot: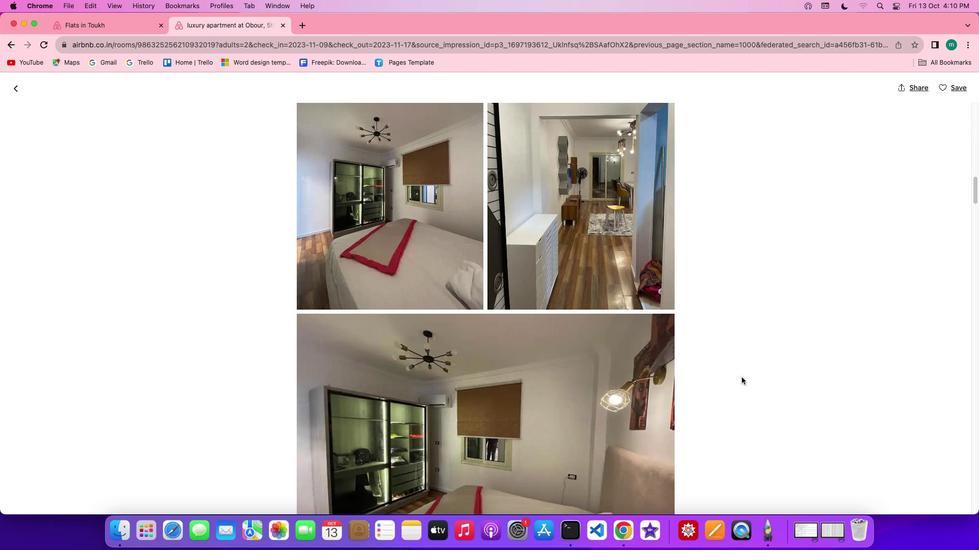 
Action: Mouse scrolled (741, 377) with delta (0, -1)
Screenshot: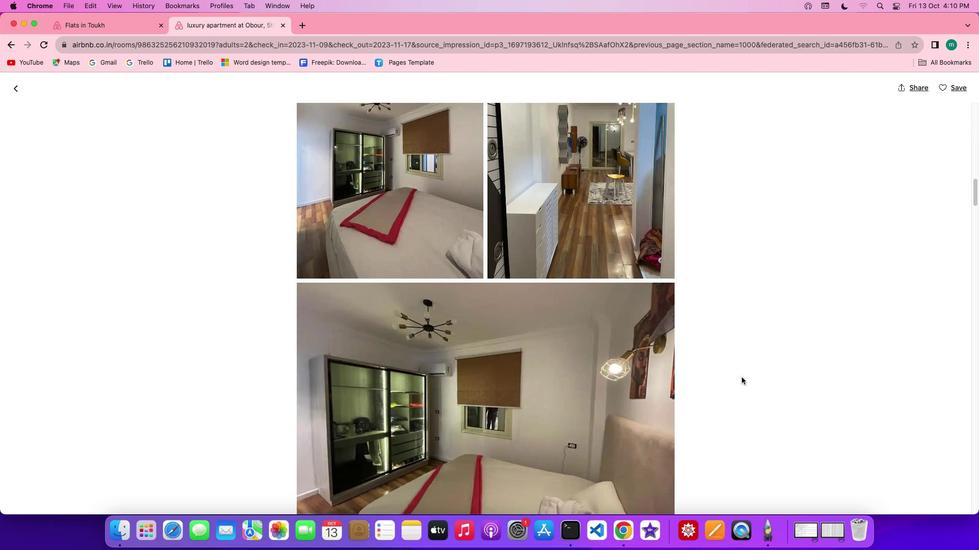 
Action: Mouse scrolled (741, 377) with delta (0, 0)
Screenshot: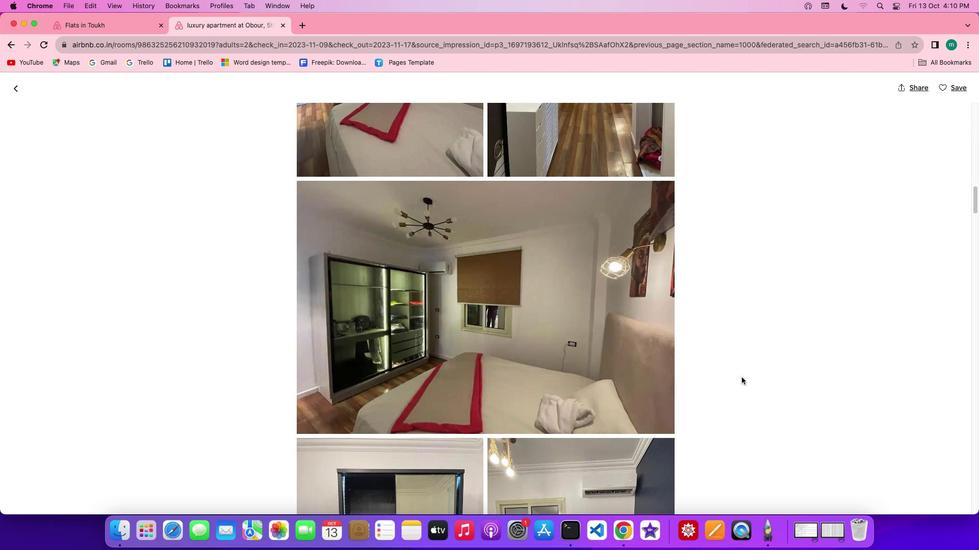 
Action: Mouse scrolled (741, 377) with delta (0, 0)
Screenshot: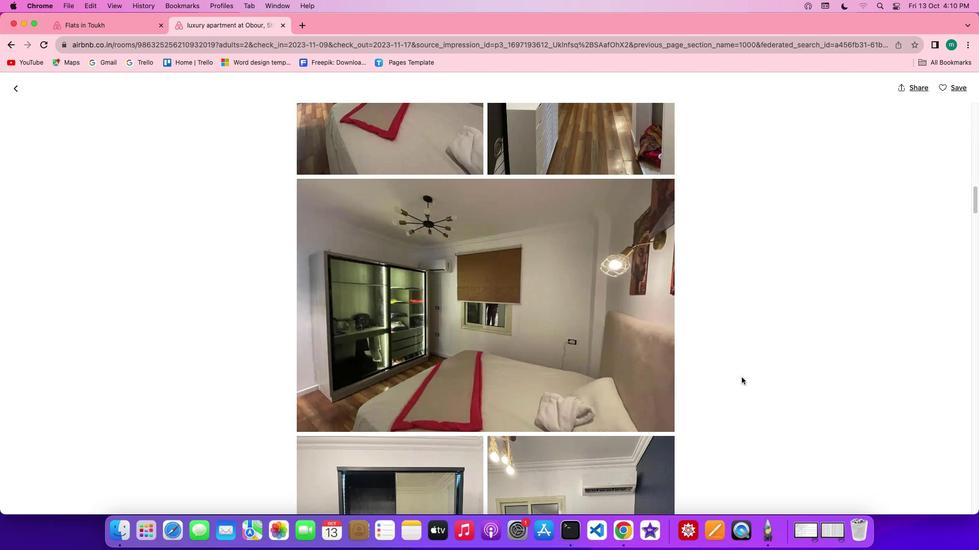 
Action: Mouse scrolled (741, 377) with delta (0, 0)
Screenshot: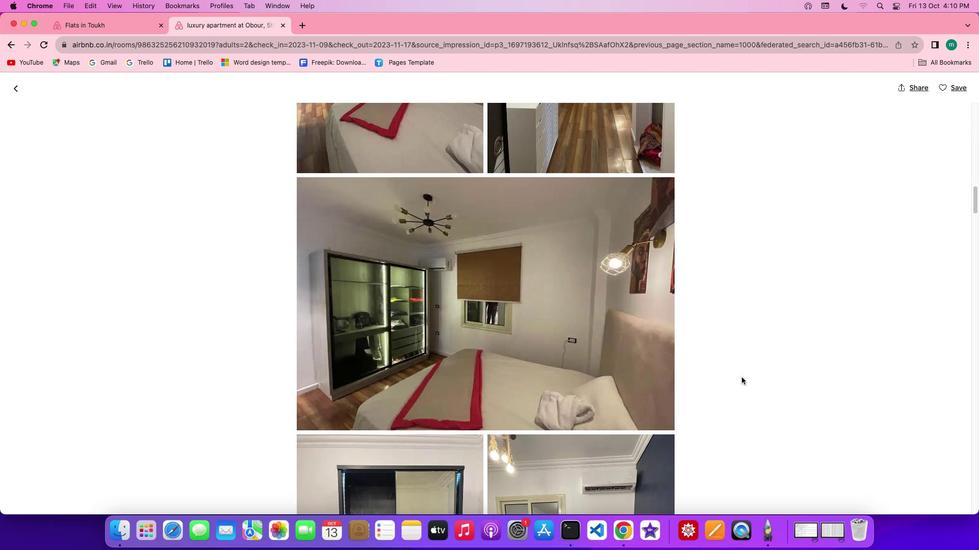
Action: Mouse scrolled (741, 377) with delta (0, -1)
Screenshot: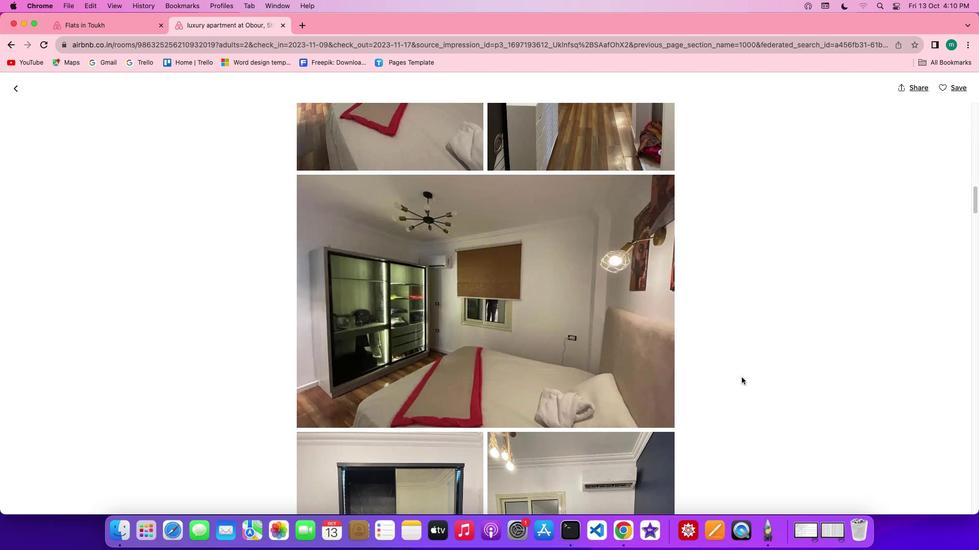 
Action: Mouse scrolled (741, 377) with delta (0, -1)
Screenshot: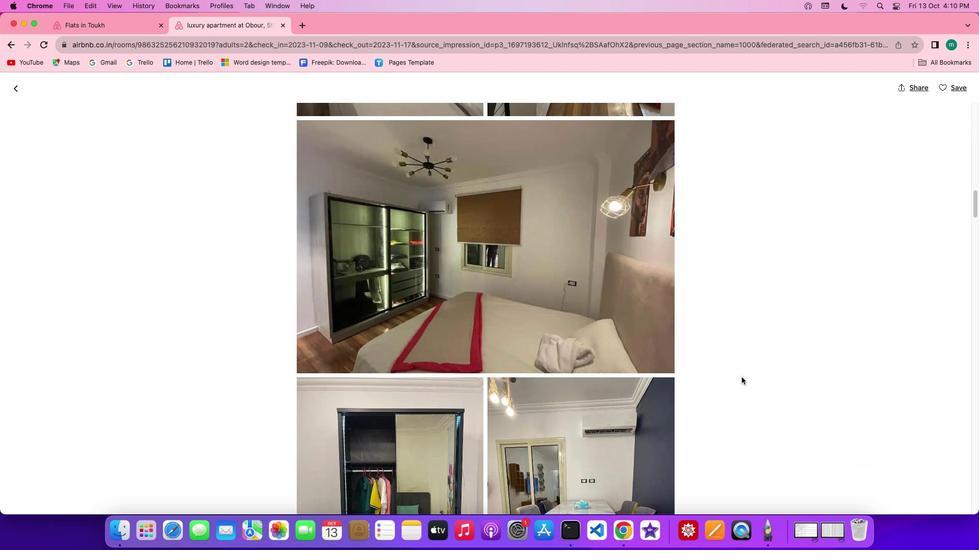 
Action: Mouse scrolled (741, 377) with delta (0, 0)
Screenshot: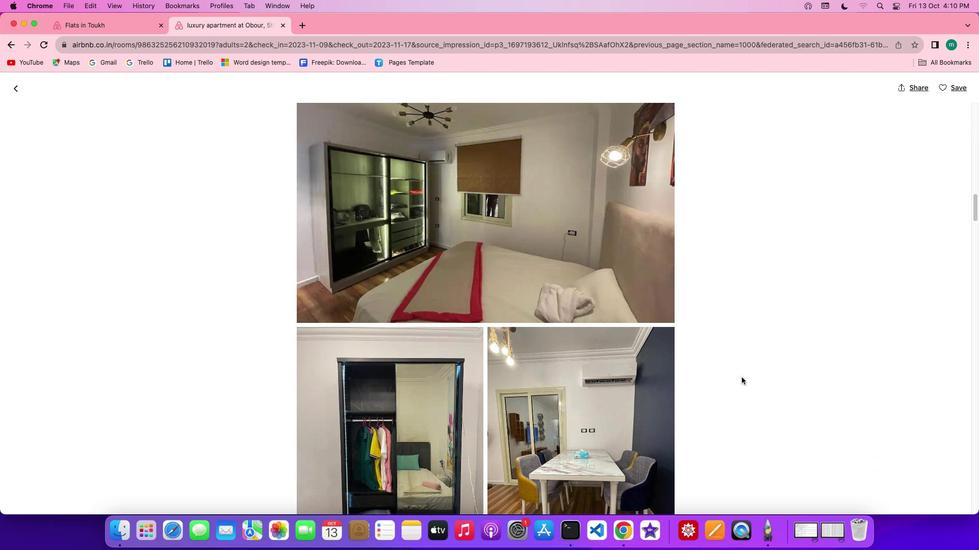 
Action: Mouse scrolled (741, 377) with delta (0, 0)
Screenshot: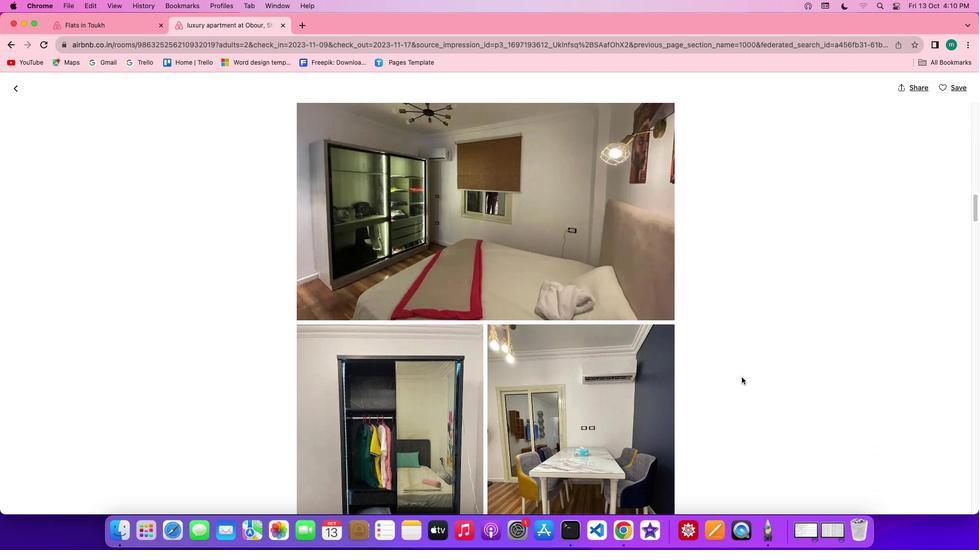 
Action: Mouse scrolled (741, 377) with delta (0, -1)
Screenshot: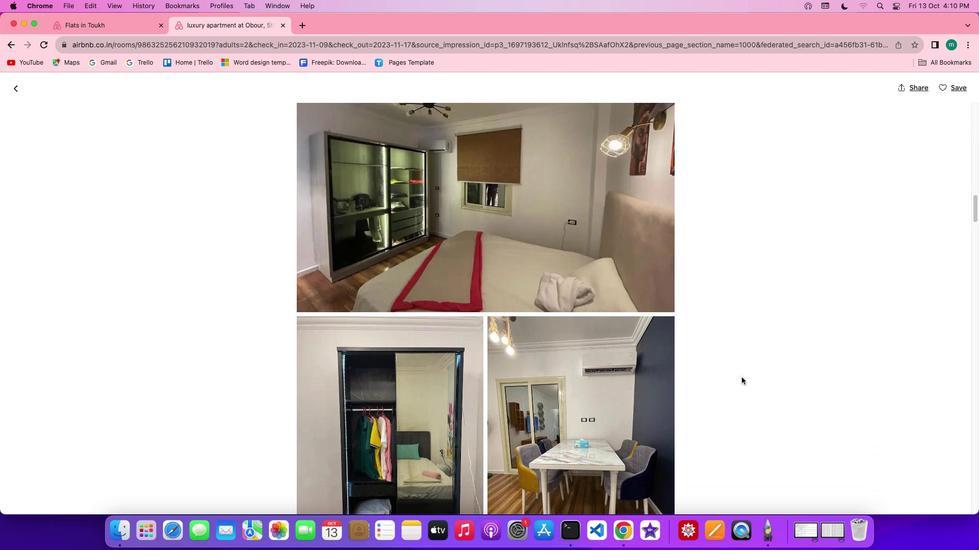 
Action: Mouse scrolled (741, 377) with delta (0, -2)
Screenshot: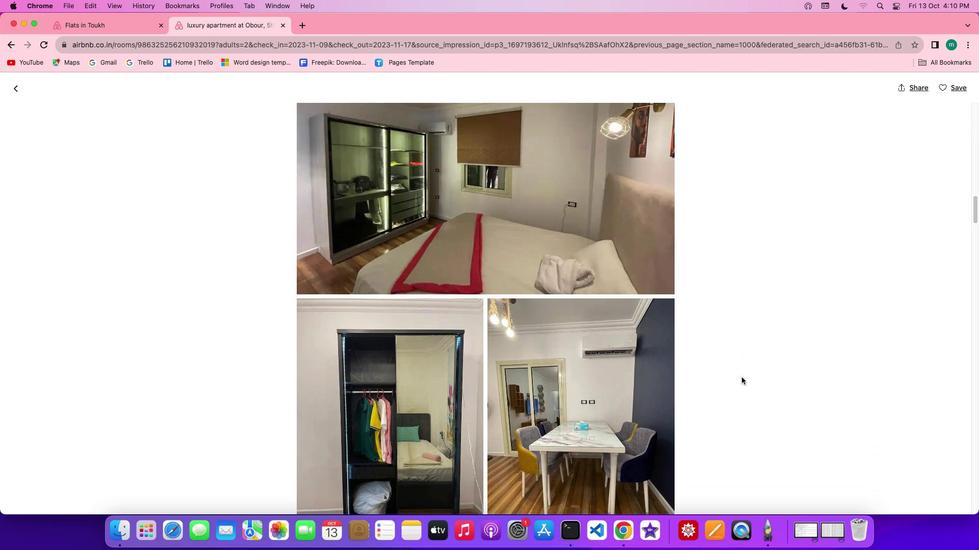
Action: Mouse scrolled (741, 377) with delta (0, 0)
Screenshot: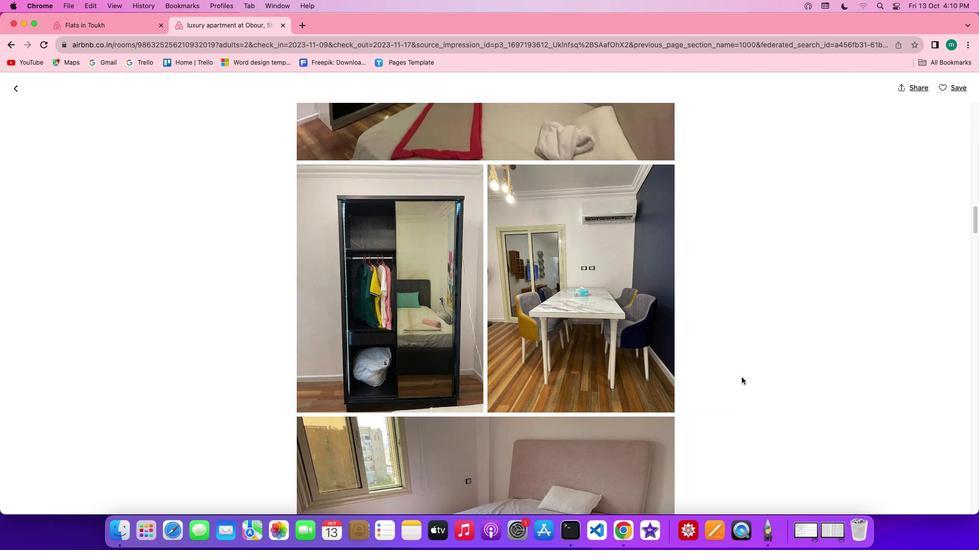 
Action: Mouse scrolled (741, 377) with delta (0, 0)
Screenshot: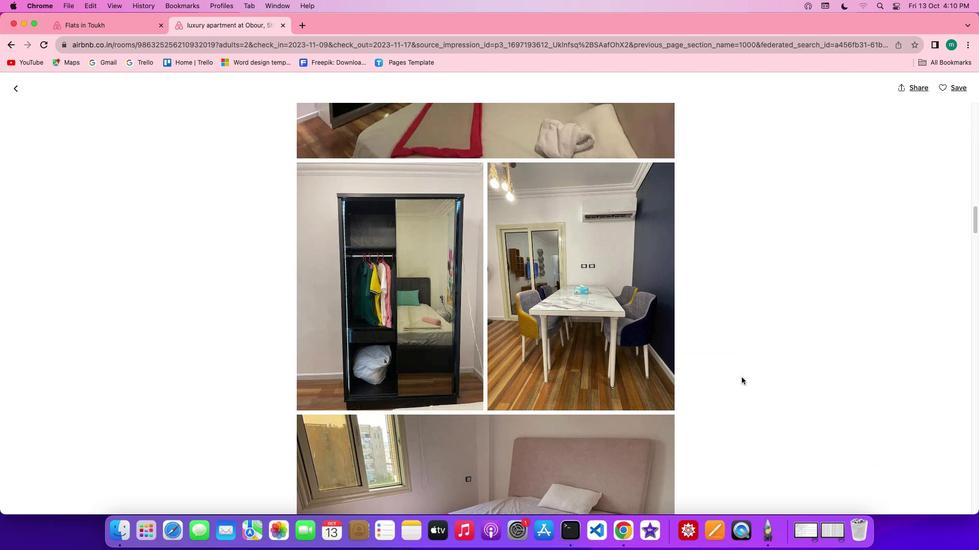 
Action: Mouse scrolled (741, 377) with delta (0, 0)
Screenshot: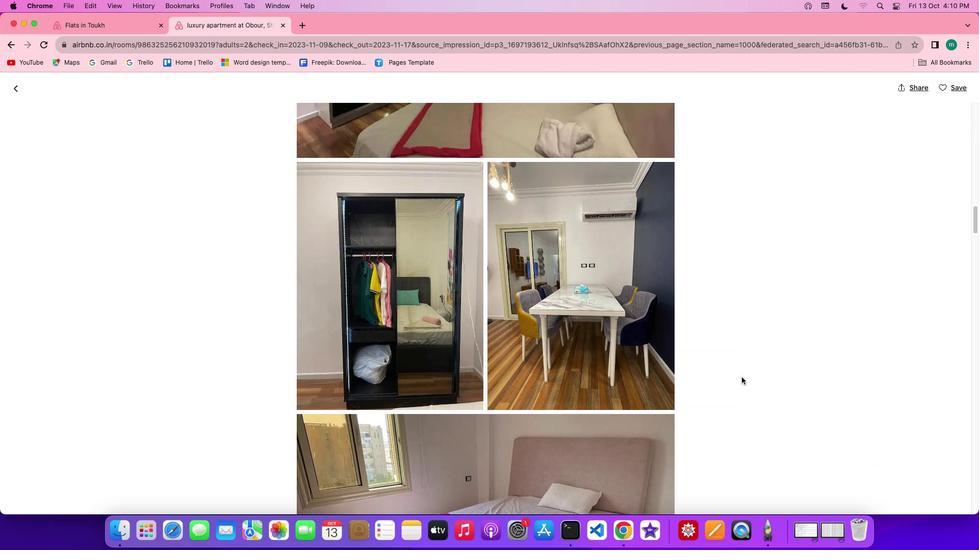 
Action: Mouse scrolled (741, 377) with delta (0, -1)
Screenshot: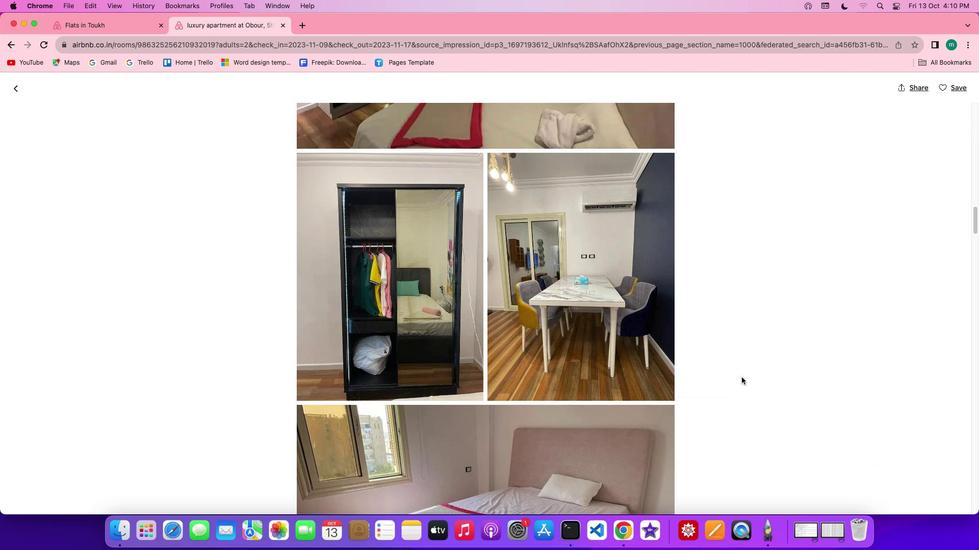 
Action: Mouse scrolled (741, 377) with delta (0, -1)
Screenshot: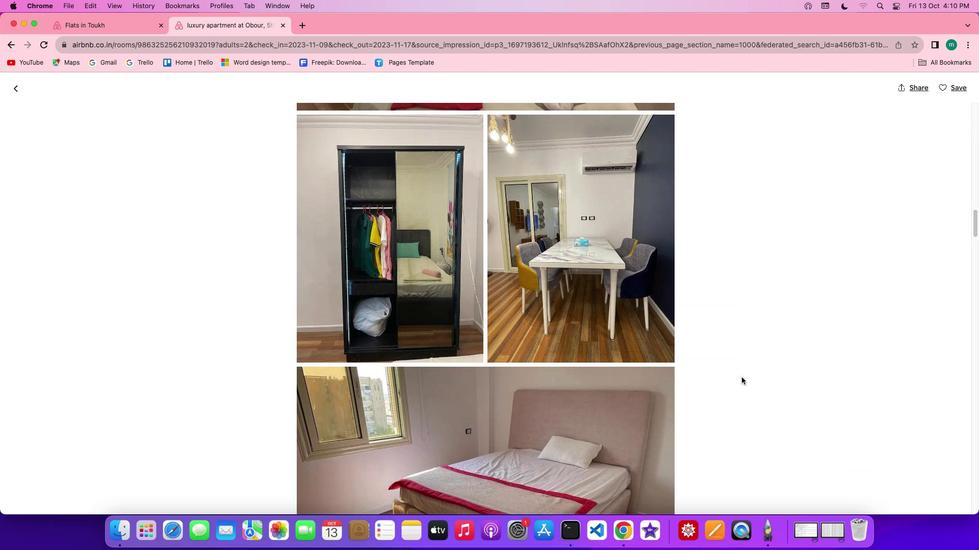 
Action: Mouse scrolled (741, 377) with delta (0, 0)
Screenshot: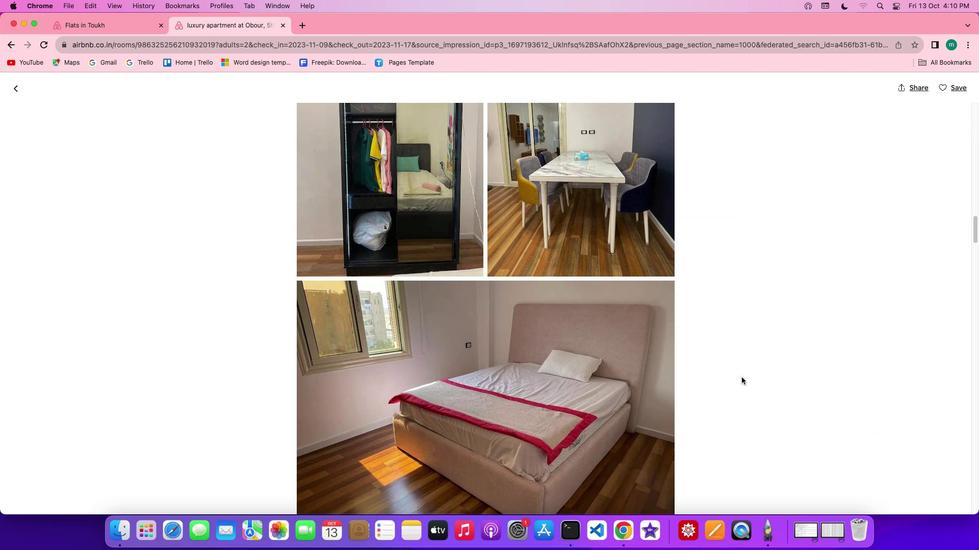 
Action: Mouse scrolled (741, 377) with delta (0, 0)
Screenshot: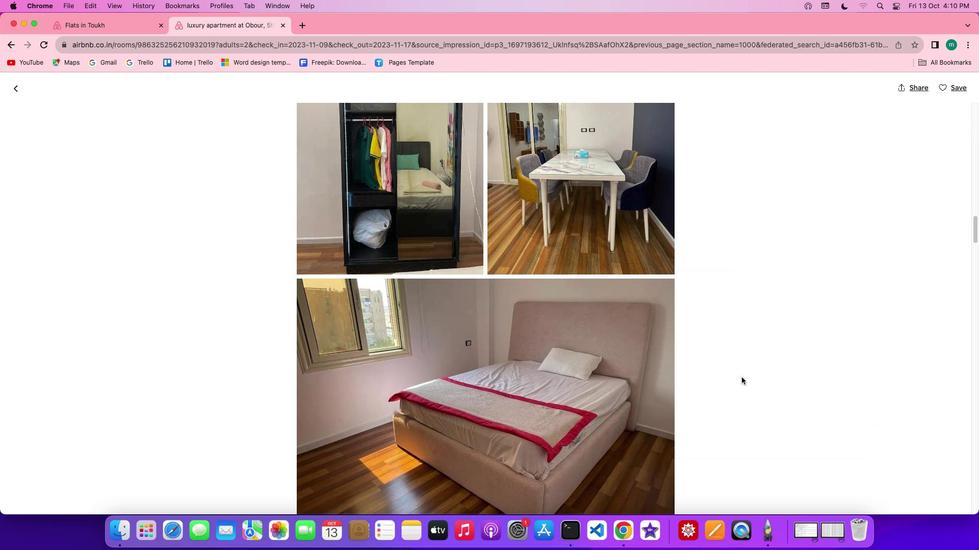 
Action: Mouse scrolled (741, 377) with delta (0, 0)
Screenshot: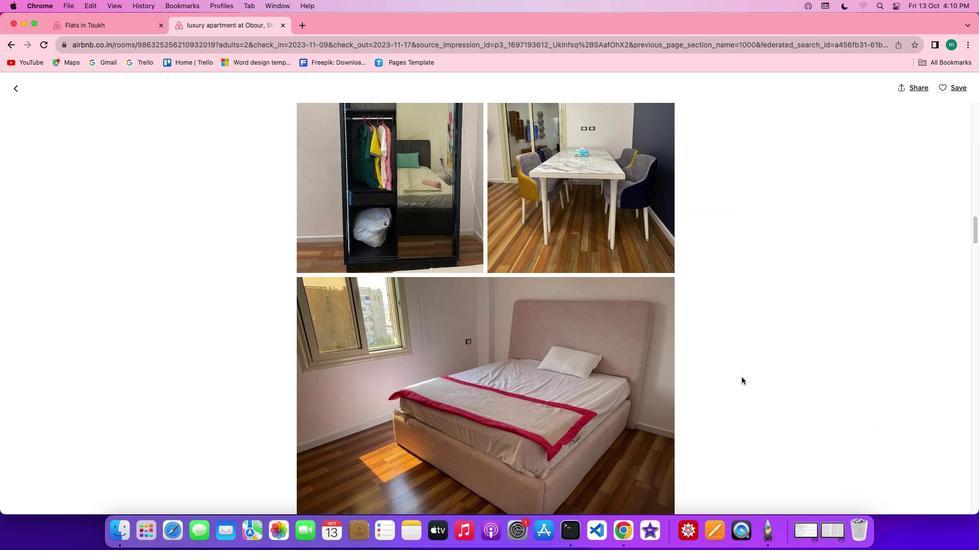 
Action: Mouse scrolled (741, 377) with delta (0, -1)
Screenshot: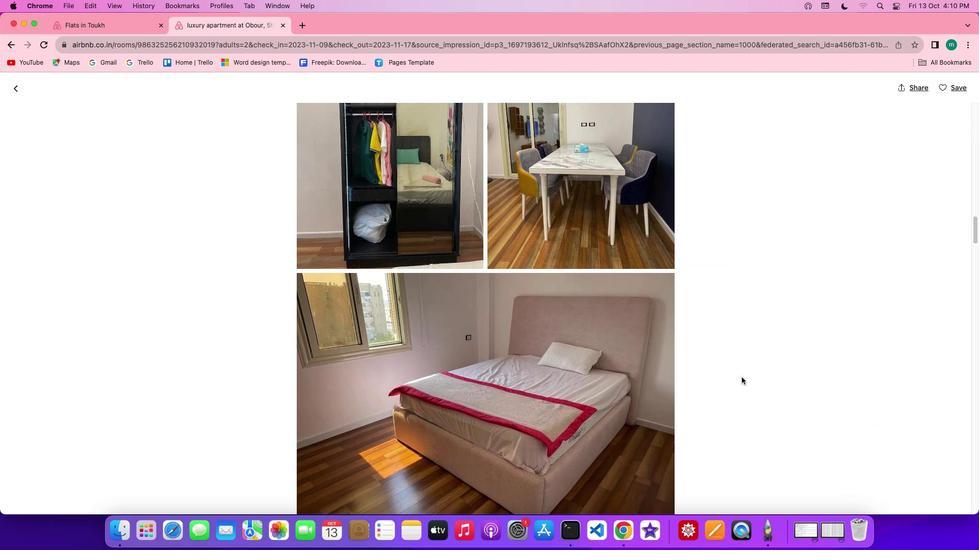
Action: Mouse scrolled (741, 377) with delta (0, 0)
Screenshot: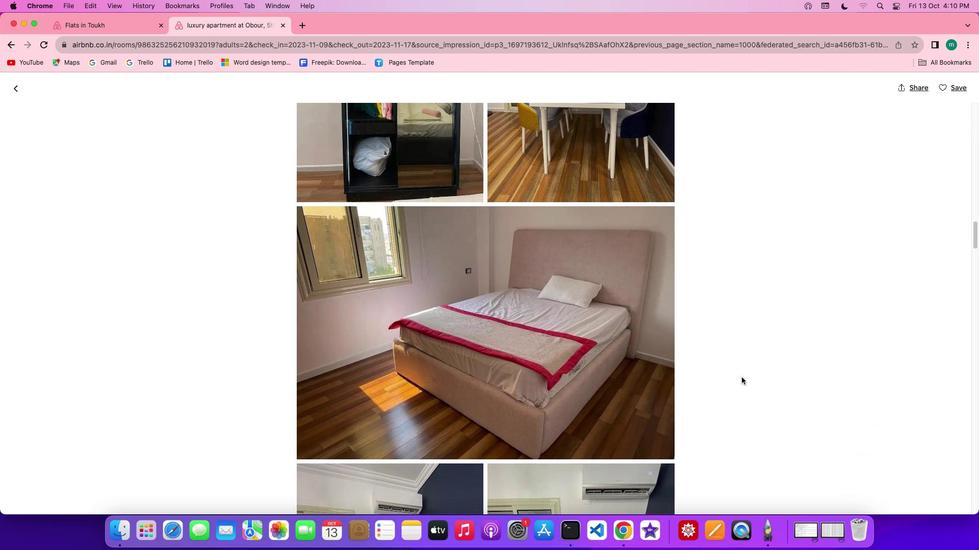 
Action: Mouse scrolled (741, 377) with delta (0, 0)
Screenshot: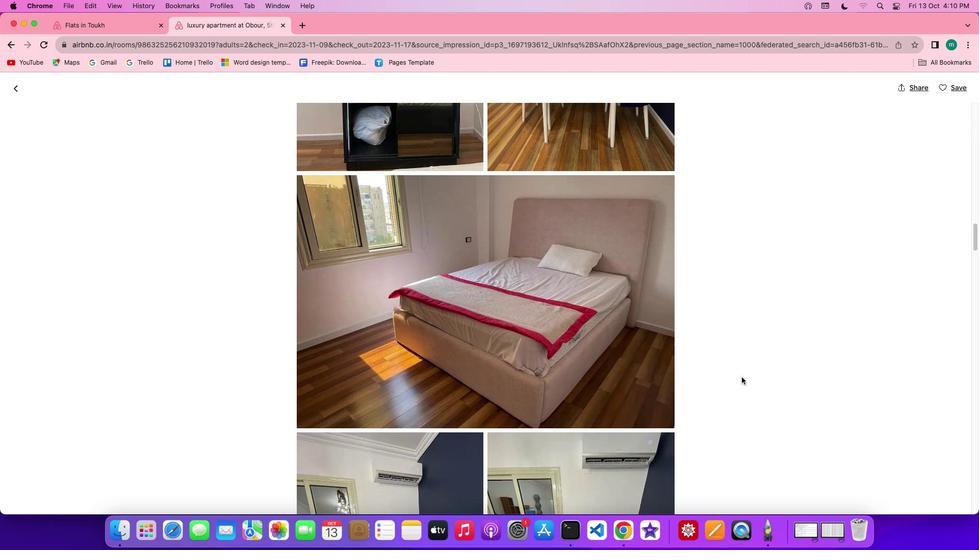 
Action: Mouse scrolled (741, 377) with delta (0, 0)
Screenshot: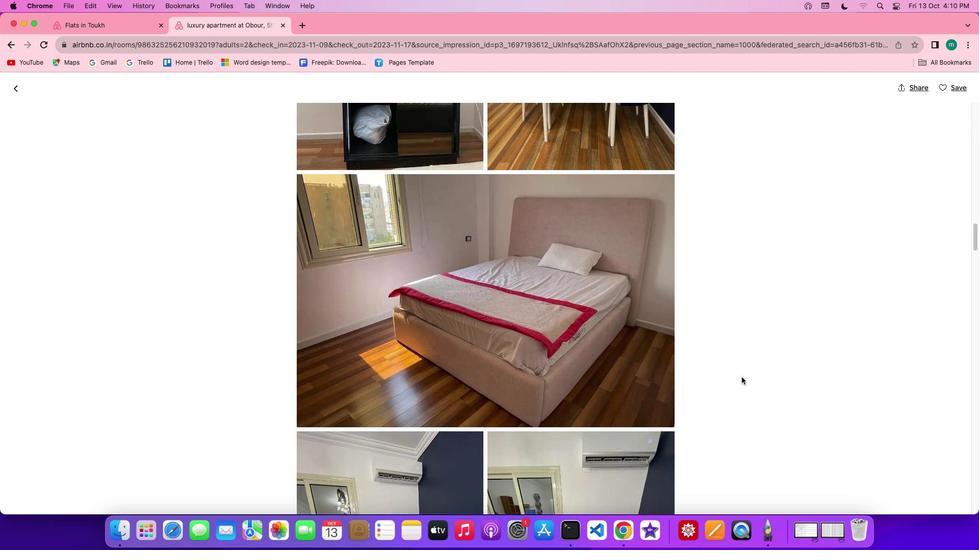 
Action: Mouse scrolled (741, 377) with delta (0, -1)
Screenshot: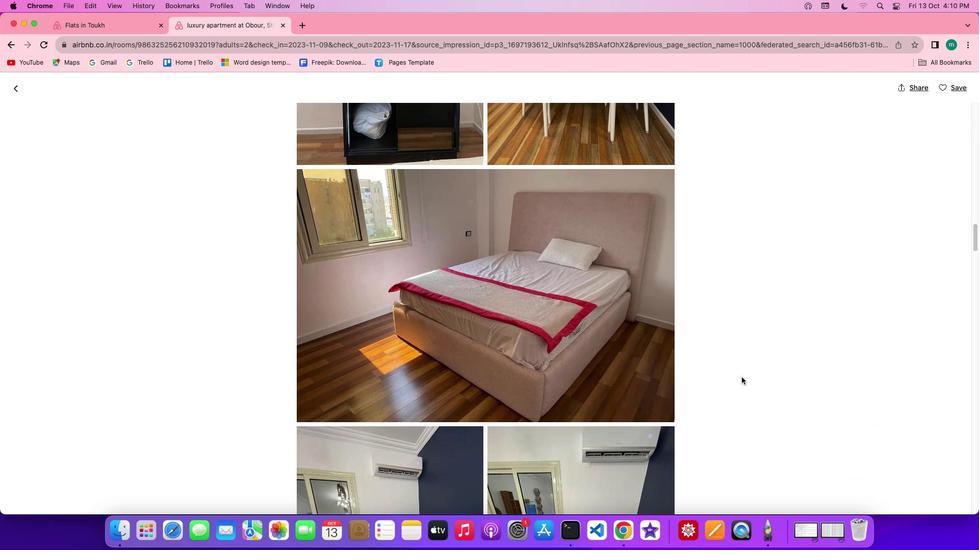 
Action: Mouse scrolled (741, 377) with delta (0, 0)
Screenshot: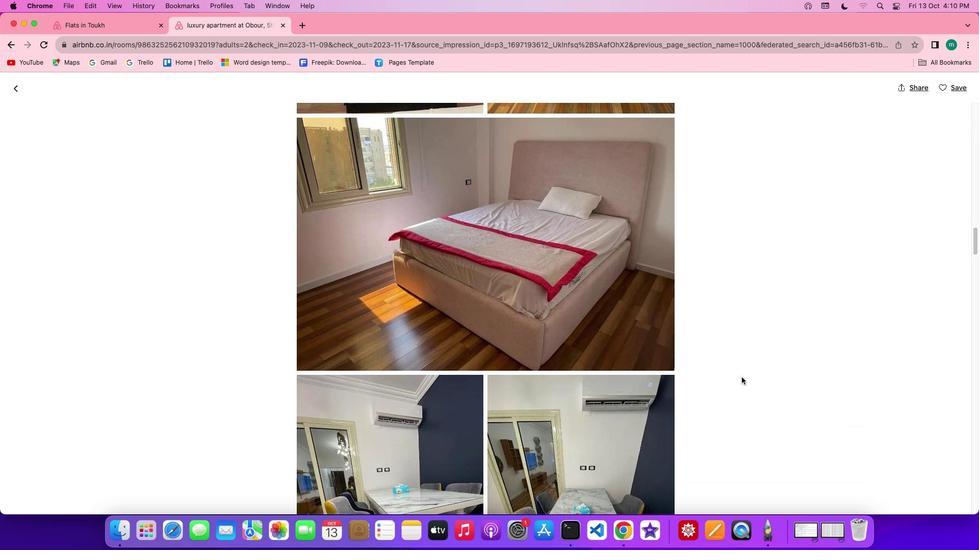 
Action: Mouse scrolled (741, 377) with delta (0, 0)
Screenshot: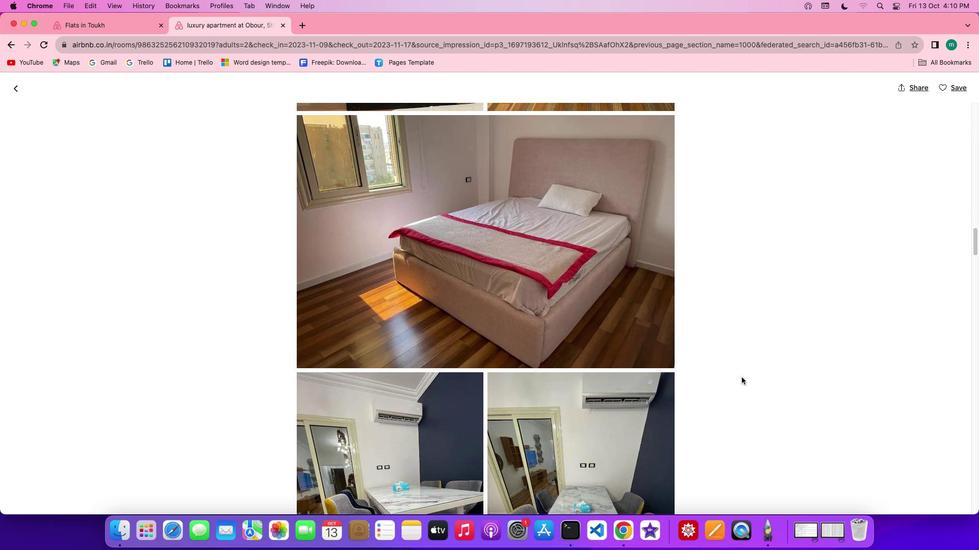 
Action: Mouse scrolled (741, 377) with delta (0, 0)
Screenshot: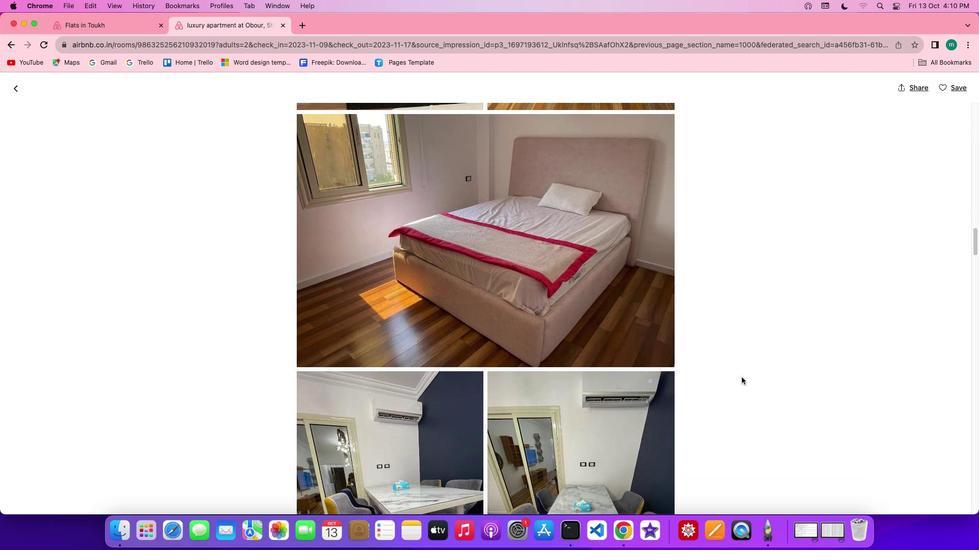 
Action: Mouse scrolled (741, 377) with delta (0, 0)
Screenshot: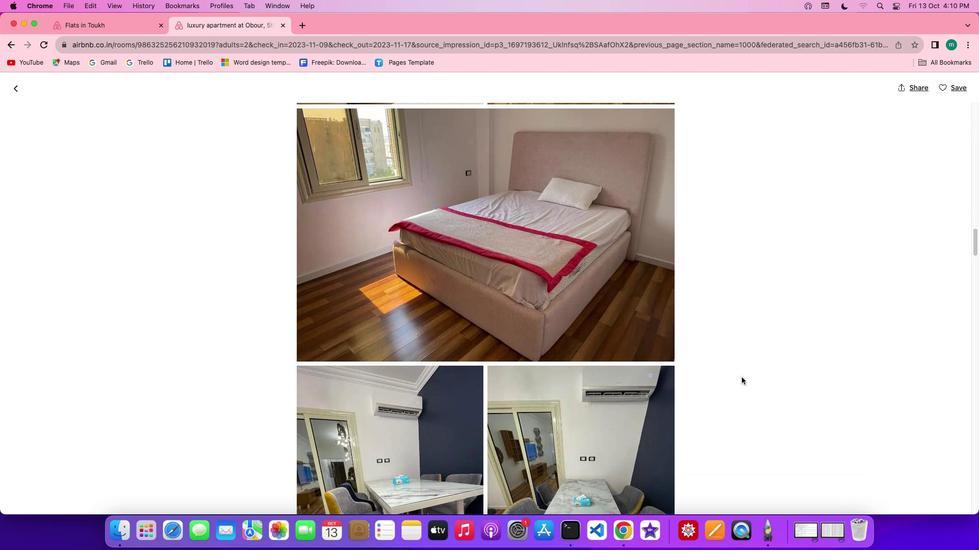 
Action: Mouse scrolled (741, 377) with delta (0, 0)
Screenshot: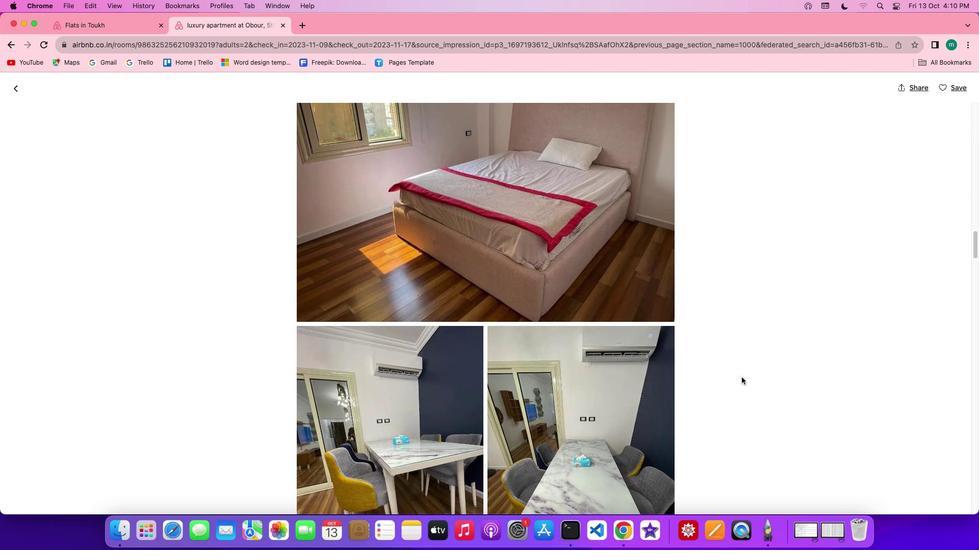 
Action: Mouse scrolled (741, 377) with delta (0, 0)
Screenshot: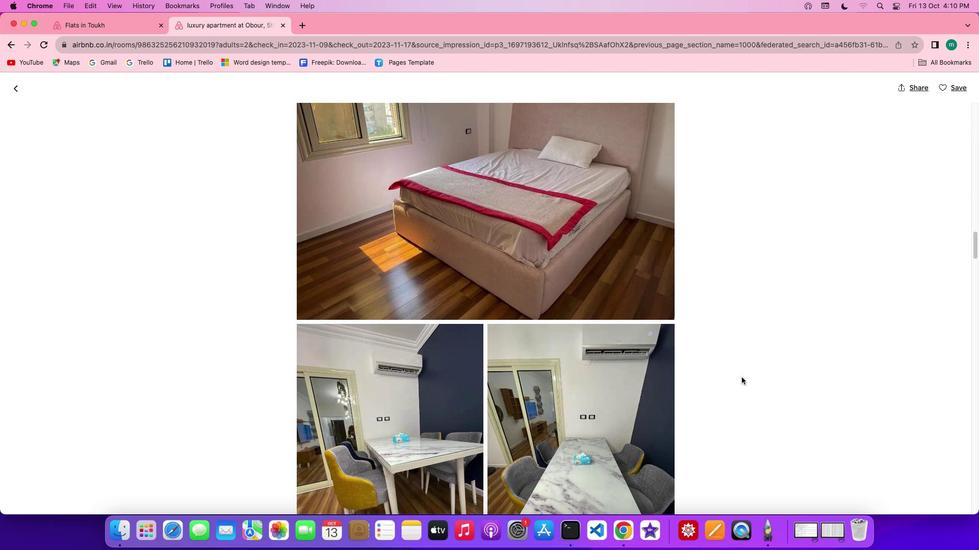 
Action: Mouse scrolled (741, 377) with delta (0, 0)
Screenshot: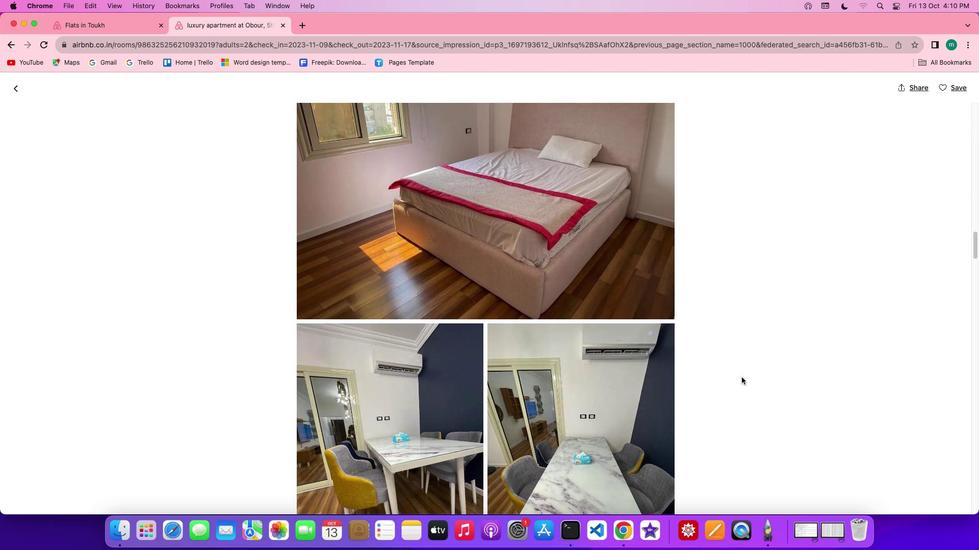 
Action: Mouse scrolled (741, 377) with delta (0, -1)
Screenshot: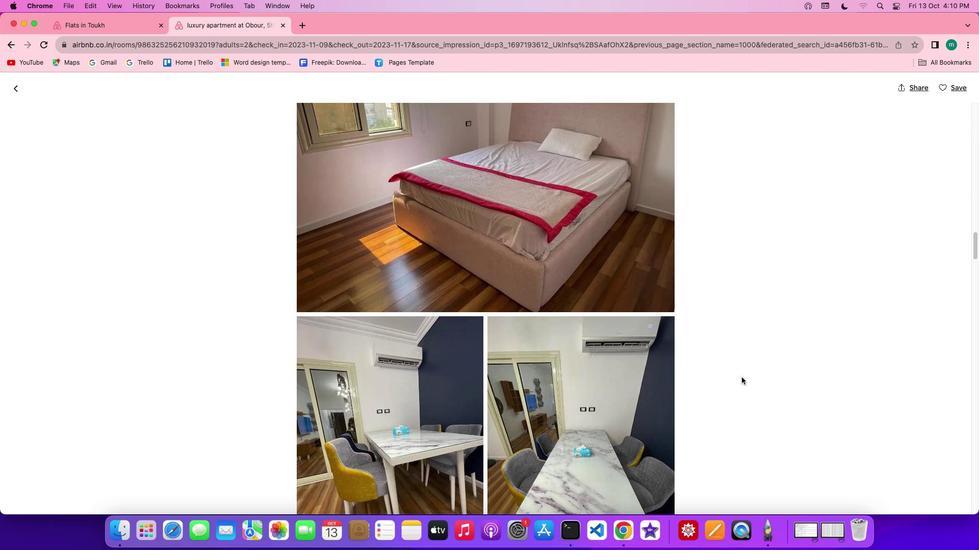 
Action: Mouse scrolled (741, 377) with delta (0, 0)
Screenshot: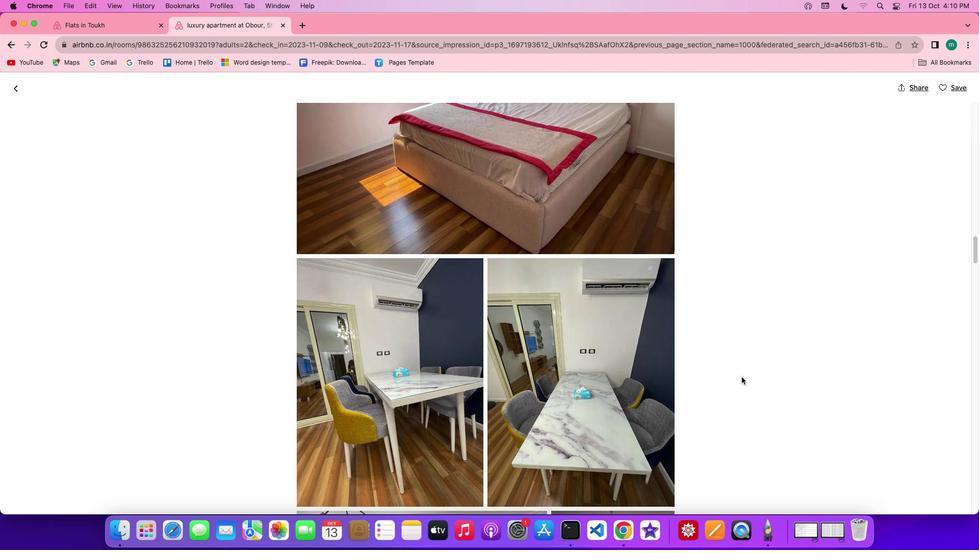 
Action: Mouse scrolled (741, 377) with delta (0, 0)
Screenshot: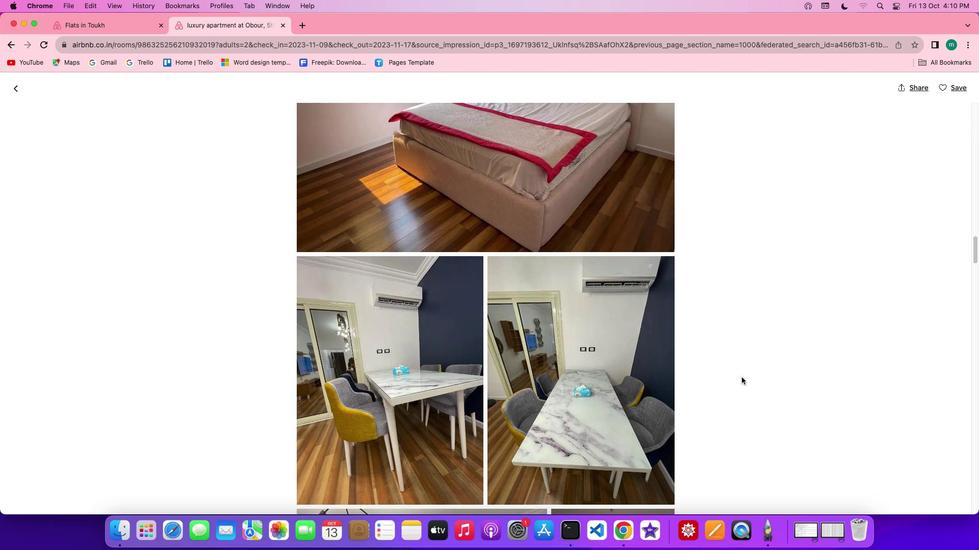 
Action: Mouse scrolled (741, 377) with delta (0, 0)
Screenshot: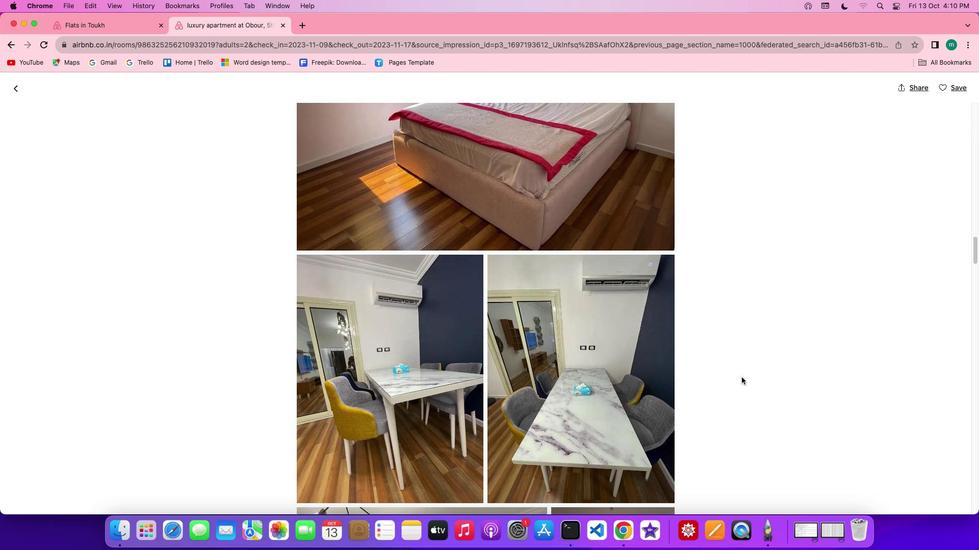 
Action: Mouse scrolled (741, 377) with delta (0, -1)
Screenshot: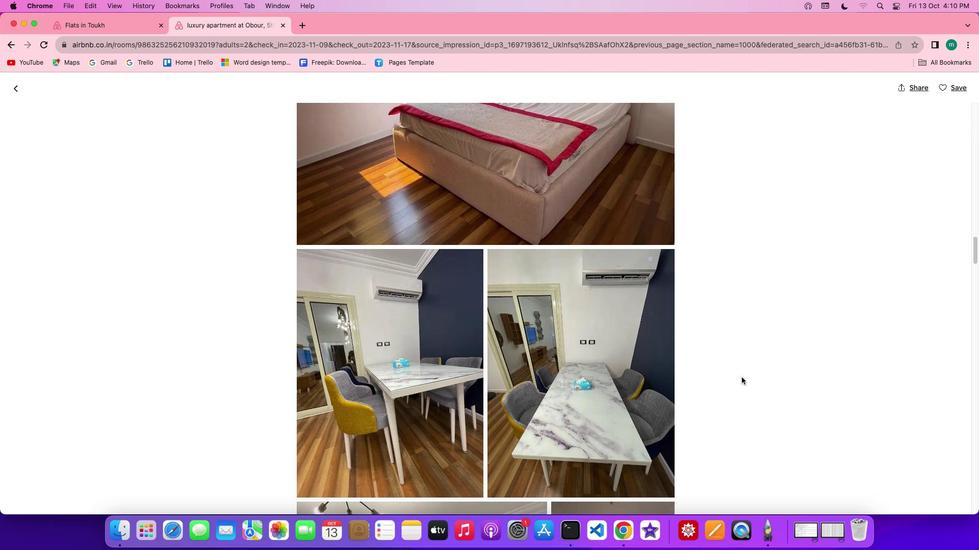 
Action: Mouse scrolled (741, 377) with delta (0, -1)
Screenshot: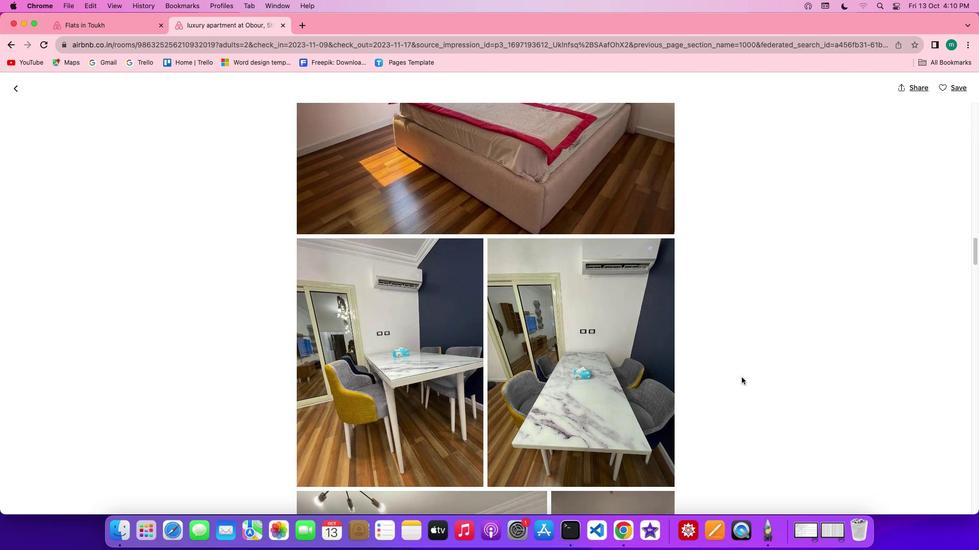 
Action: Mouse scrolled (741, 377) with delta (0, 0)
Screenshot: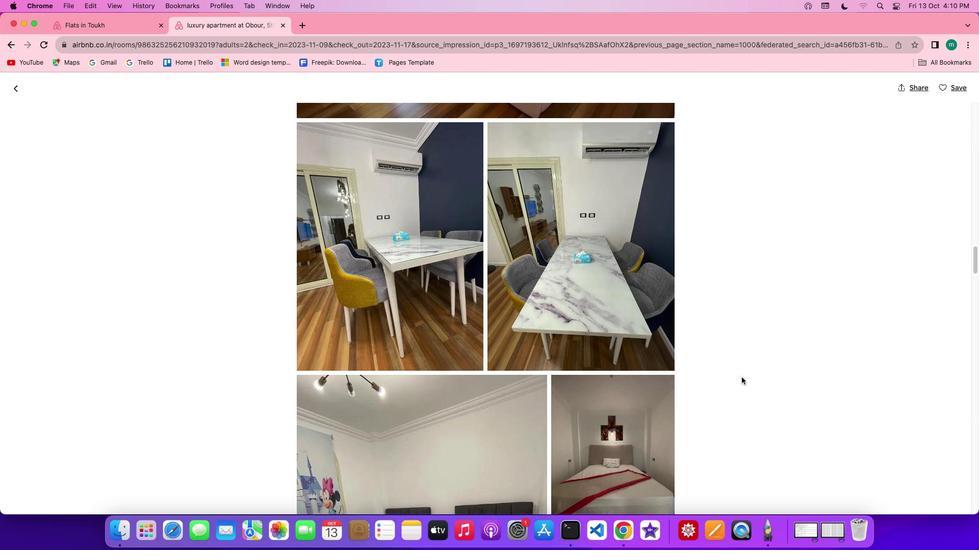 
Action: Mouse scrolled (741, 377) with delta (0, 0)
Screenshot: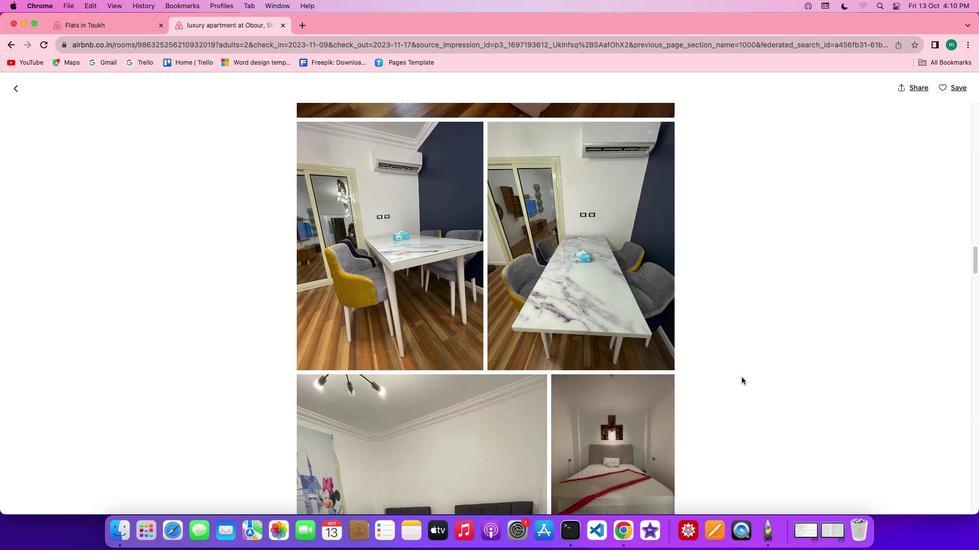 
Action: Mouse scrolled (741, 377) with delta (0, -1)
Screenshot: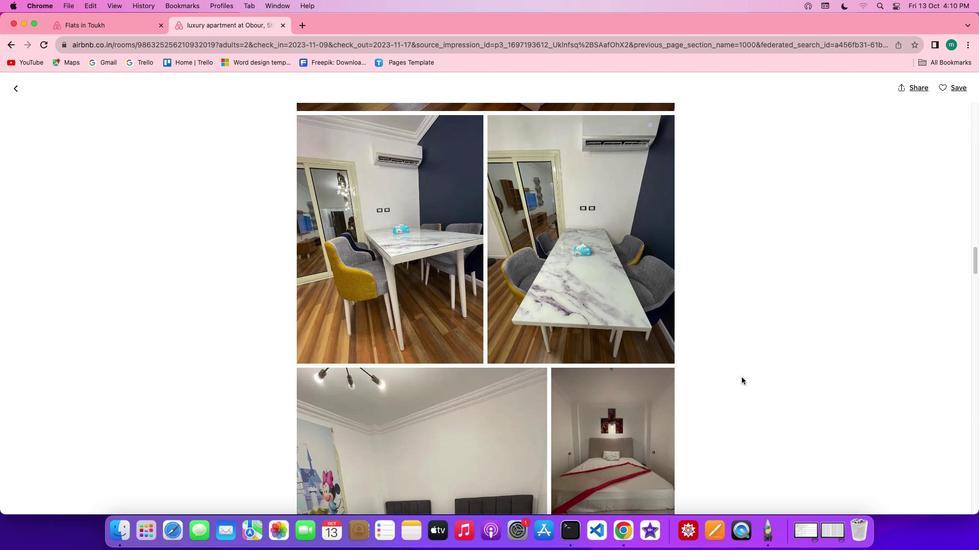 
Action: Mouse scrolled (741, 377) with delta (0, -1)
Screenshot: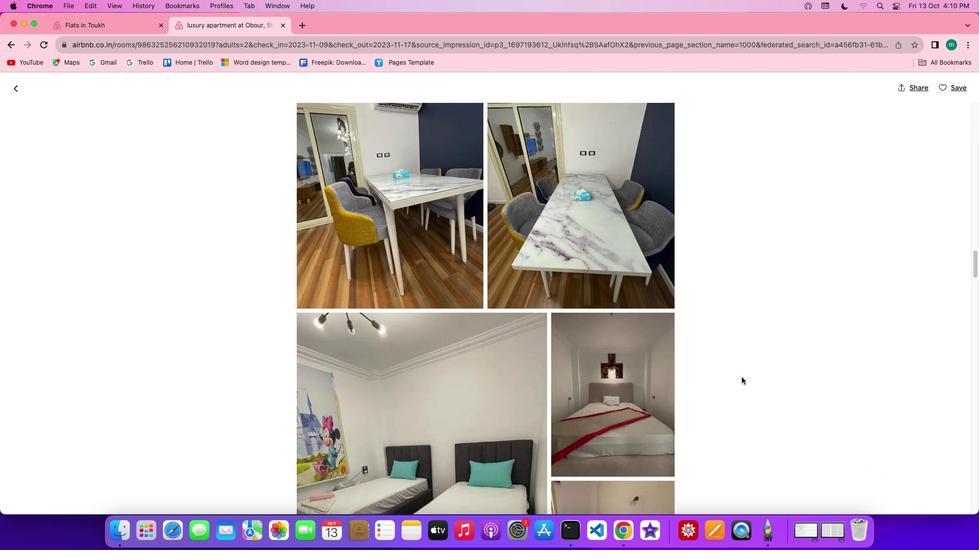 
Action: Mouse scrolled (741, 377) with delta (0, 0)
Screenshot: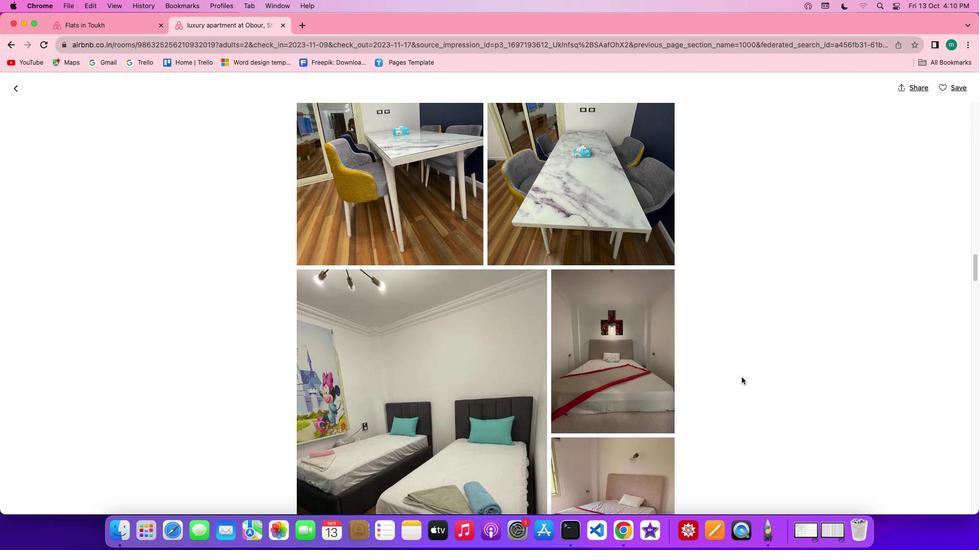 
Action: Mouse scrolled (741, 377) with delta (0, 0)
Screenshot: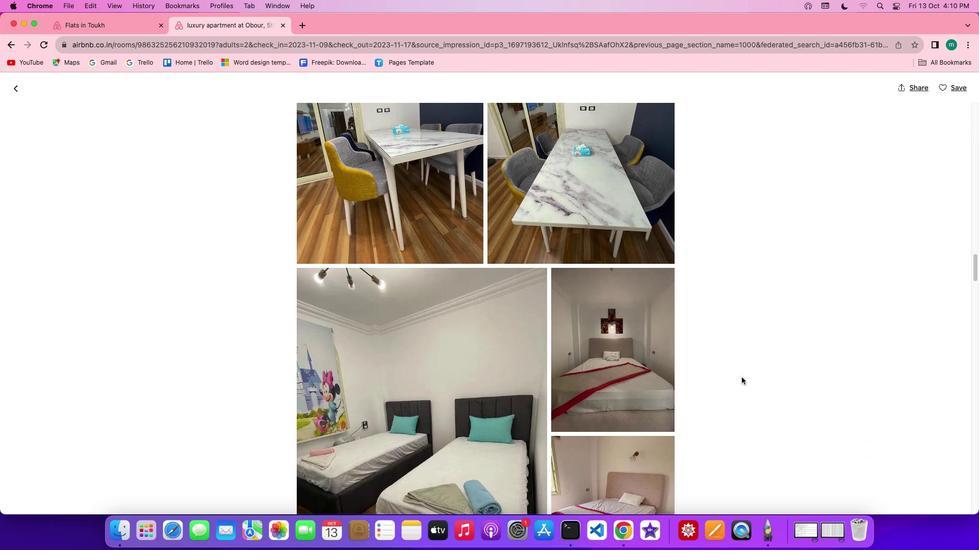 
Action: Mouse scrolled (741, 377) with delta (0, -1)
Screenshot: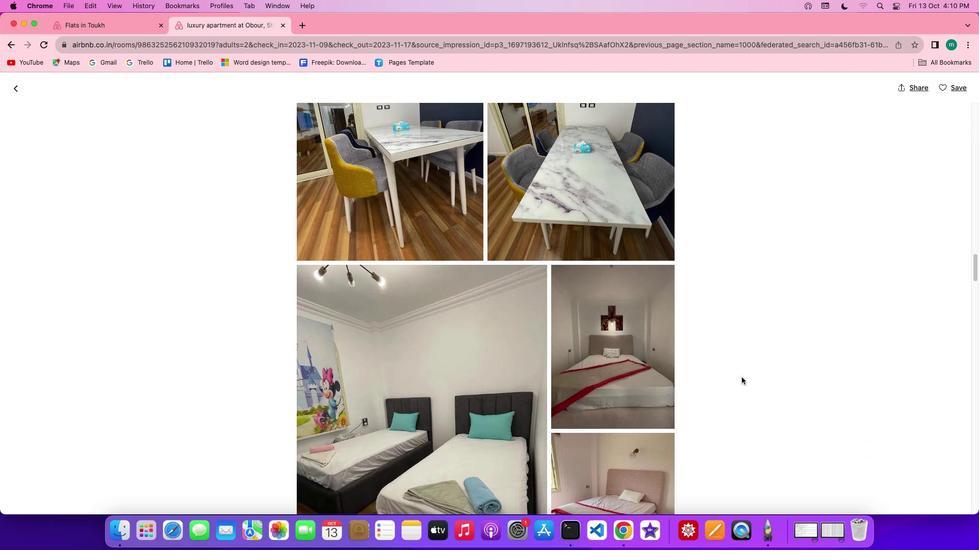
Action: Mouse scrolled (741, 377) with delta (0, -1)
Screenshot: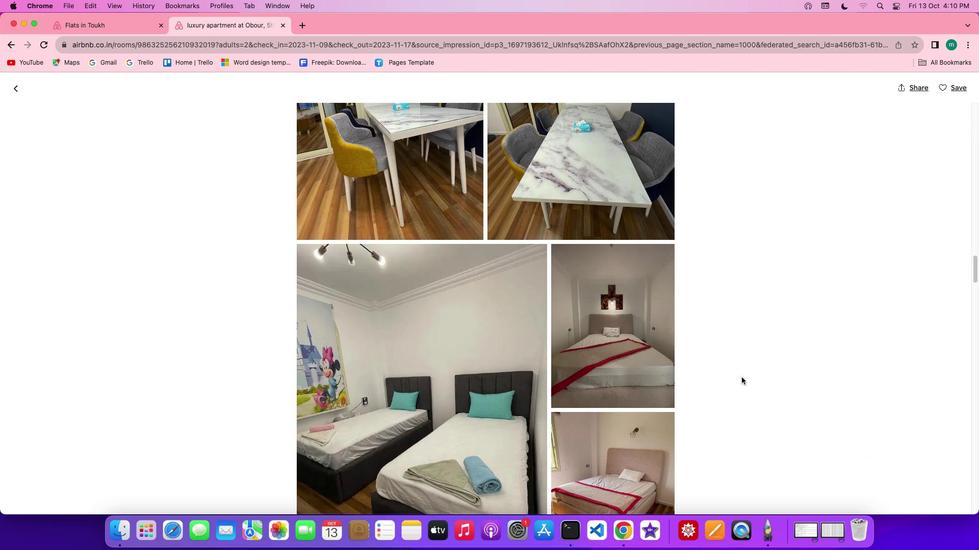 
Action: Mouse scrolled (741, 377) with delta (0, 0)
Screenshot: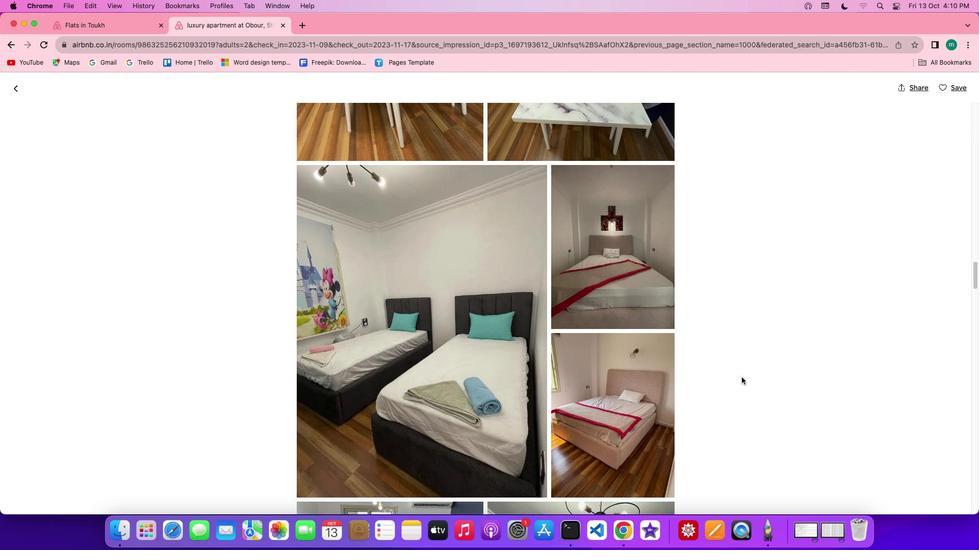 
Action: Mouse scrolled (741, 377) with delta (0, 0)
Screenshot: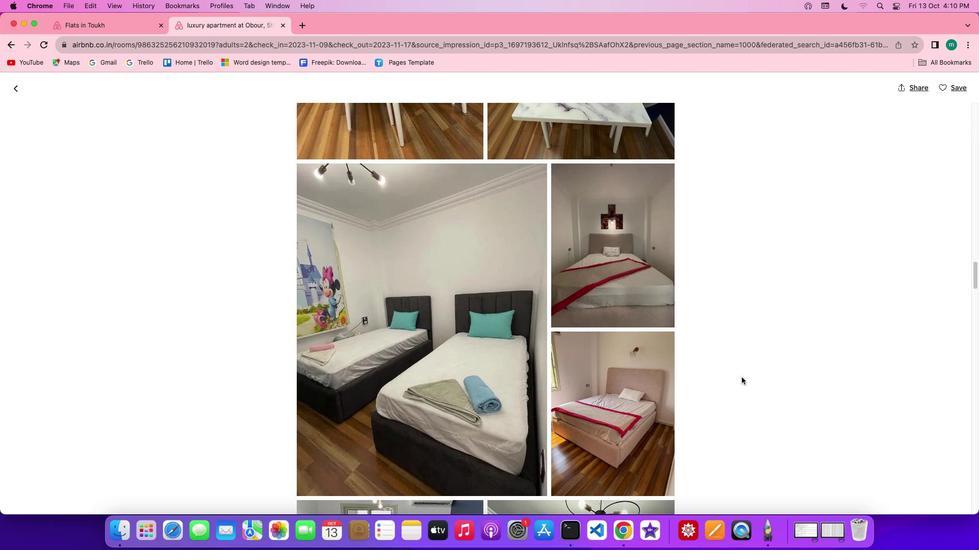 
Action: Mouse scrolled (741, 377) with delta (0, -1)
Screenshot: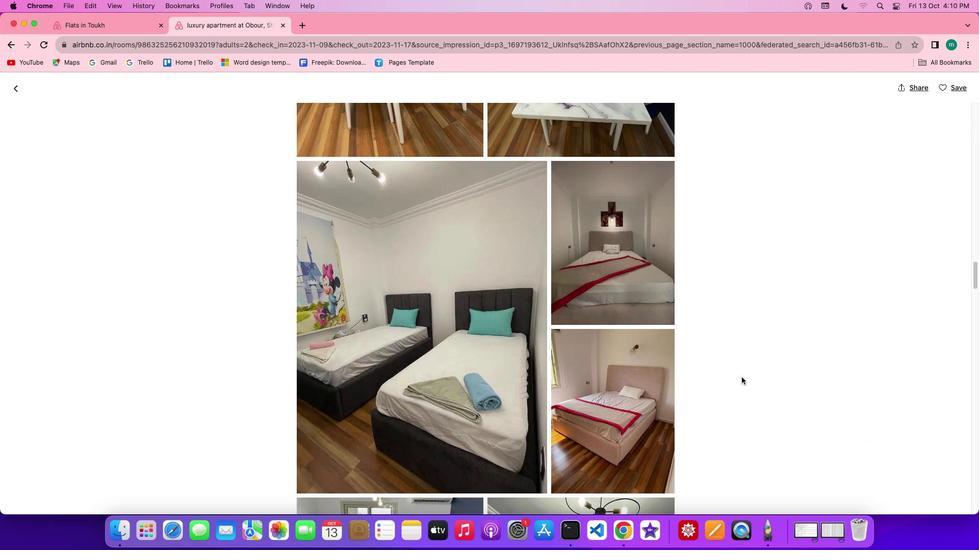 
Action: Mouse scrolled (741, 377) with delta (0, -1)
Screenshot: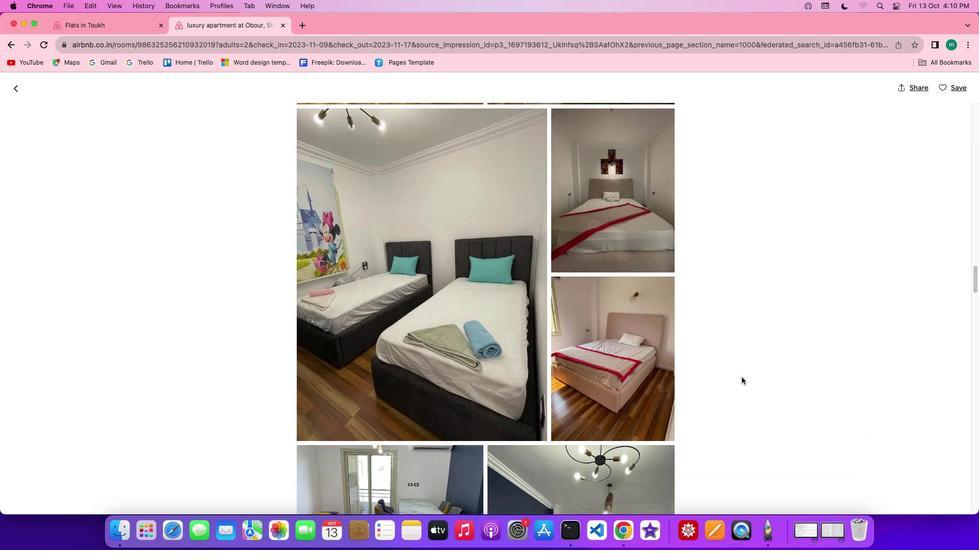 
Action: Mouse scrolled (741, 377) with delta (0, 0)
Screenshot: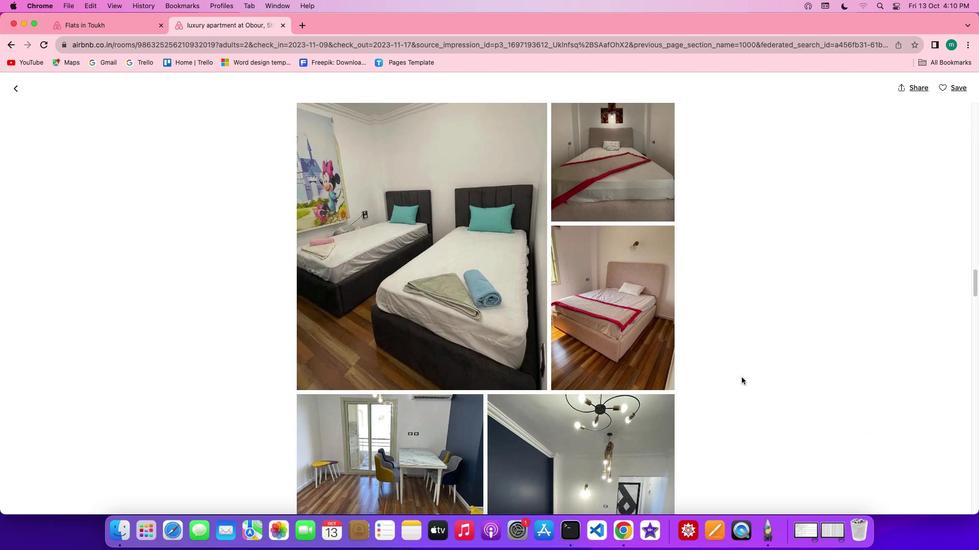 
Action: Mouse scrolled (741, 377) with delta (0, 0)
Screenshot: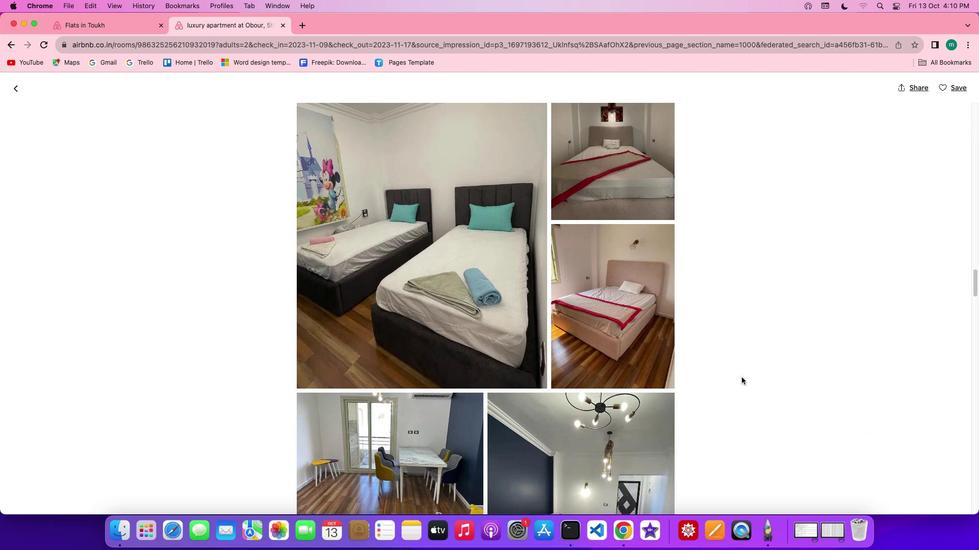 
Action: Mouse scrolled (741, 377) with delta (0, -1)
Screenshot: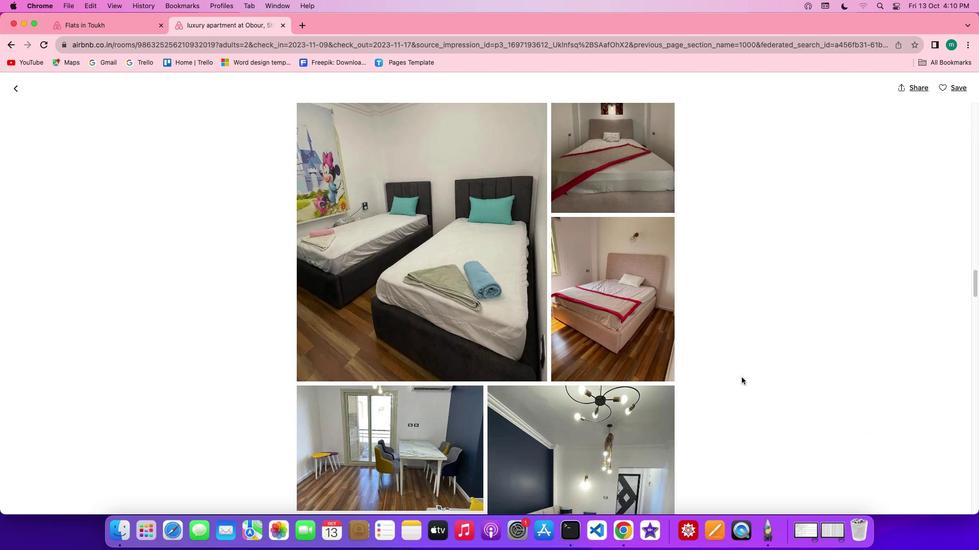 
Action: Mouse scrolled (741, 377) with delta (0, 0)
Screenshot: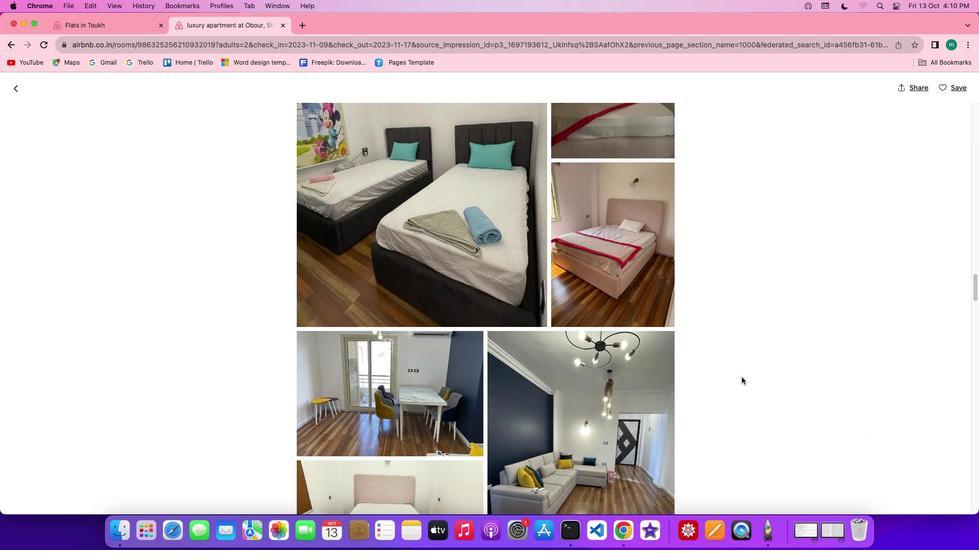 
Action: Mouse scrolled (741, 377) with delta (0, 0)
Screenshot: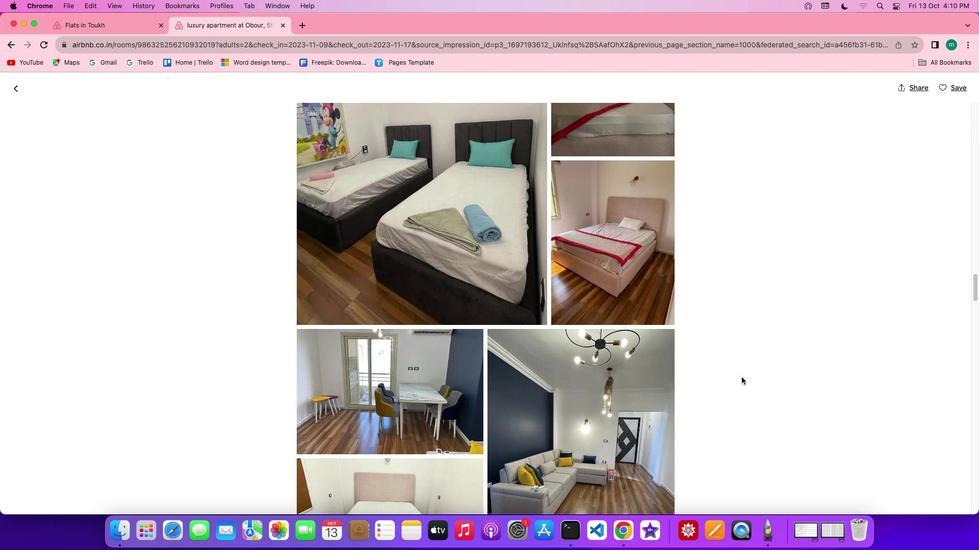 
Action: Mouse scrolled (741, 377) with delta (0, 0)
Screenshot: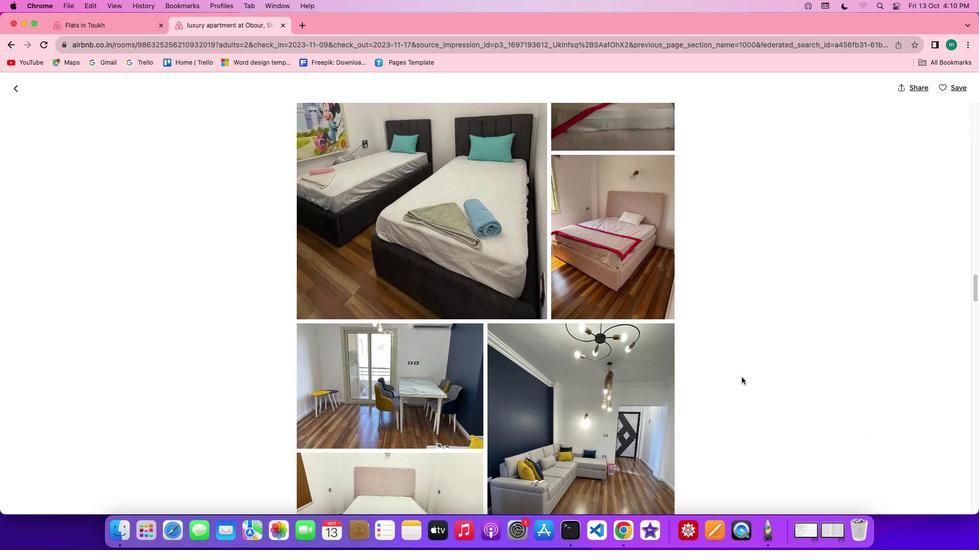 
Action: Mouse scrolled (741, 377) with delta (0, -1)
Screenshot: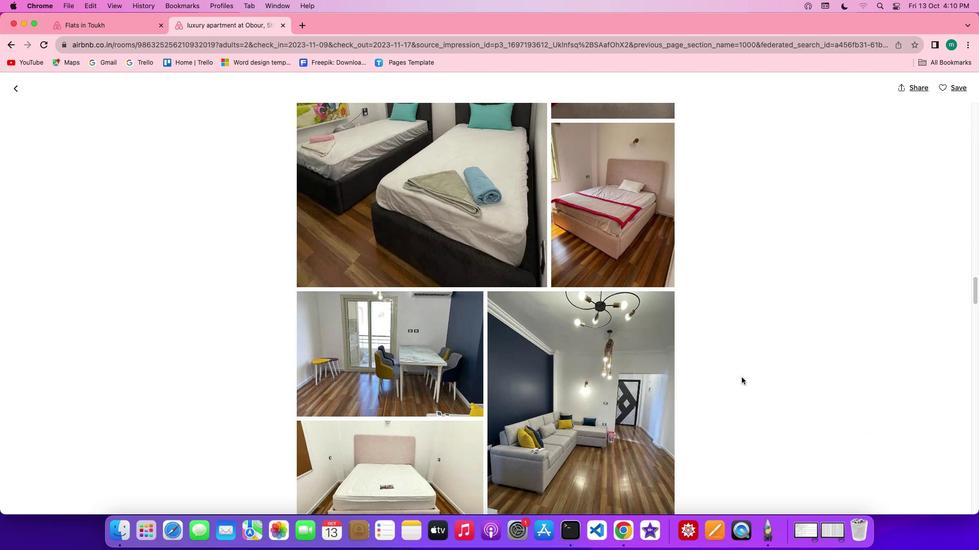 
Action: Mouse scrolled (741, 377) with delta (0, 0)
Screenshot: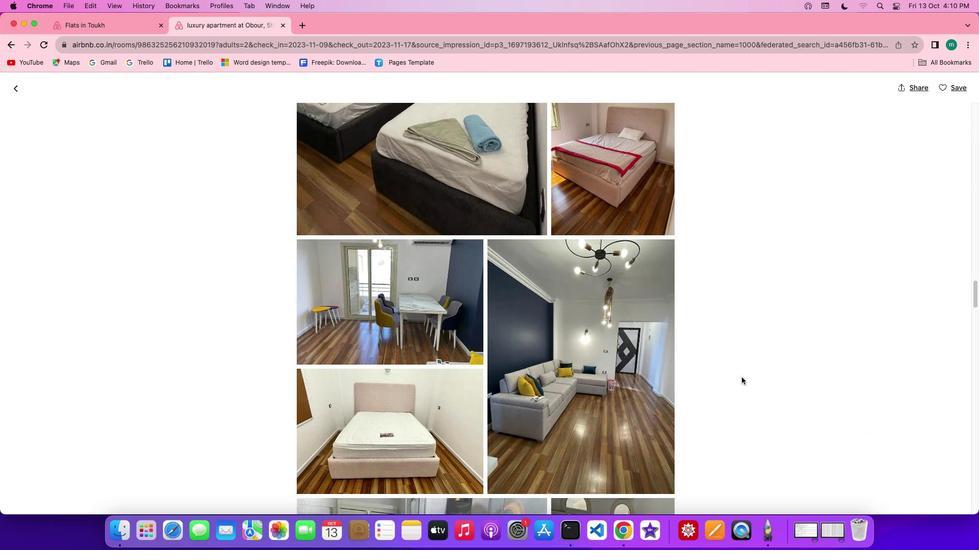 
Action: Mouse scrolled (741, 377) with delta (0, 0)
Screenshot: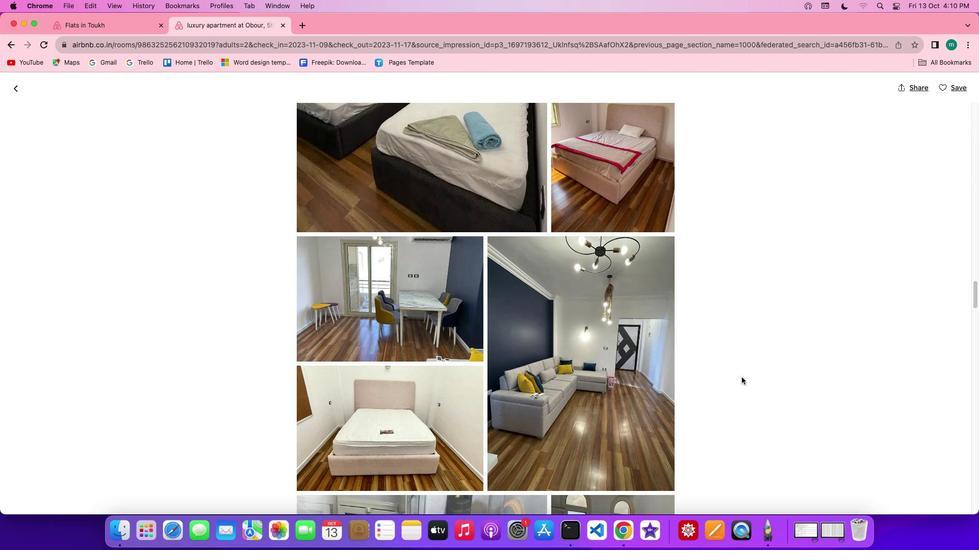 
Action: Mouse scrolled (741, 377) with delta (0, -1)
Screenshot: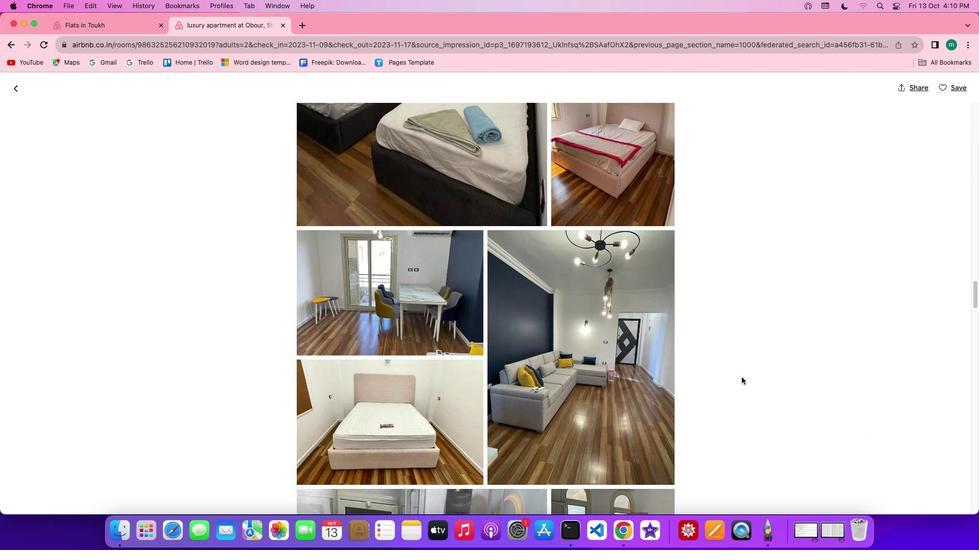 
Action: Mouse scrolled (741, 377) with delta (0, -1)
Screenshot: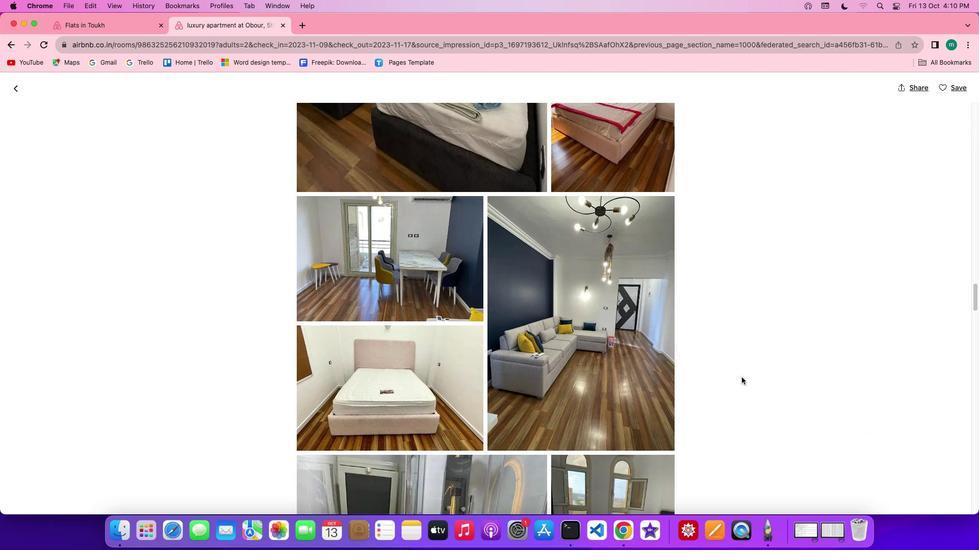 
Action: Mouse scrolled (741, 377) with delta (0, 0)
Screenshot: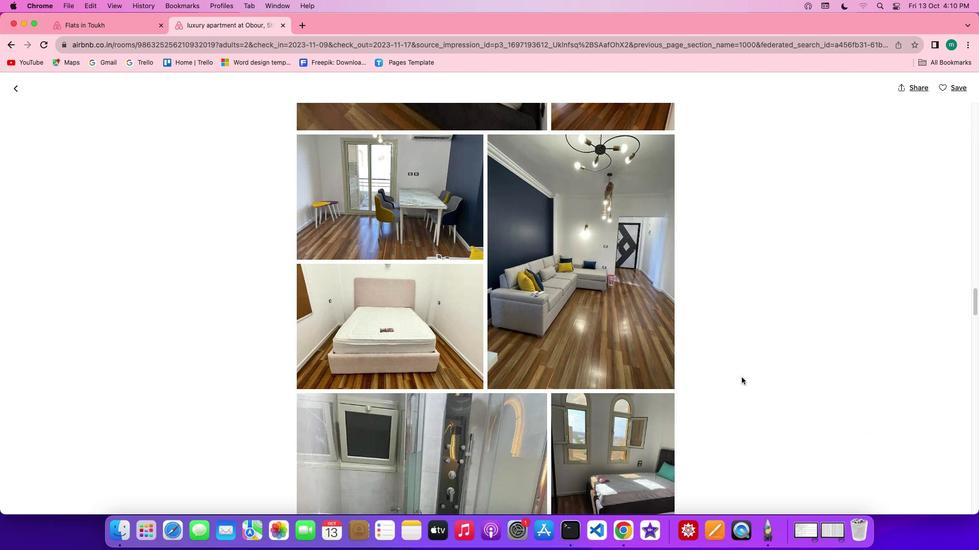
Action: Mouse scrolled (741, 377) with delta (0, 0)
Screenshot: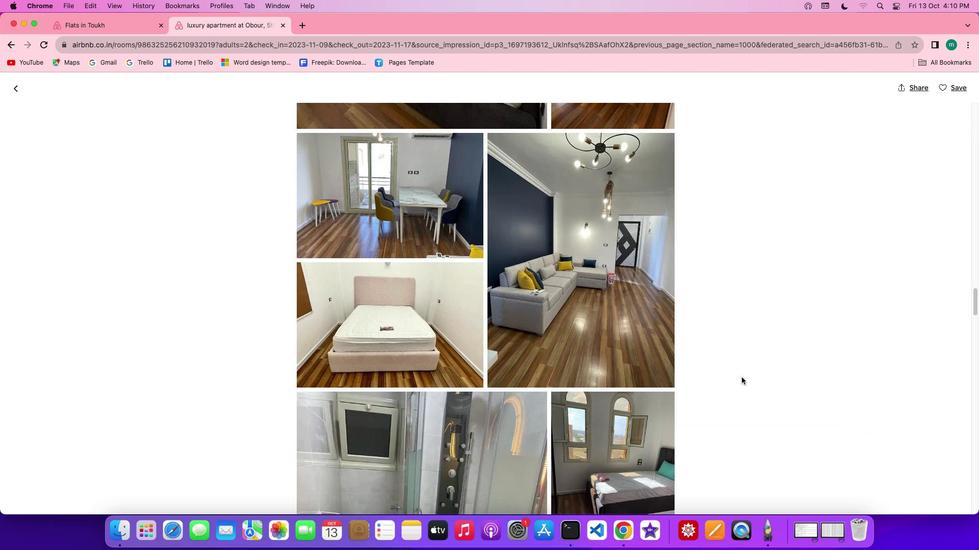 
Action: Mouse scrolled (741, 377) with delta (0, -1)
Screenshot: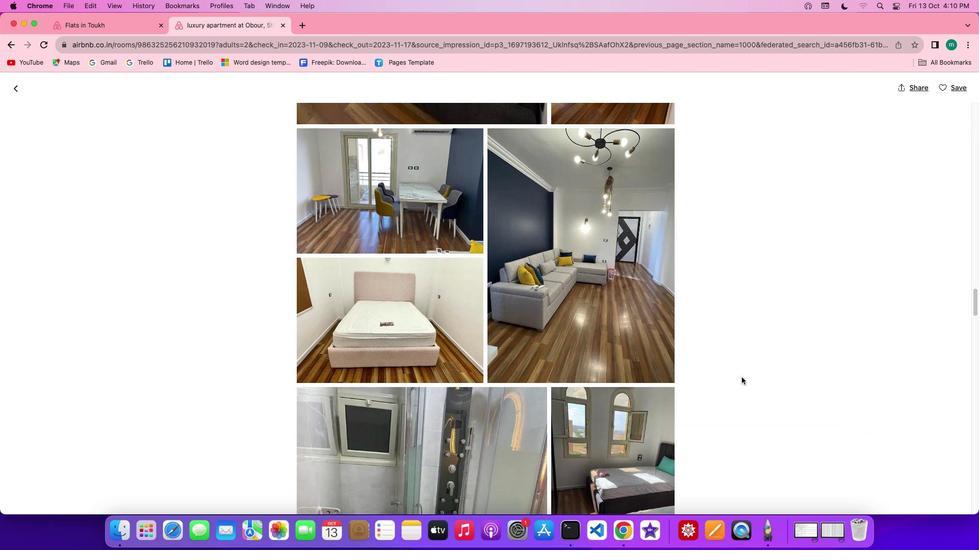 
Action: Mouse scrolled (741, 377) with delta (0, -1)
Screenshot: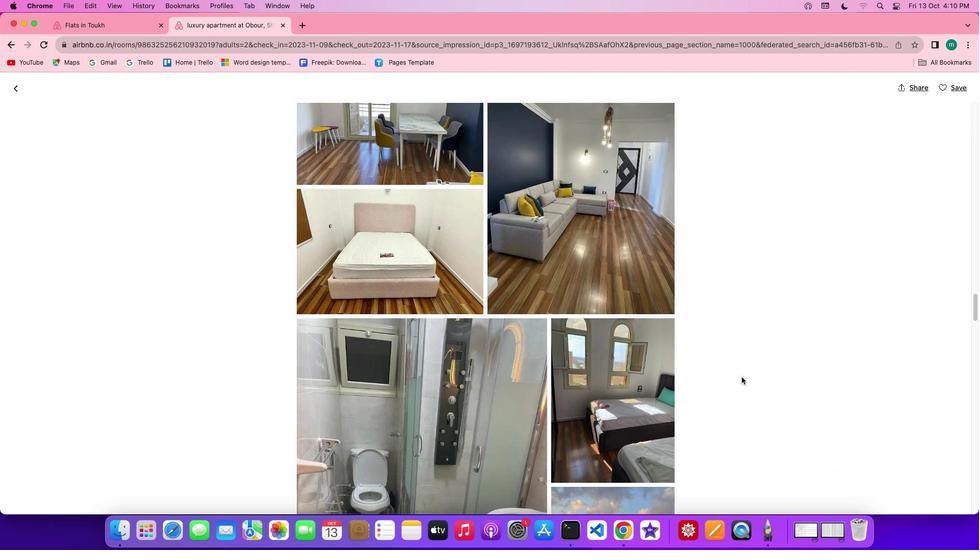 
Action: Mouse scrolled (741, 377) with delta (0, 0)
Screenshot: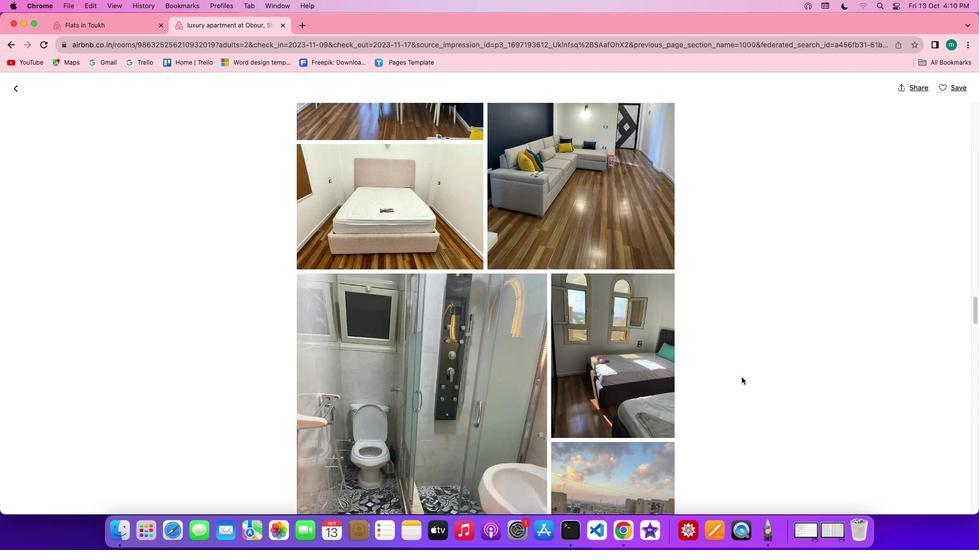 
Action: Mouse scrolled (741, 377) with delta (0, 0)
Screenshot: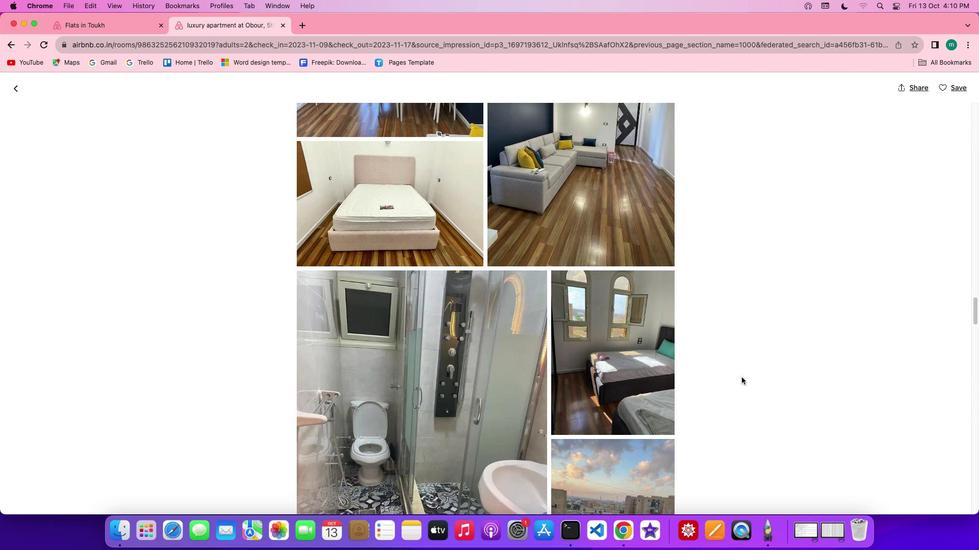 
Action: Mouse scrolled (741, 377) with delta (0, -1)
Screenshot: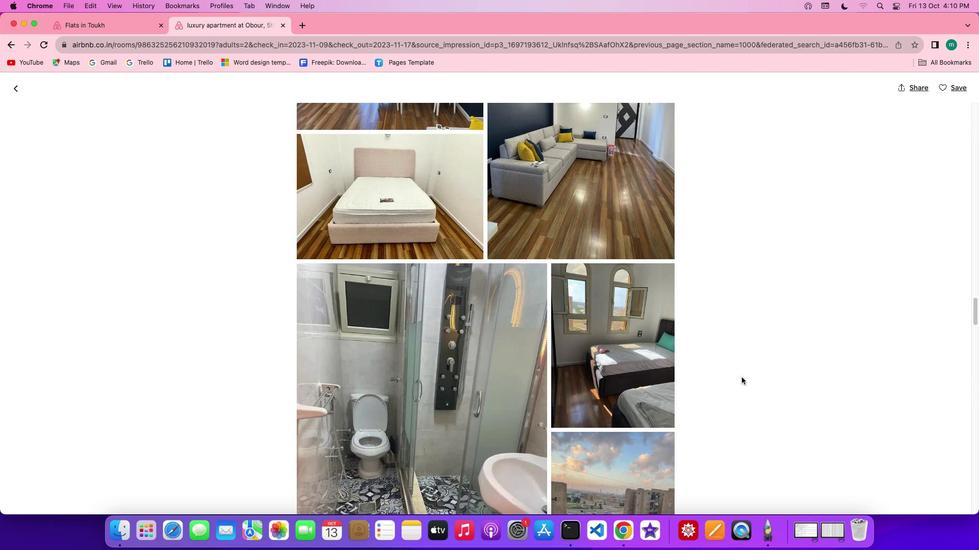 
Action: Mouse scrolled (741, 377) with delta (0, -1)
Screenshot: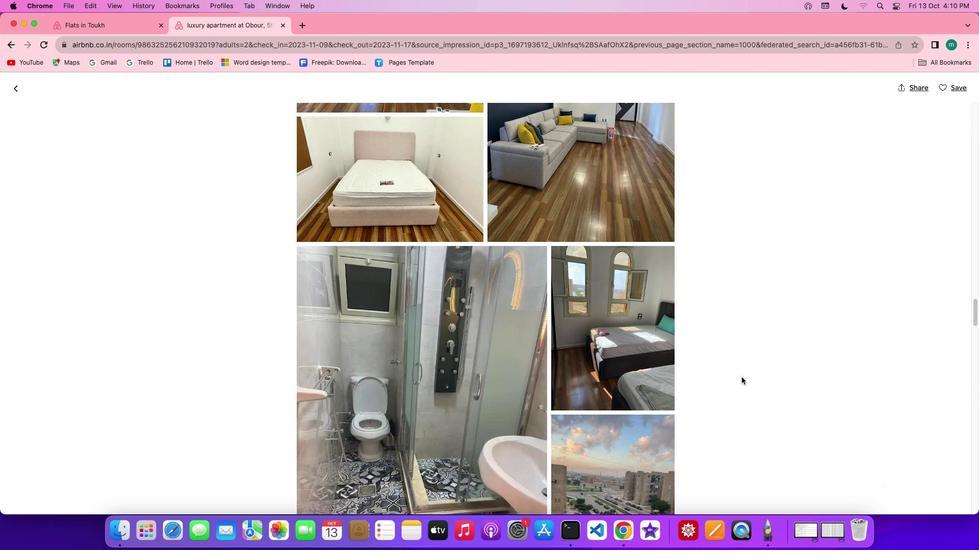 
Action: Mouse scrolled (741, 377) with delta (0, 0)
Screenshot: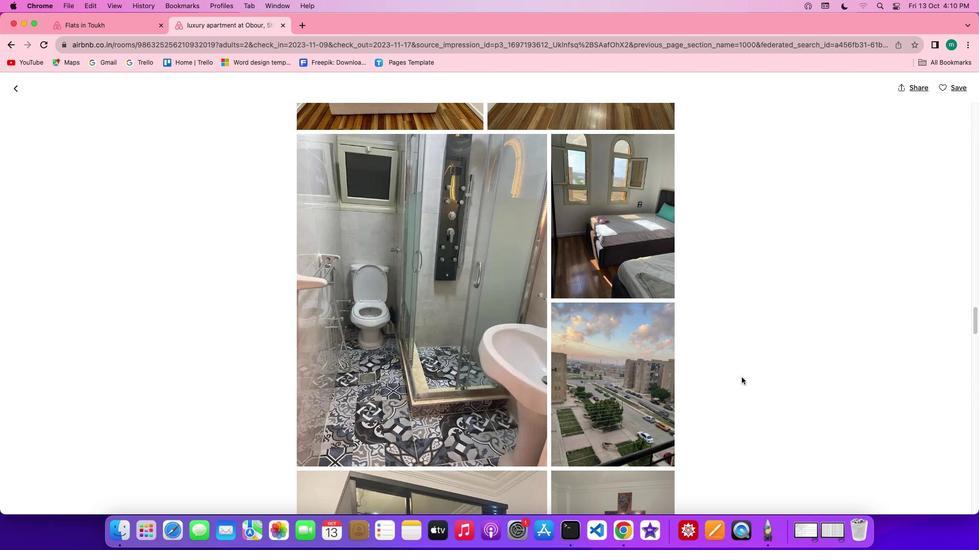 
Action: Mouse scrolled (741, 377) with delta (0, 0)
Screenshot: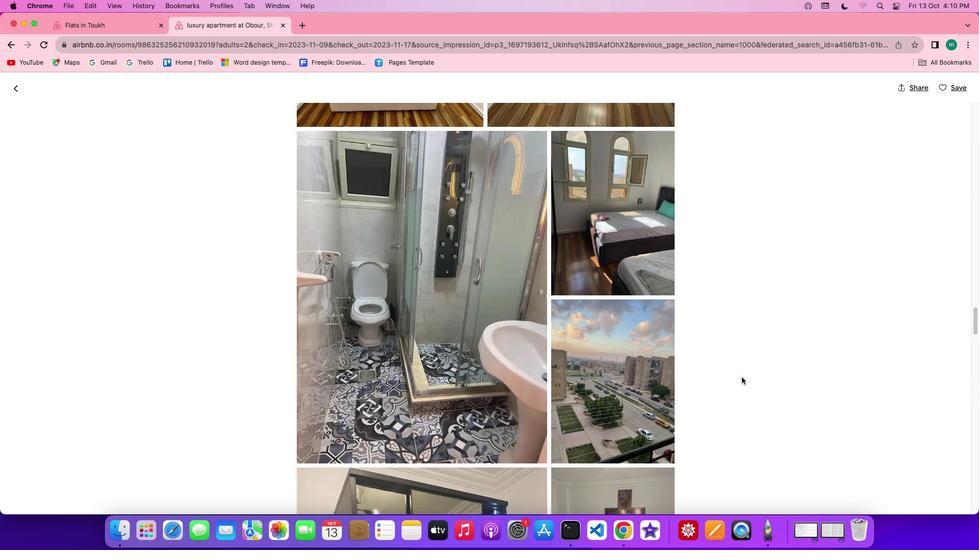 
Action: Mouse scrolled (741, 377) with delta (0, -1)
Screenshot: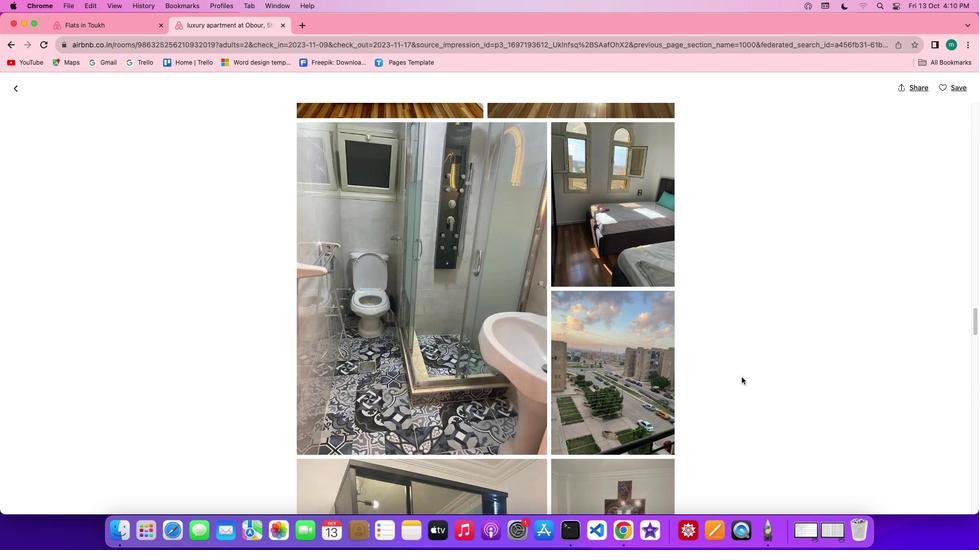 
Action: Mouse scrolled (741, 377) with delta (0, -2)
Screenshot: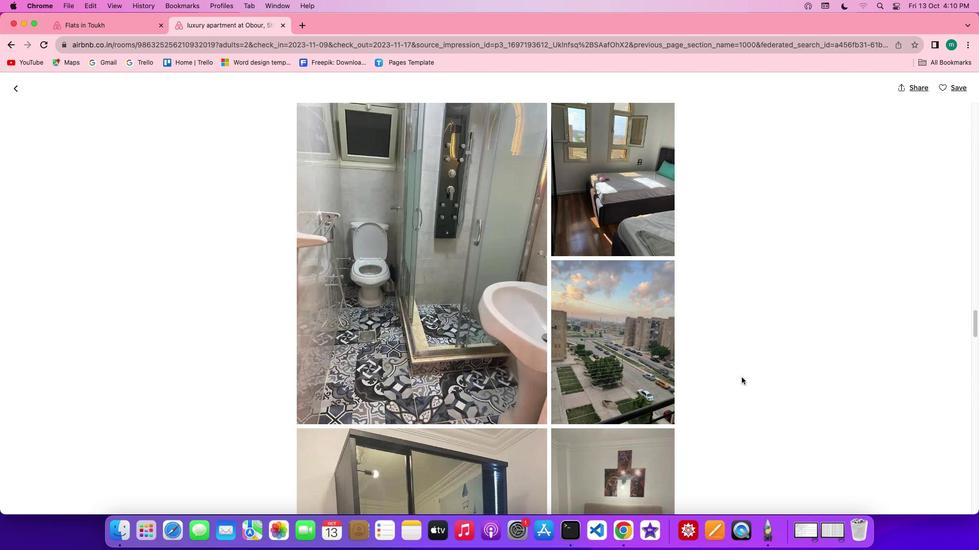 
Action: Mouse scrolled (741, 377) with delta (0, -2)
Screenshot: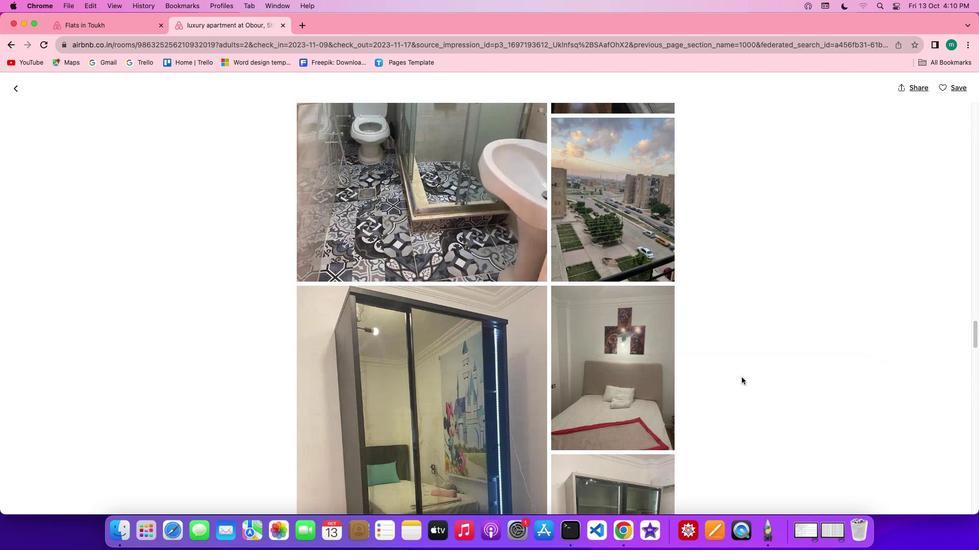 
Action: Mouse scrolled (741, 377) with delta (0, 0)
Screenshot: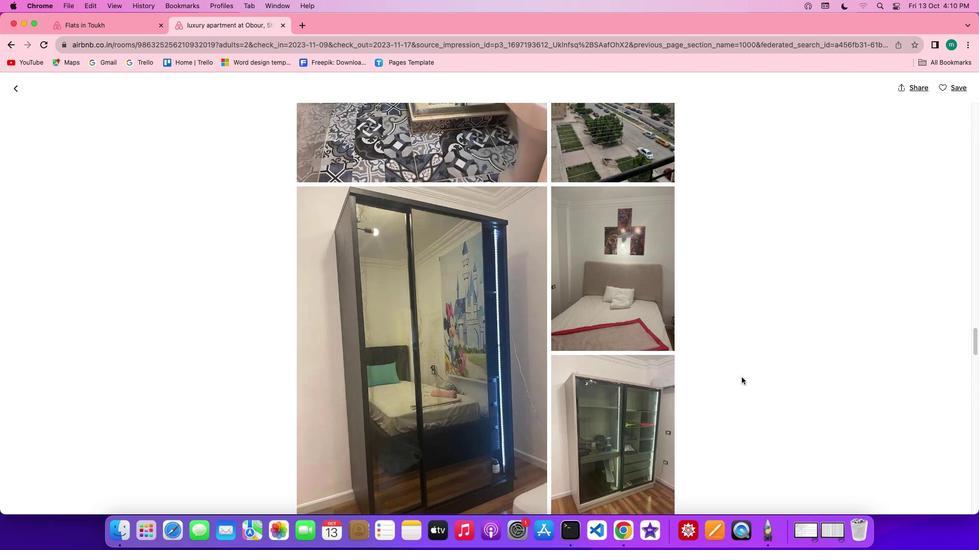 
Action: Mouse scrolled (741, 377) with delta (0, 0)
Screenshot: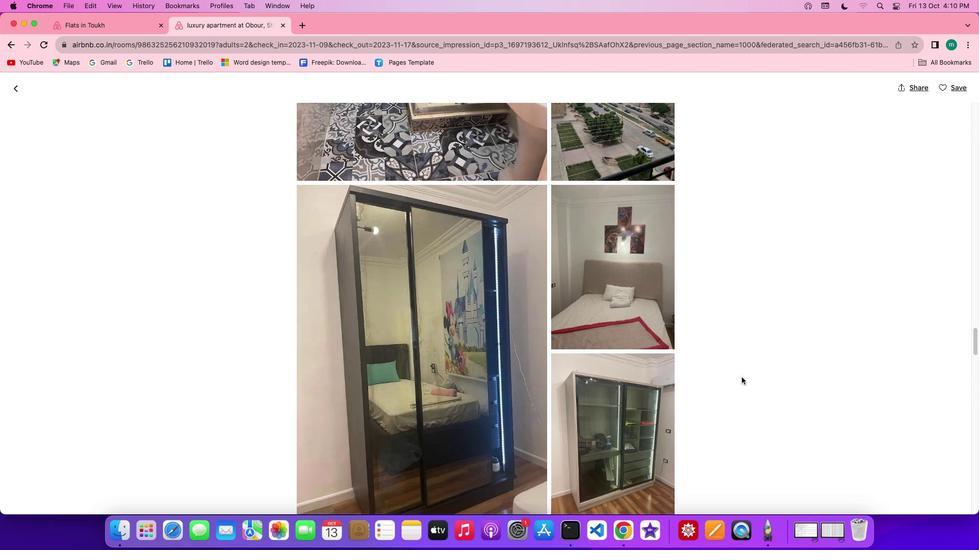 
Action: Mouse scrolled (741, 377) with delta (0, -1)
Screenshot: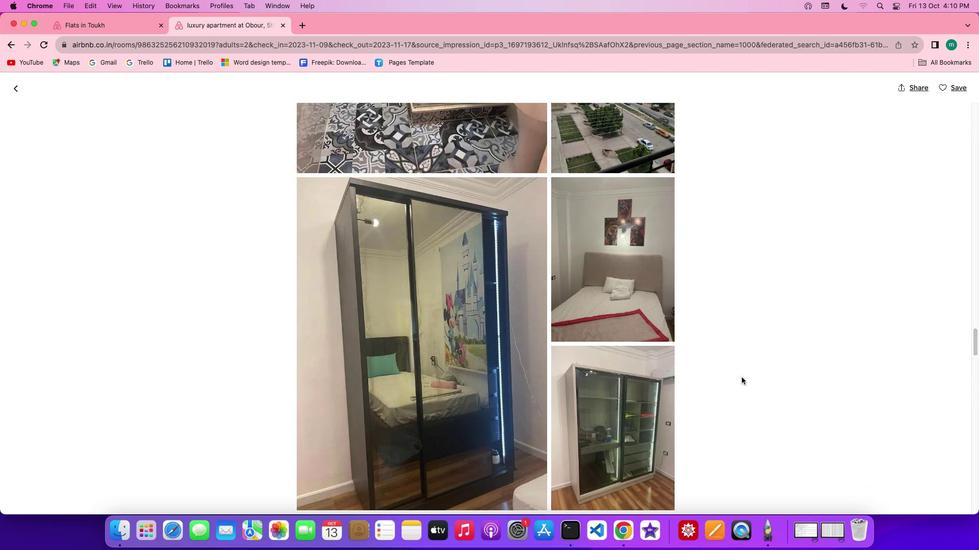 
Action: Mouse scrolled (741, 377) with delta (0, -1)
Screenshot: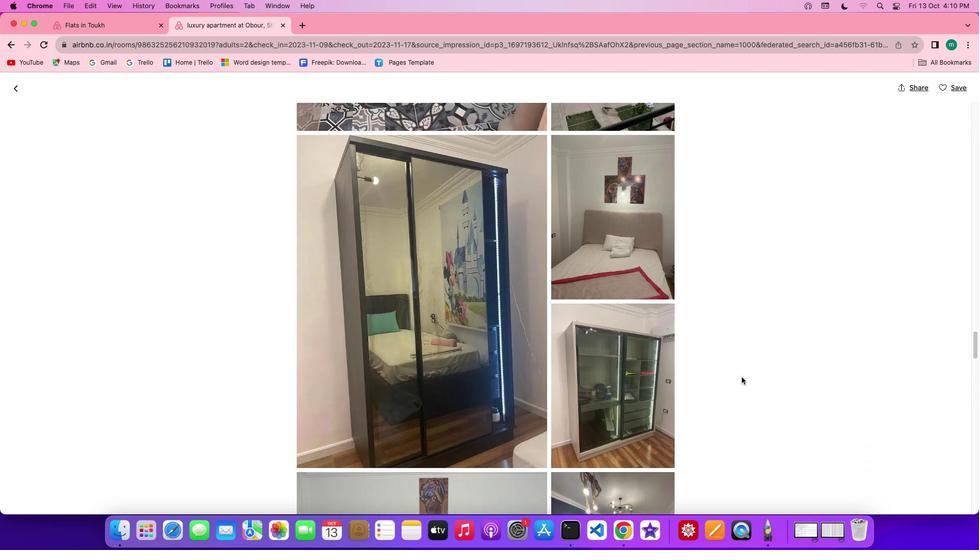 
Action: Mouse scrolled (741, 377) with delta (0, 0)
Screenshot: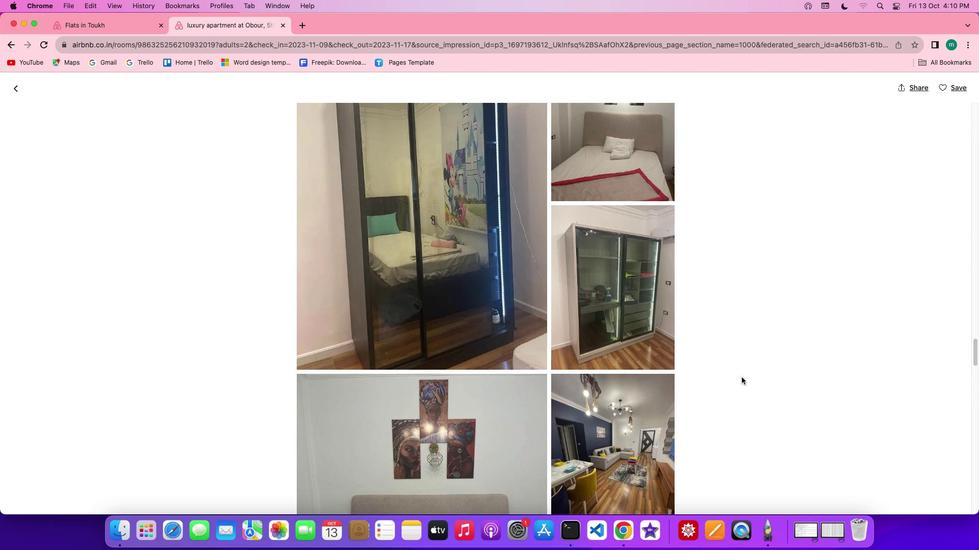 
Action: Mouse scrolled (741, 377) with delta (0, 0)
Screenshot: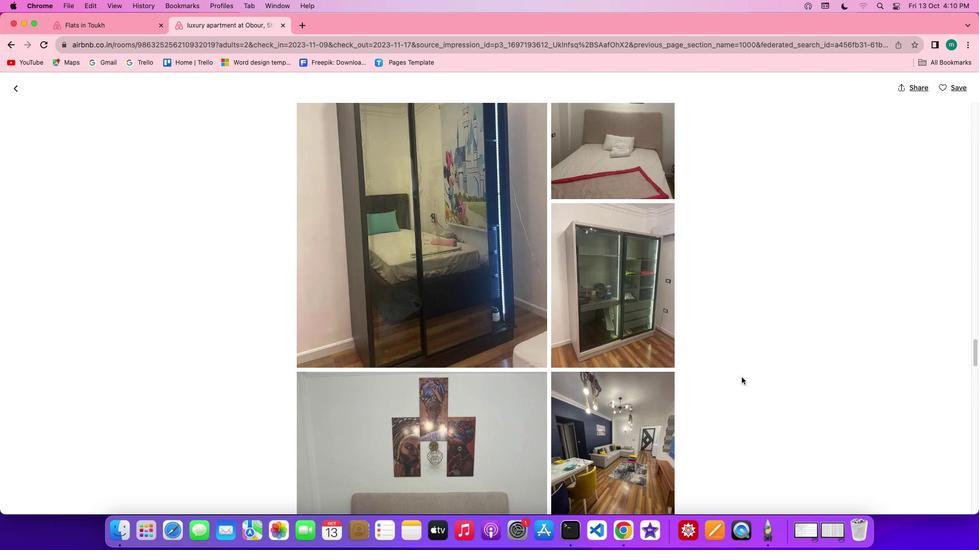 
Action: Mouse scrolled (741, 377) with delta (0, 0)
Screenshot: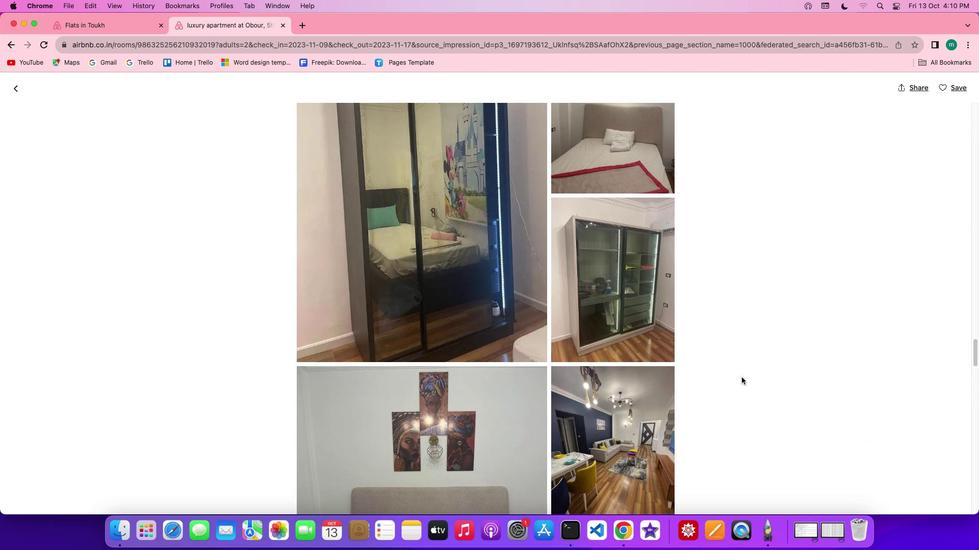 
Action: Mouse scrolled (741, 377) with delta (0, 0)
Screenshot: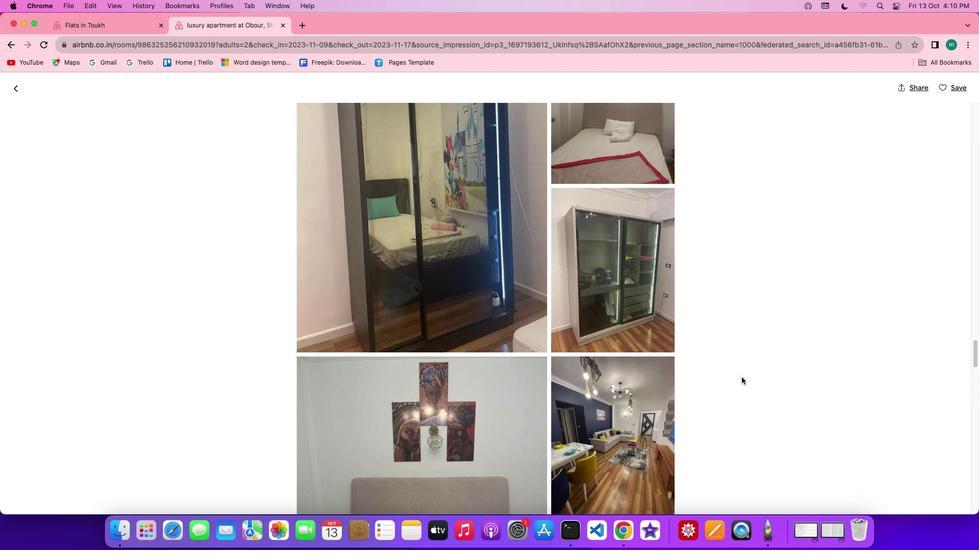 
Action: Mouse scrolled (741, 377) with delta (0, -1)
Screenshot: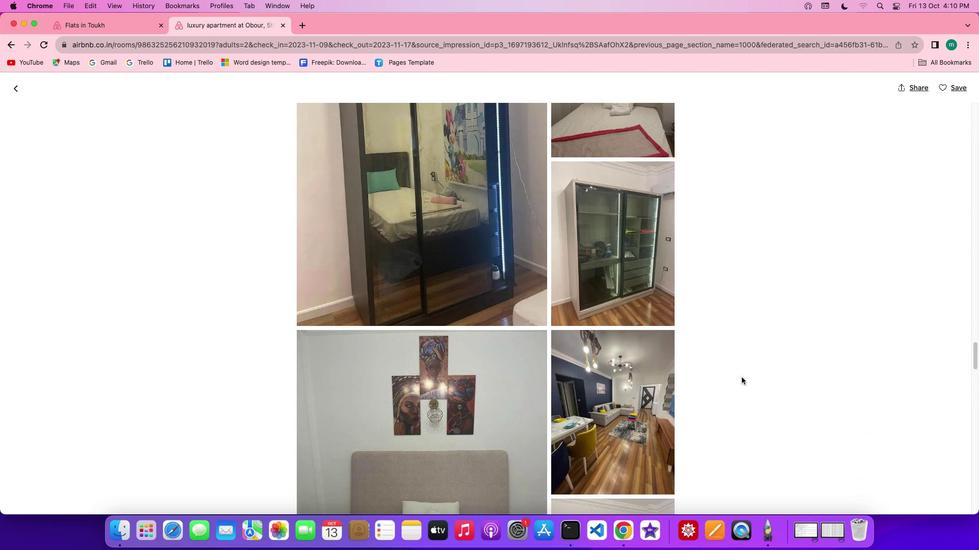 
Action: Mouse scrolled (741, 377) with delta (0, 0)
Screenshot: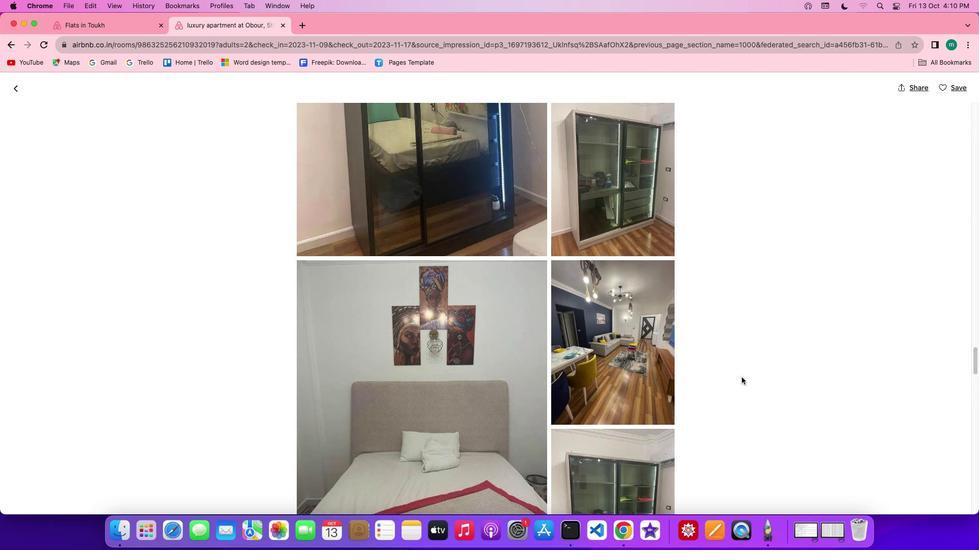
Action: Mouse scrolled (741, 377) with delta (0, 0)
Screenshot: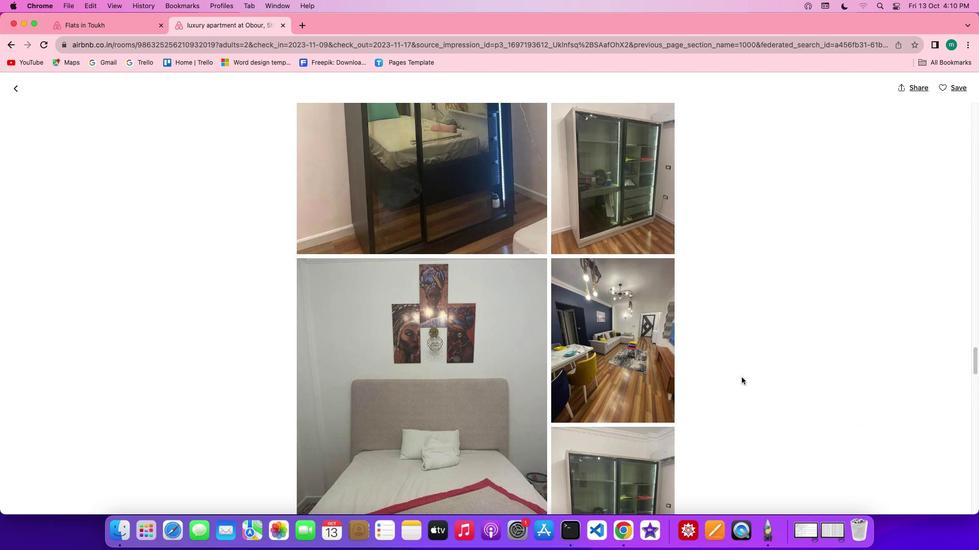 
Action: Mouse scrolled (741, 377) with delta (0, -1)
Screenshot: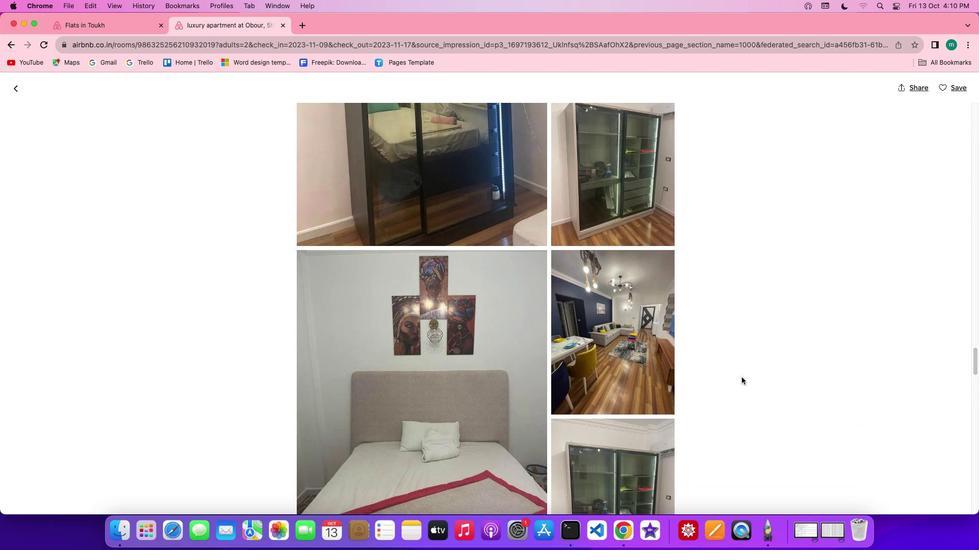 
Action: Mouse scrolled (741, 377) with delta (0, -2)
Screenshot: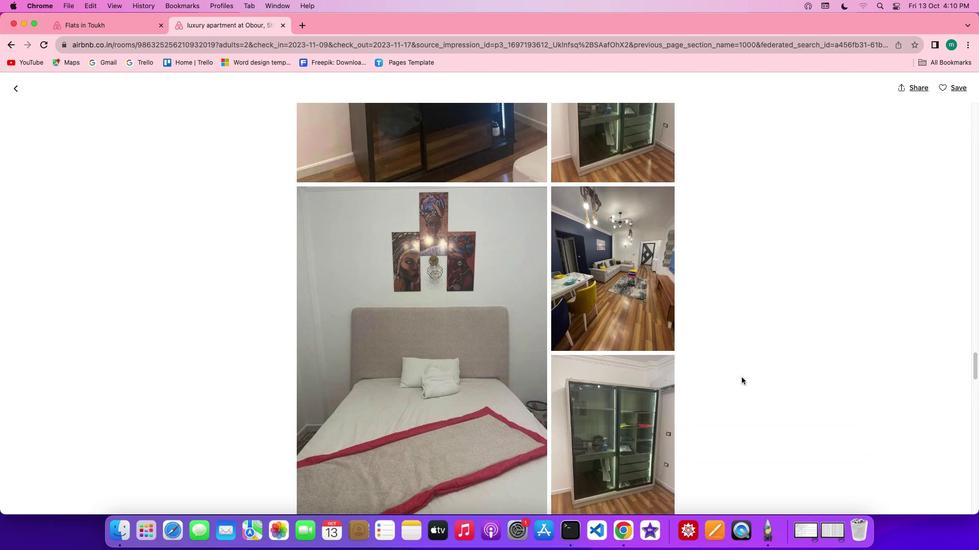 
Action: Mouse scrolled (741, 377) with delta (0, 0)
Screenshot: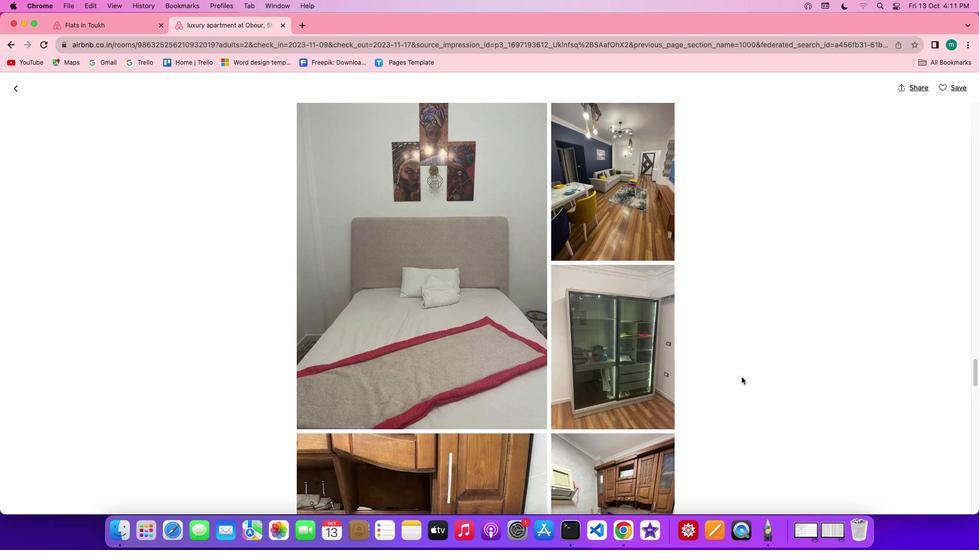 
Action: Mouse scrolled (741, 377) with delta (0, 0)
Screenshot: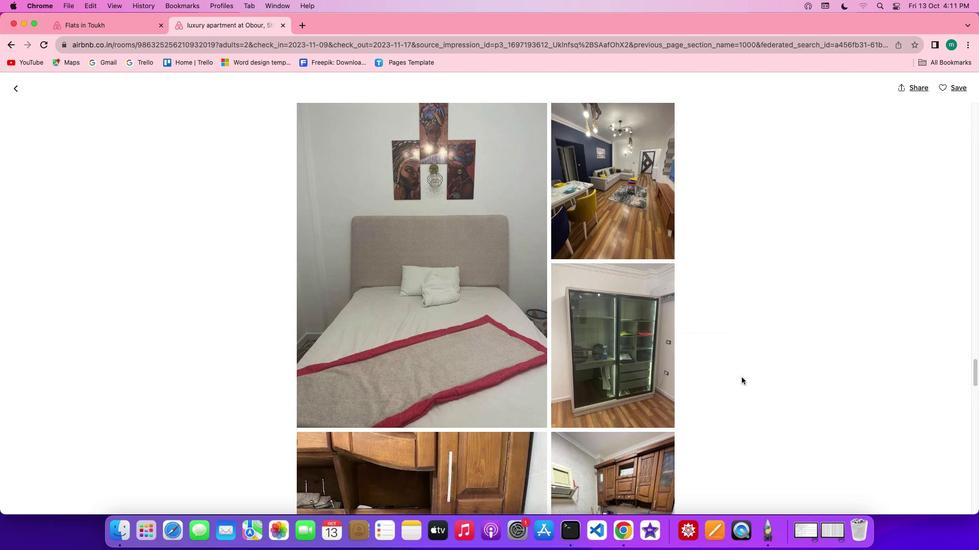 
Action: Mouse scrolled (741, 377) with delta (0, -1)
Screenshot: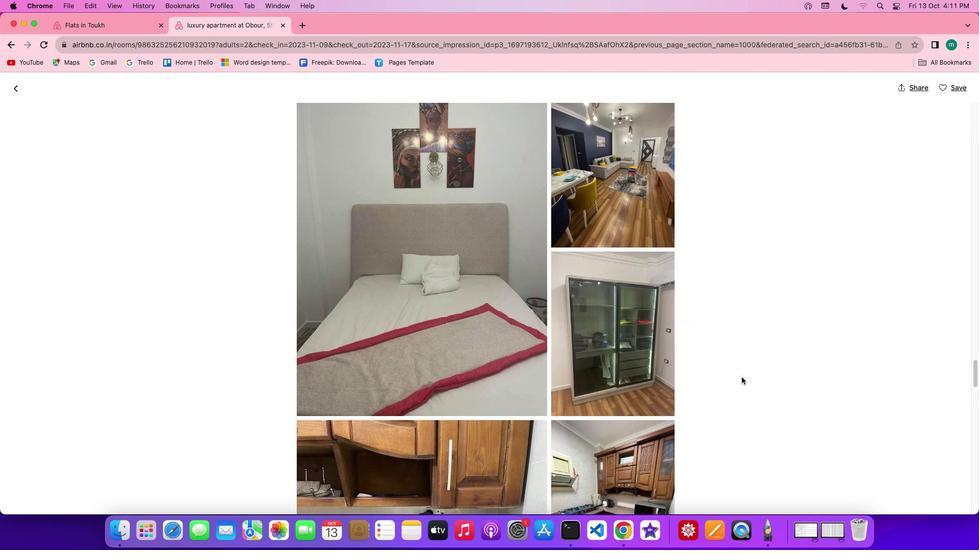 
Action: Mouse scrolled (741, 377) with delta (0, -1)
Screenshot: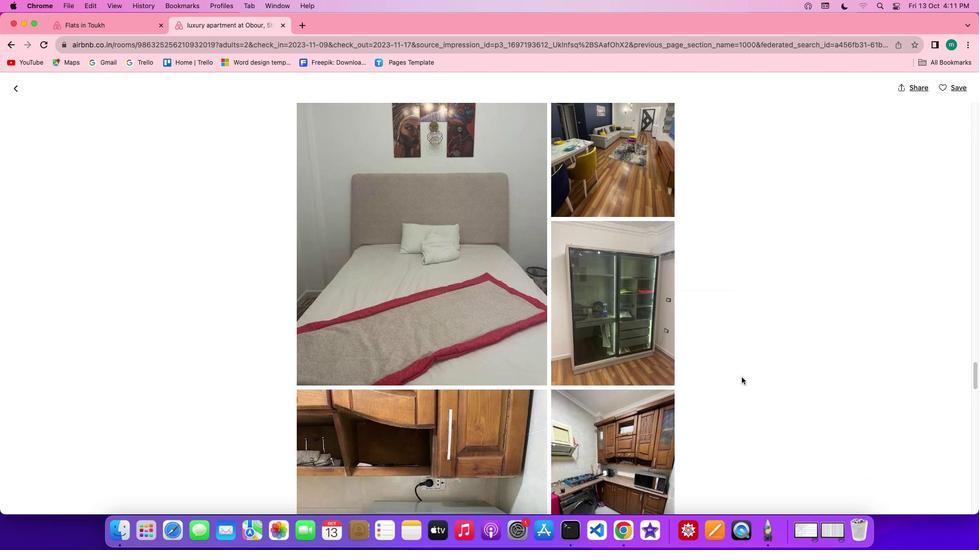 
Action: Mouse scrolled (741, 377) with delta (0, 0)
Screenshot: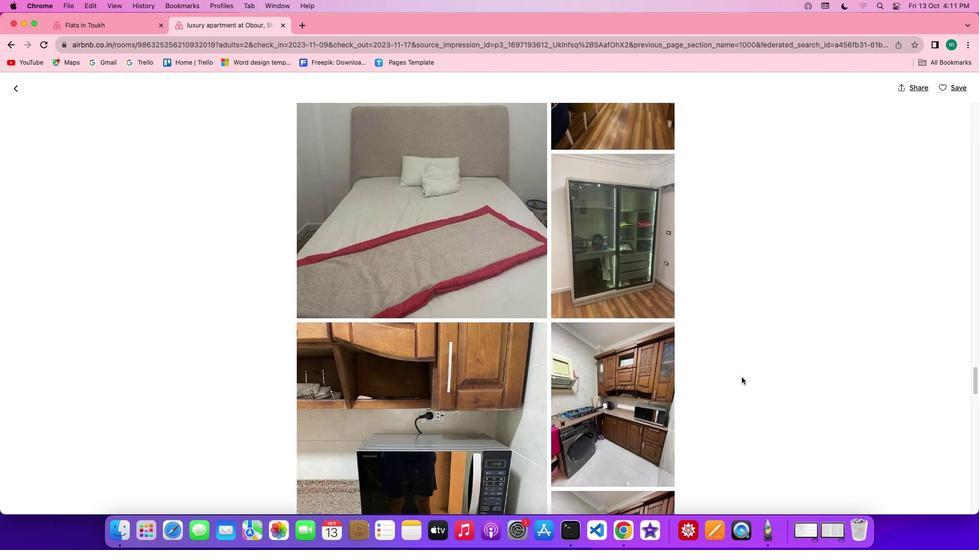 
Action: Mouse scrolled (741, 377) with delta (0, 0)
Screenshot: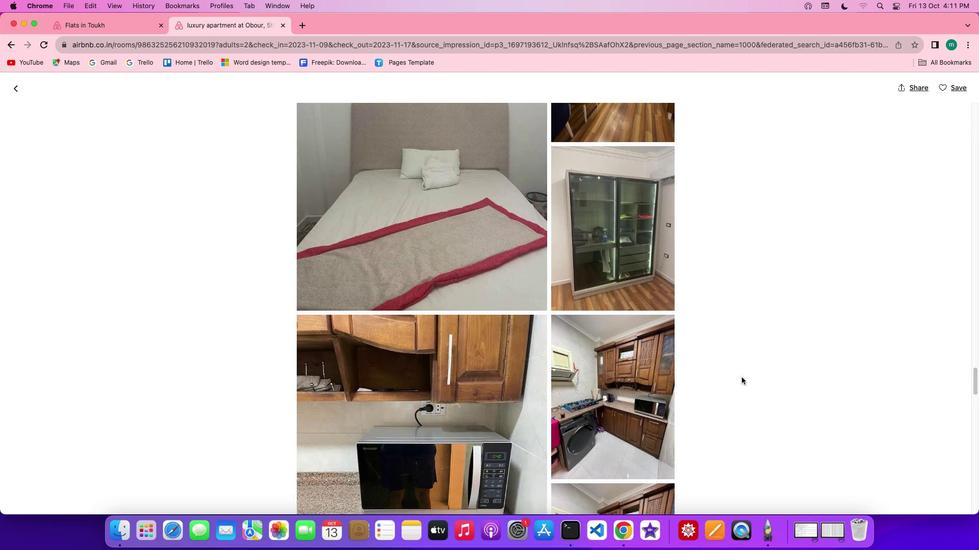 
Action: Mouse scrolled (741, 377) with delta (0, -1)
Screenshot: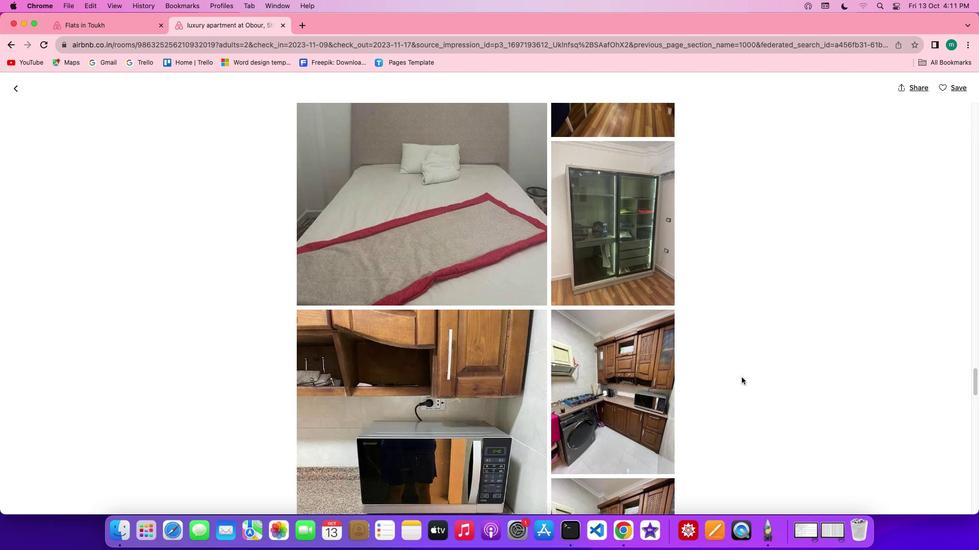 
Action: Mouse scrolled (741, 377) with delta (0, 0)
Screenshot: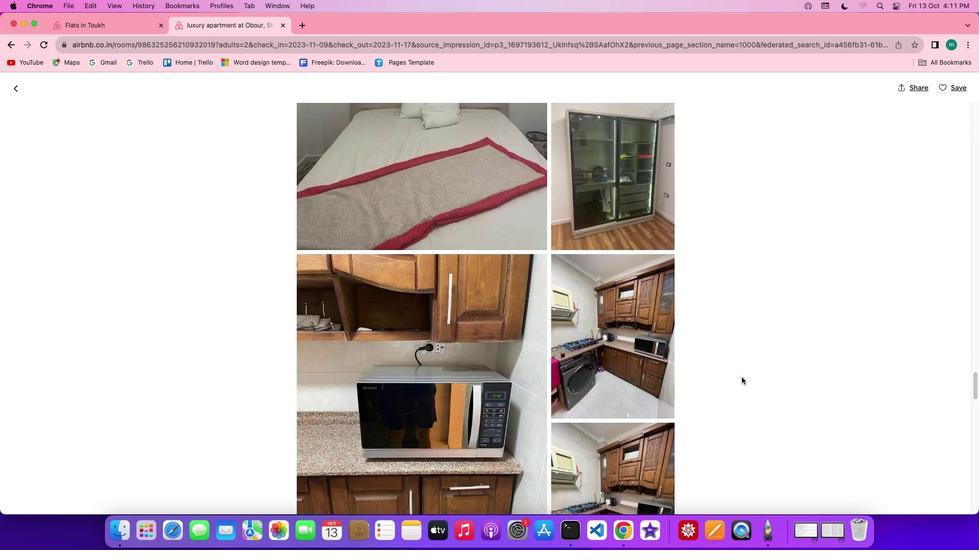 
Action: Mouse scrolled (741, 377) with delta (0, 0)
Screenshot: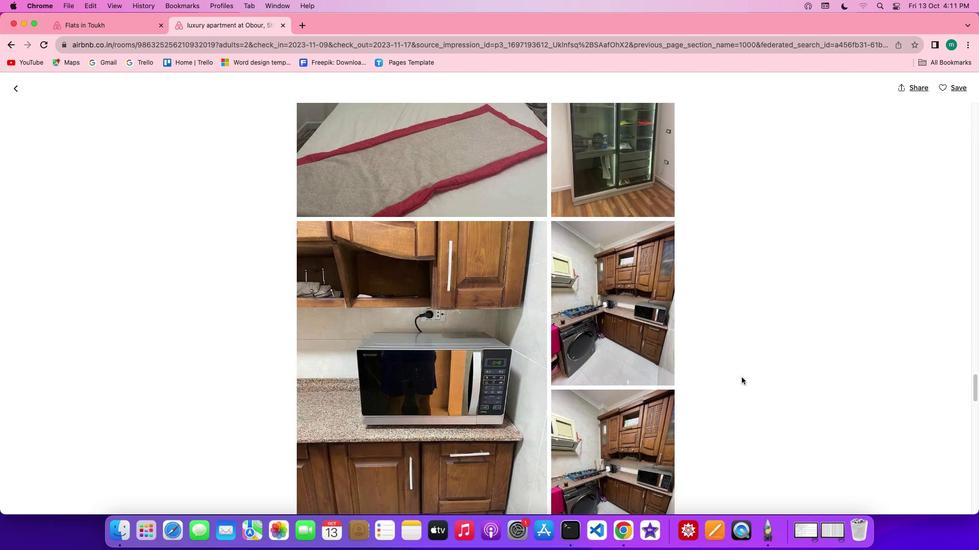 
Action: Mouse scrolled (741, 377) with delta (0, 0)
Screenshot: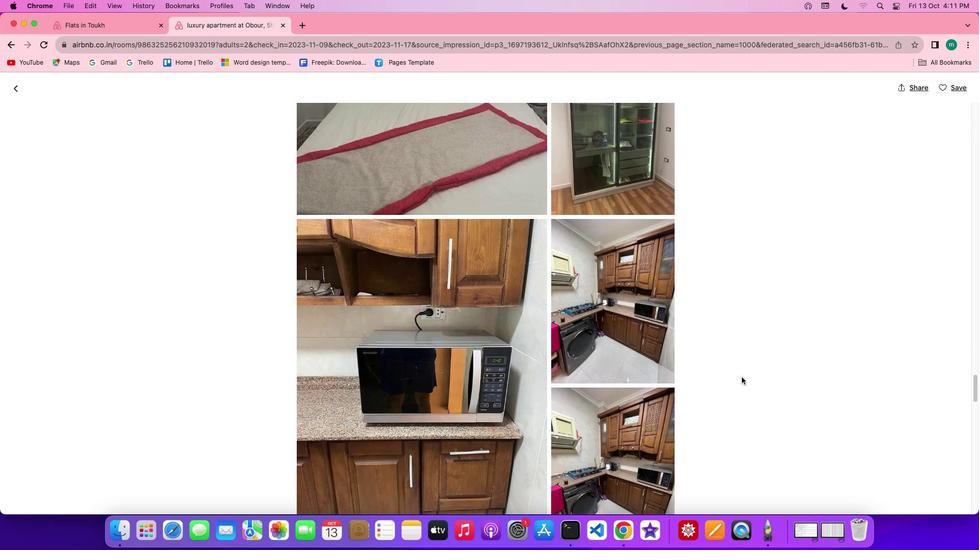 
Action: Mouse scrolled (741, 377) with delta (0, 0)
Screenshot: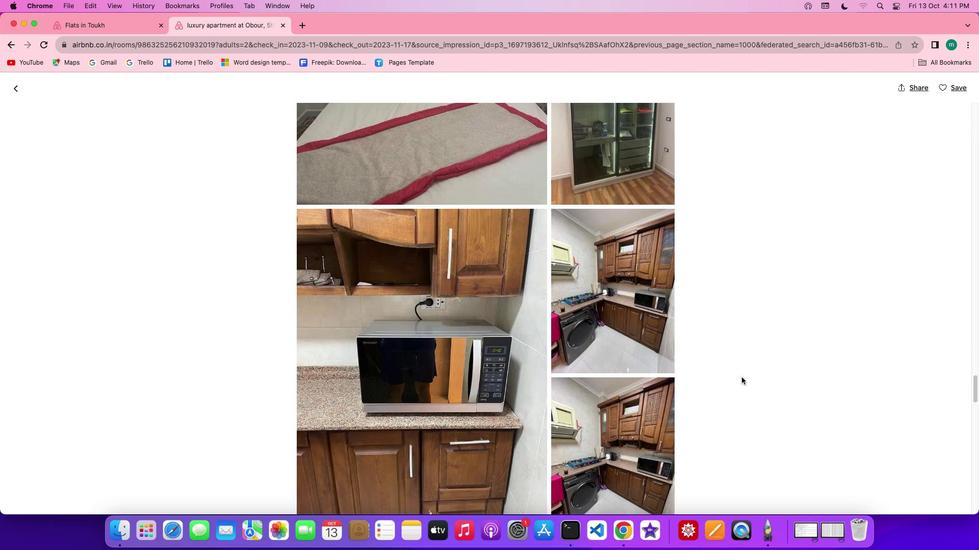 
Action: Mouse scrolled (741, 377) with delta (0, 0)
Screenshot: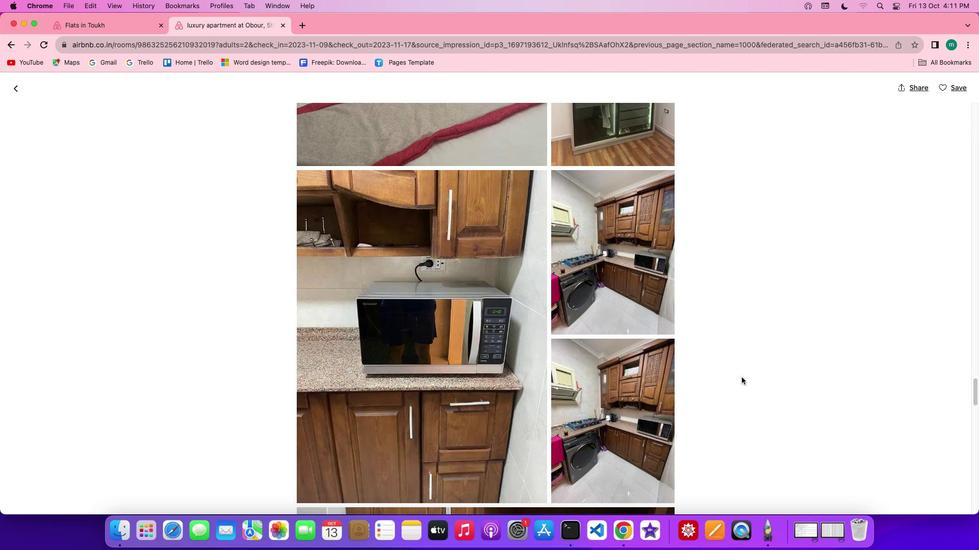 
Action: Mouse scrolled (741, 377) with delta (0, 0)
Screenshot: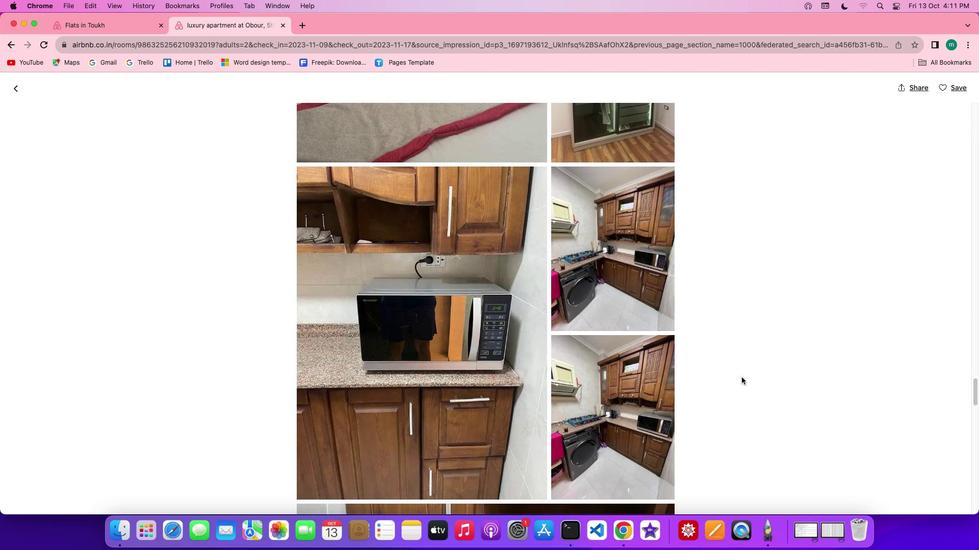 
Action: Mouse scrolled (741, 377) with delta (0, 0)
Screenshot: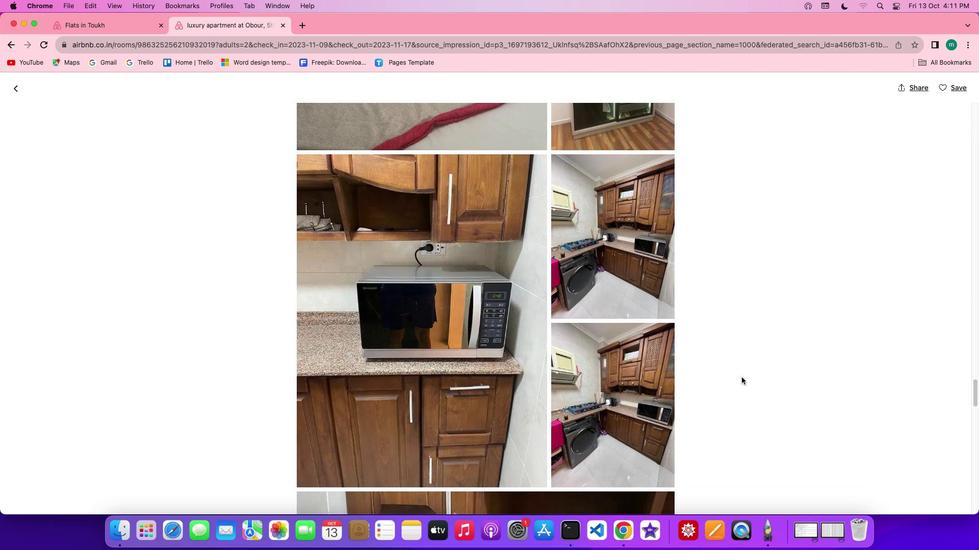 
Action: Mouse scrolled (741, 377) with delta (0, -1)
Screenshot: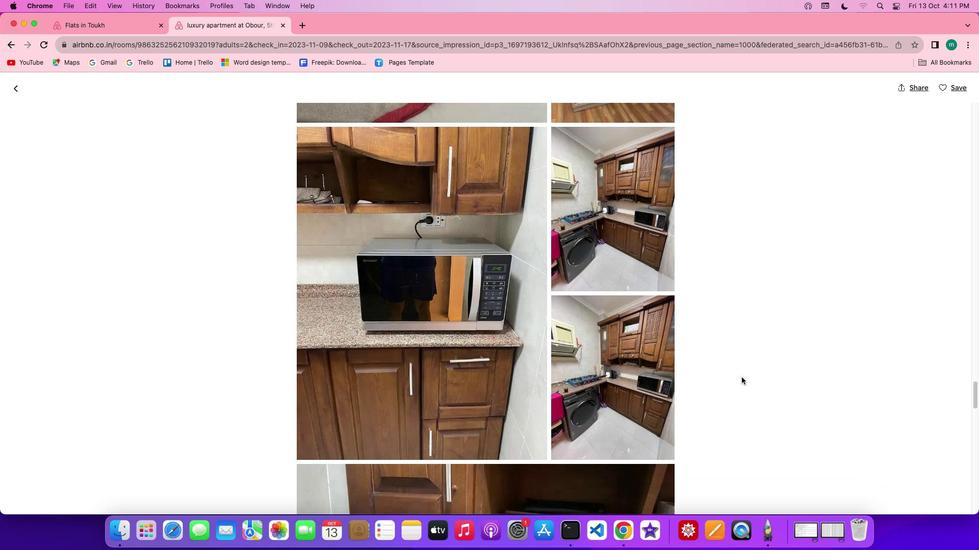 
Action: Mouse scrolled (741, 377) with delta (0, 0)
Screenshot: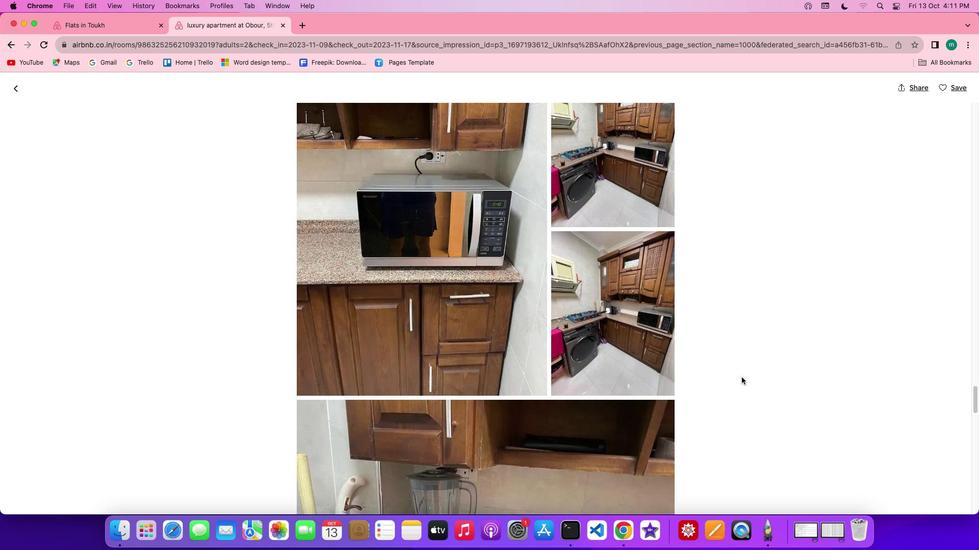 
Action: Mouse scrolled (741, 377) with delta (0, 0)
Screenshot: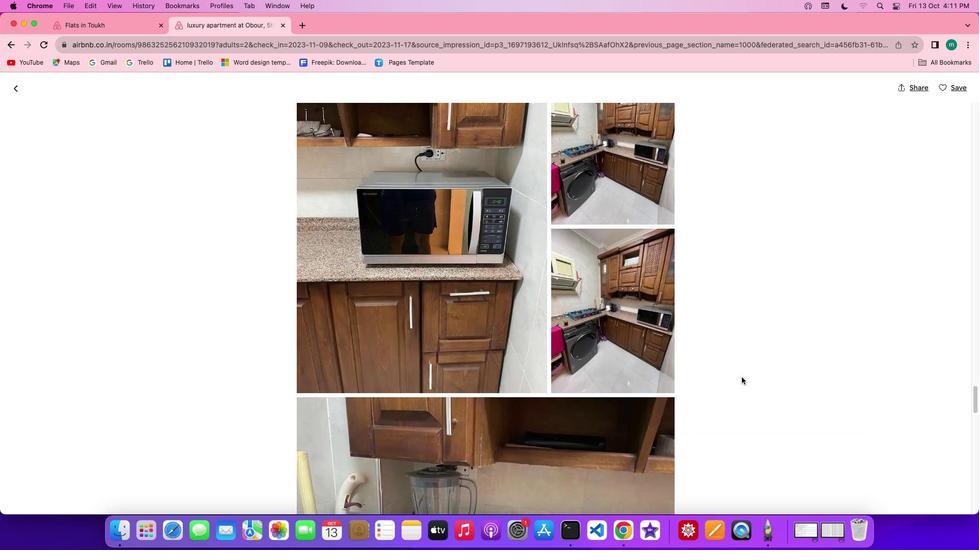 
Action: Mouse scrolled (741, 377) with delta (0, 0)
Screenshot: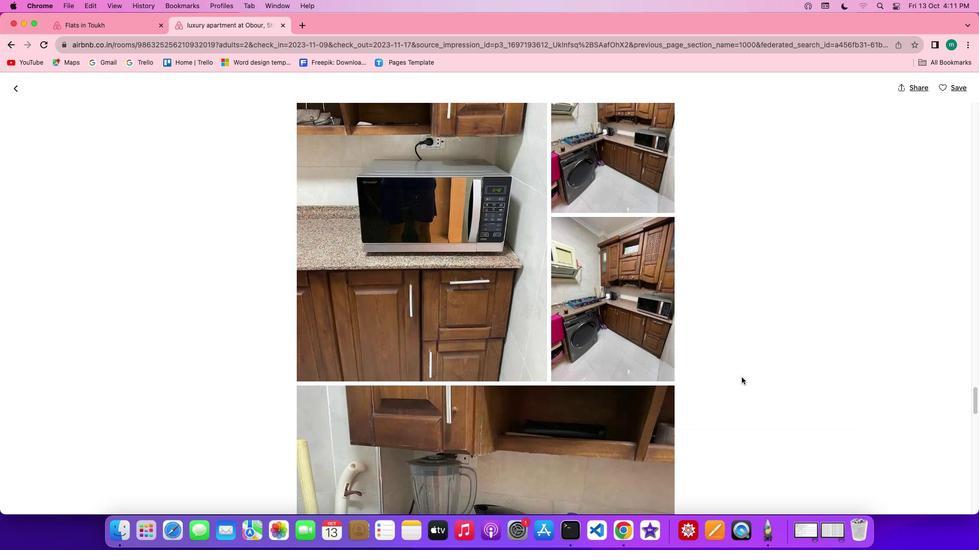 
Action: Mouse scrolled (741, 377) with delta (0, 0)
Screenshot: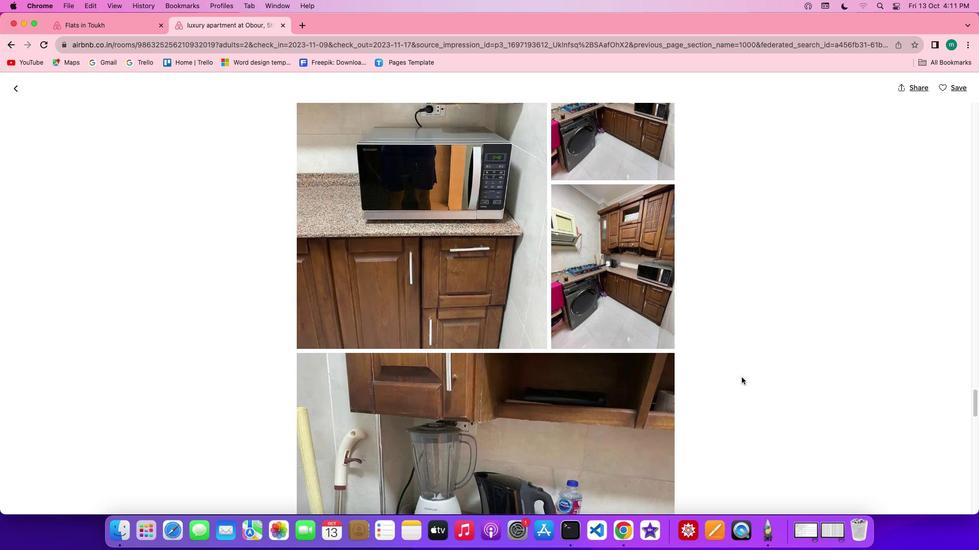 
Action: Mouse scrolled (741, 377) with delta (0, 0)
Screenshot: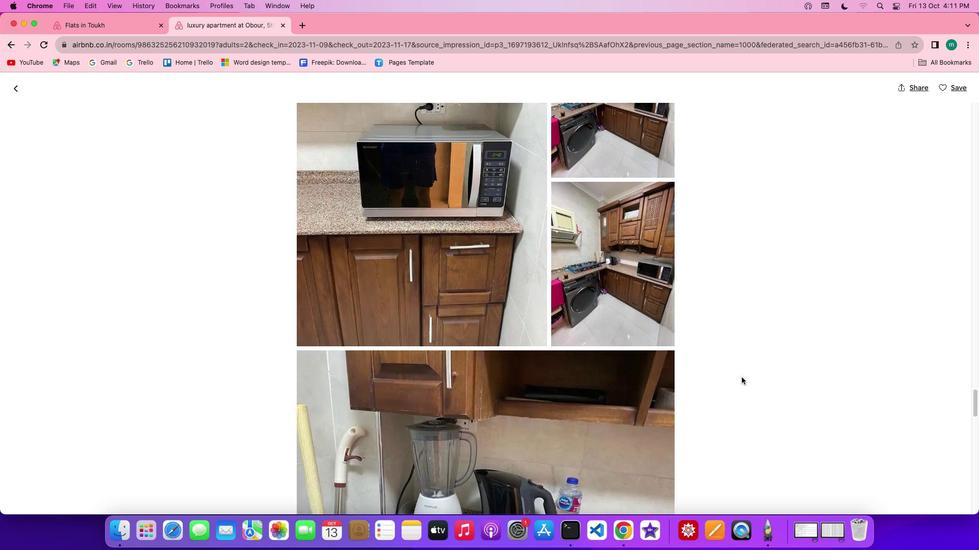 
Action: Mouse scrolled (741, 377) with delta (0, 0)
Screenshot: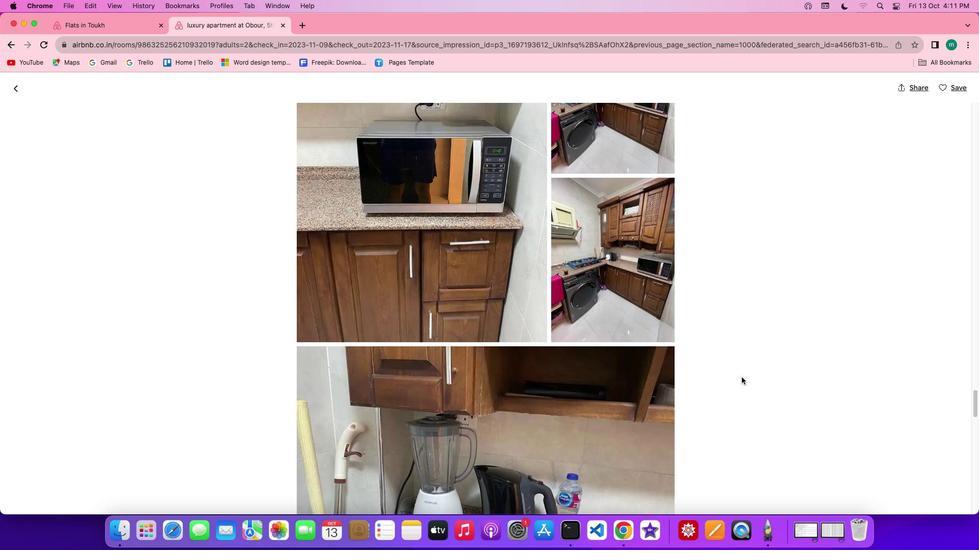 
Action: Mouse scrolled (741, 377) with delta (0, -1)
Screenshot: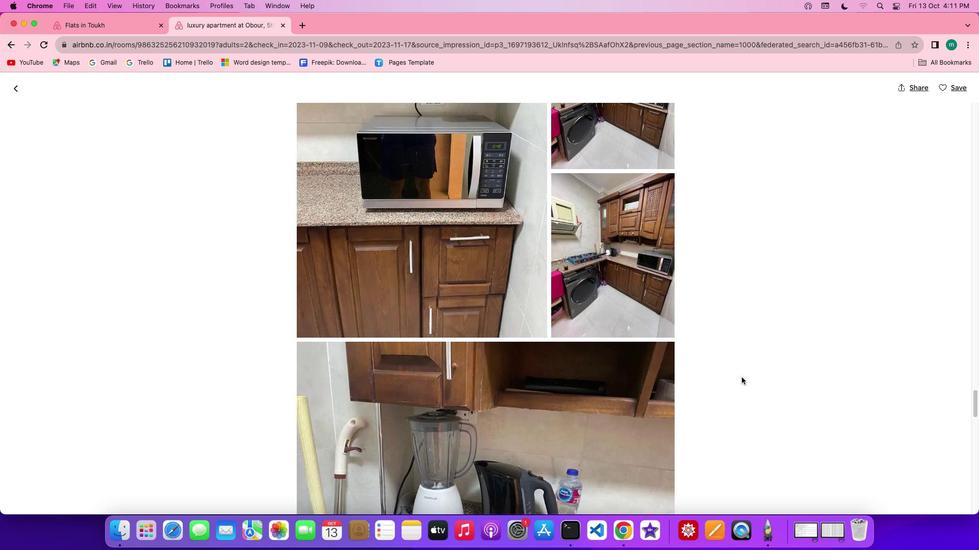 
Action: Mouse scrolled (741, 377) with delta (0, -2)
Screenshot: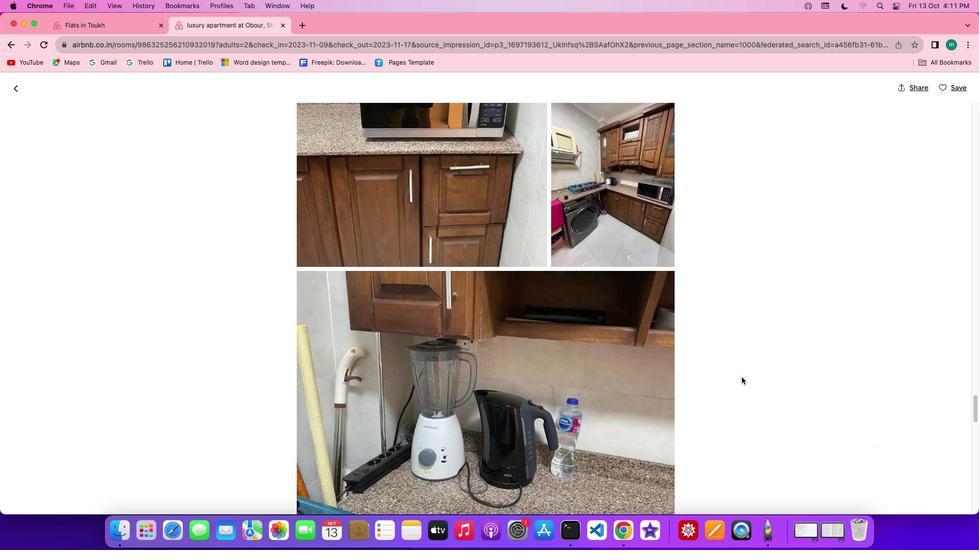 
Action: Mouse scrolled (741, 377) with delta (0, 0)
Screenshot: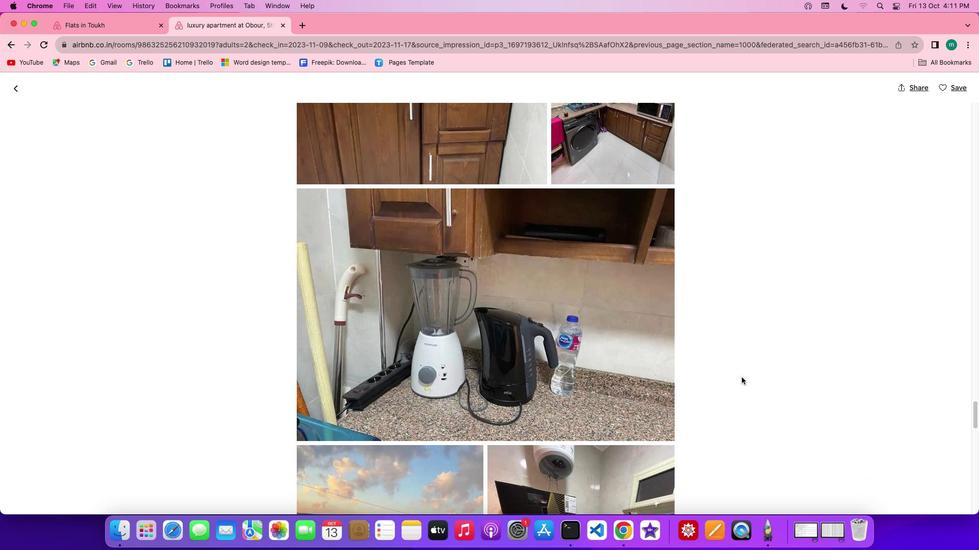 
Action: Mouse scrolled (741, 377) with delta (0, 0)
Screenshot: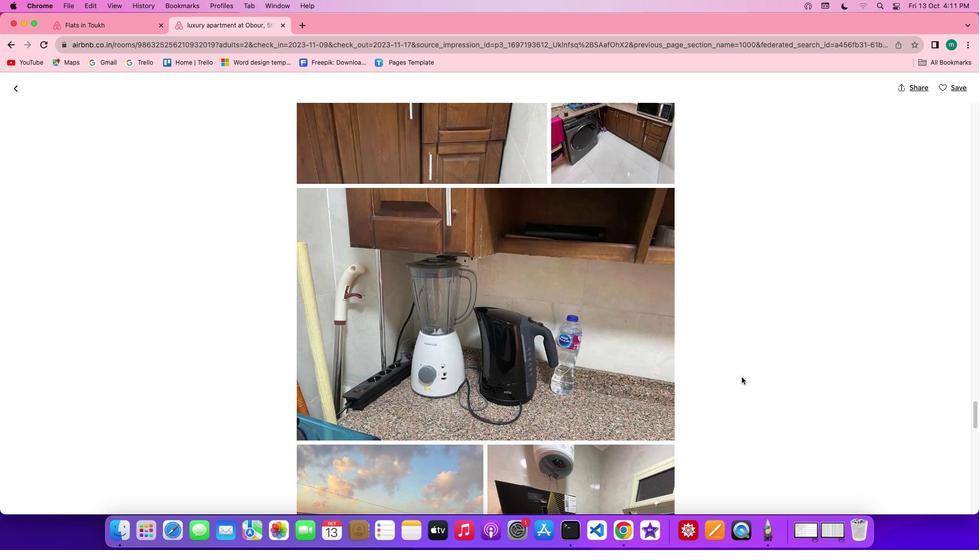 
Action: Mouse scrolled (741, 377) with delta (0, -1)
Screenshot: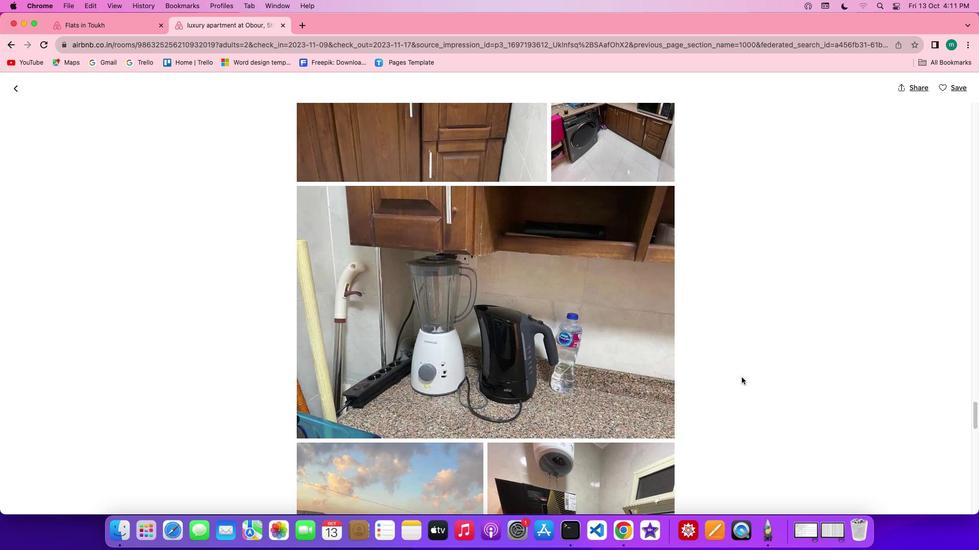 
Action: Mouse scrolled (741, 377) with delta (0, -2)
Screenshot: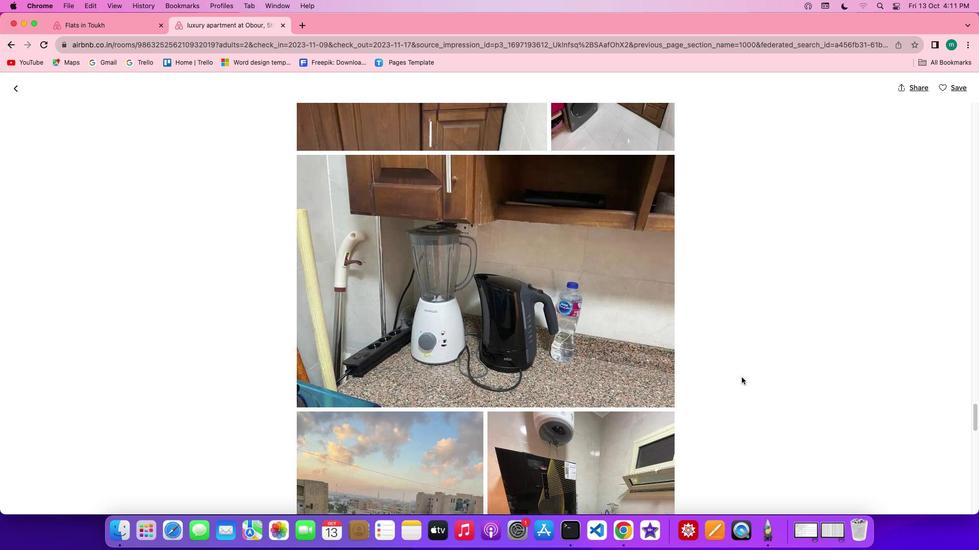 
Action: Mouse scrolled (741, 377) with delta (0, 0)
Screenshot: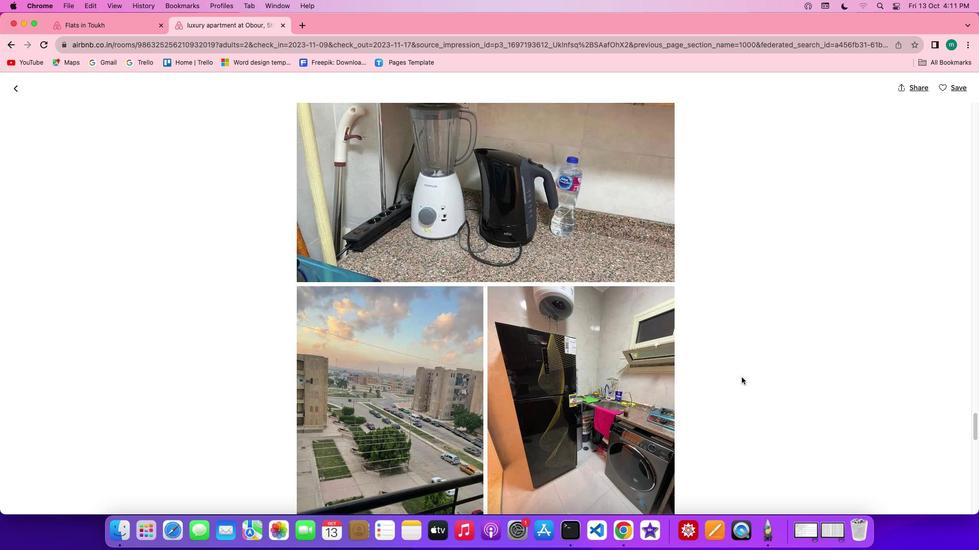 
Action: Mouse scrolled (741, 377) with delta (0, 0)
Screenshot: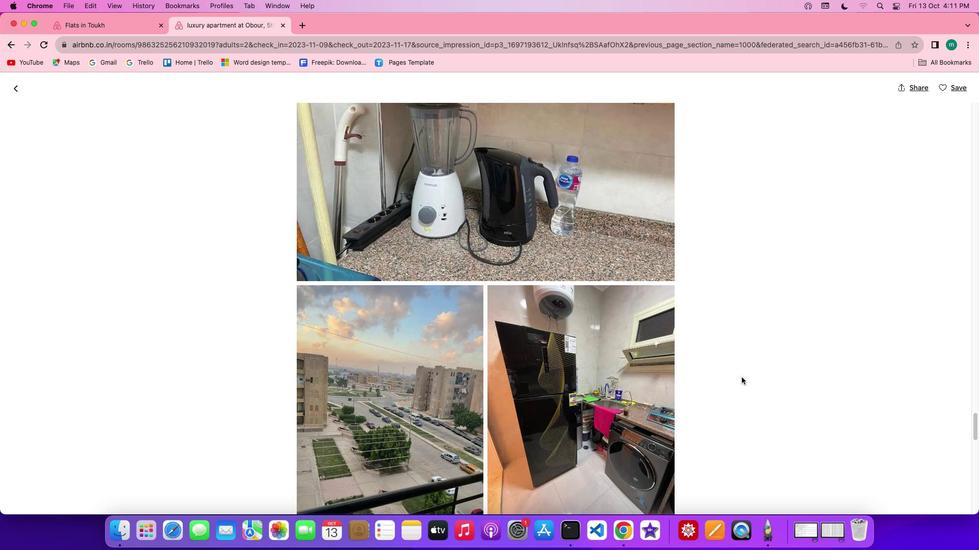 
Action: Mouse scrolled (741, 377) with delta (0, -1)
Screenshot: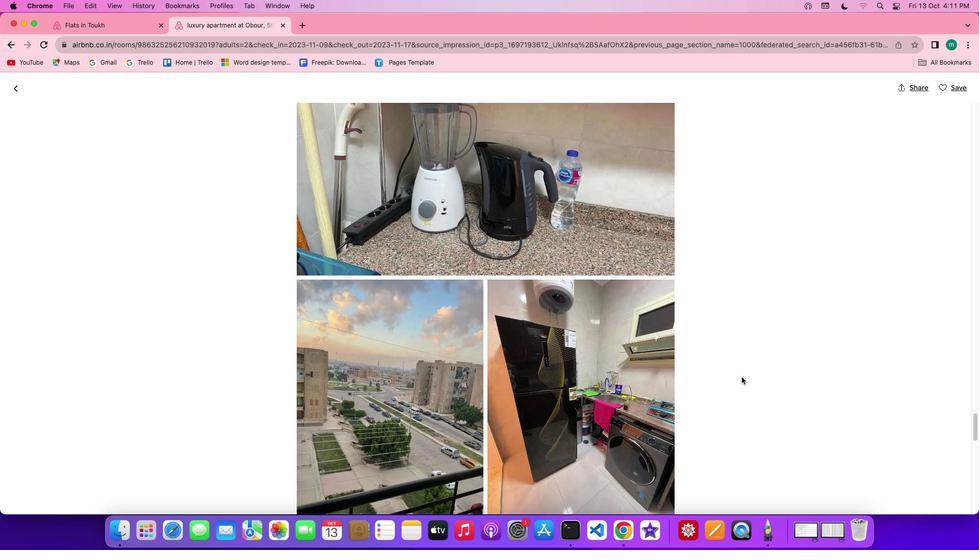 
Action: Mouse scrolled (741, 377) with delta (0, -1)
Screenshot: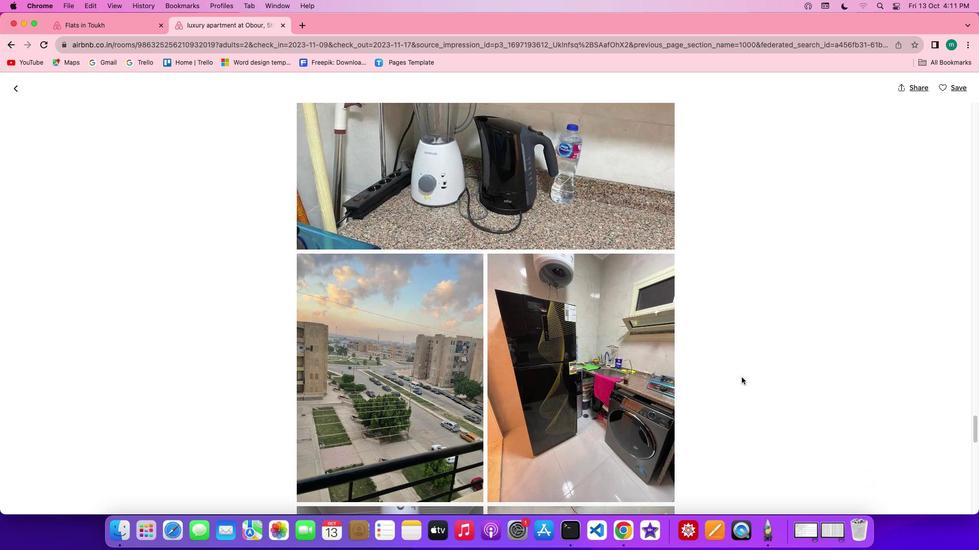 
Action: Mouse scrolled (741, 377) with delta (0, 0)
Screenshot: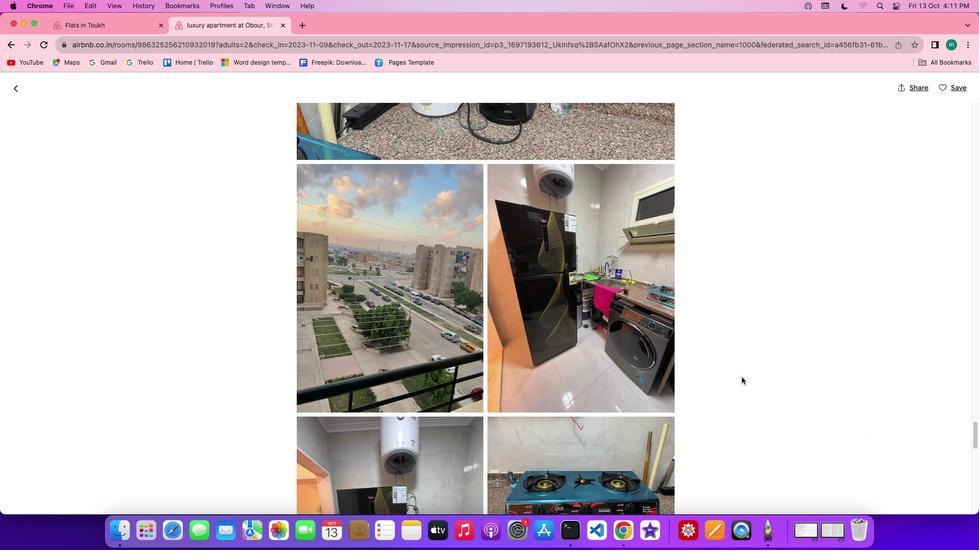 
Action: Mouse scrolled (741, 377) with delta (0, 0)
Screenshot: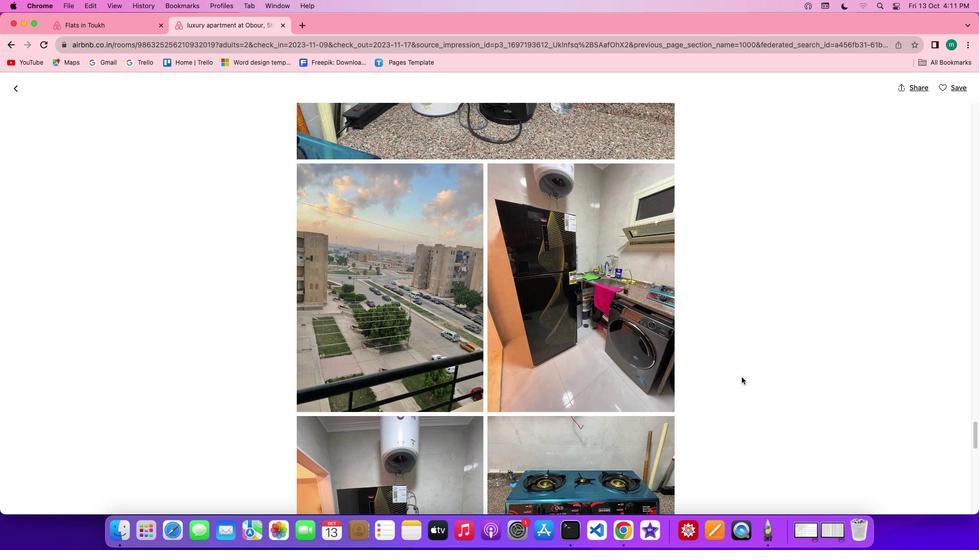
Action: Mouse scrolled (741, 377) with delta (0, 0)
